 Task: Look for space in Karanpur, India from 6th September, 2023 to 10th September, 2023 for 1 adult in price range Rs.9000 to Rs.17000. Place can be private room with 1  bedroom having 1 bed and 1 bathroom. Property type can be house, flat, guest house, hotel. Booking option can be shelf check-in. Required host language is English.
Action: Mouse moved to (535, 76)
Screenshot: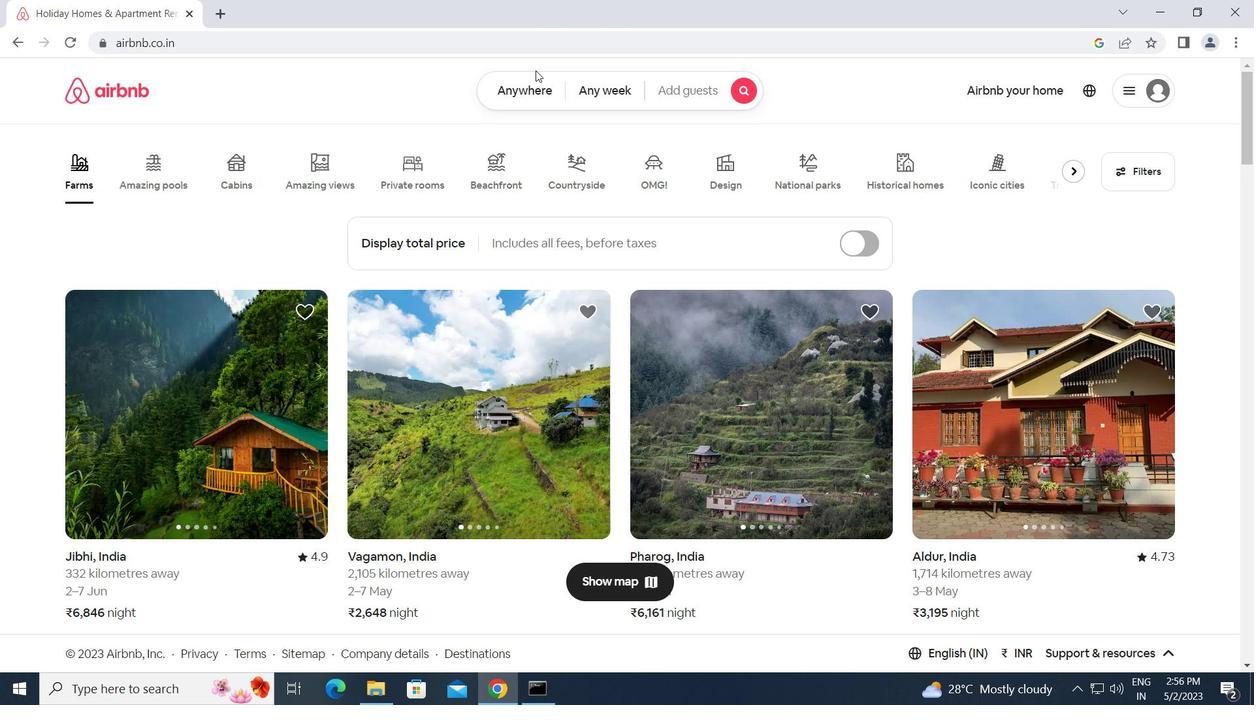 
Action: Mouse pressed left at (535, 76)
Screenshot: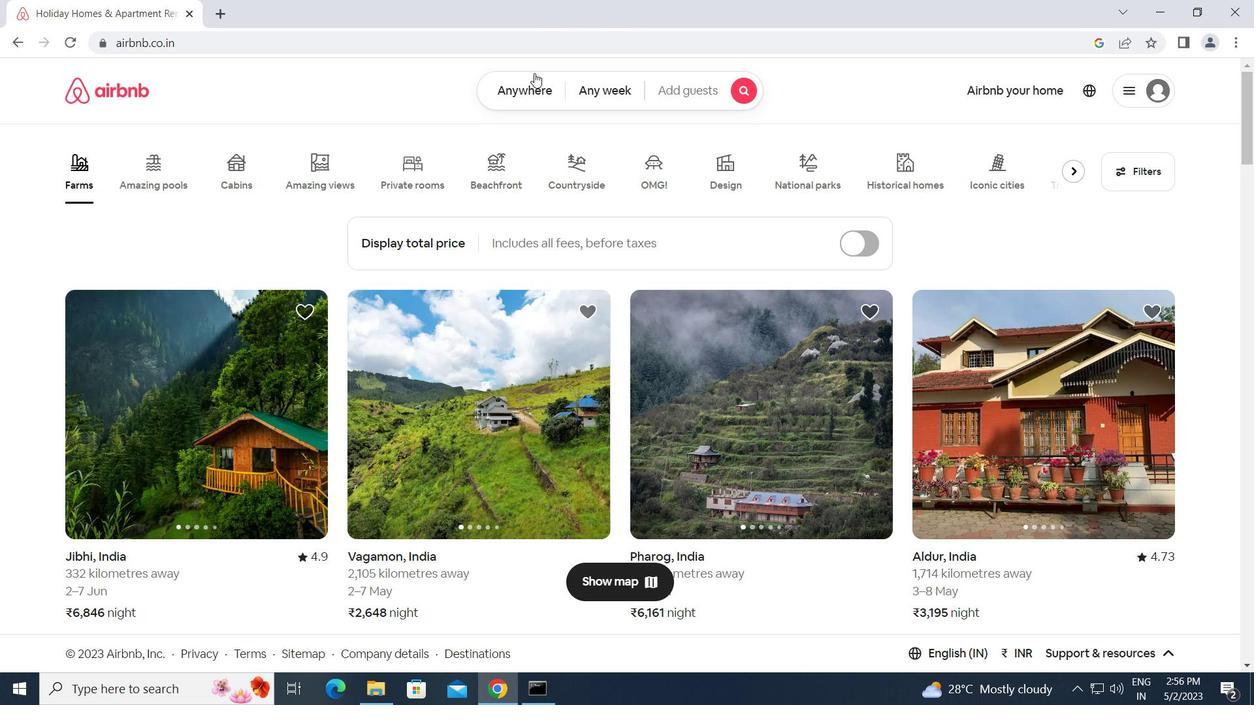 
Action: Mouse moved to (476, 140)
Screenshot: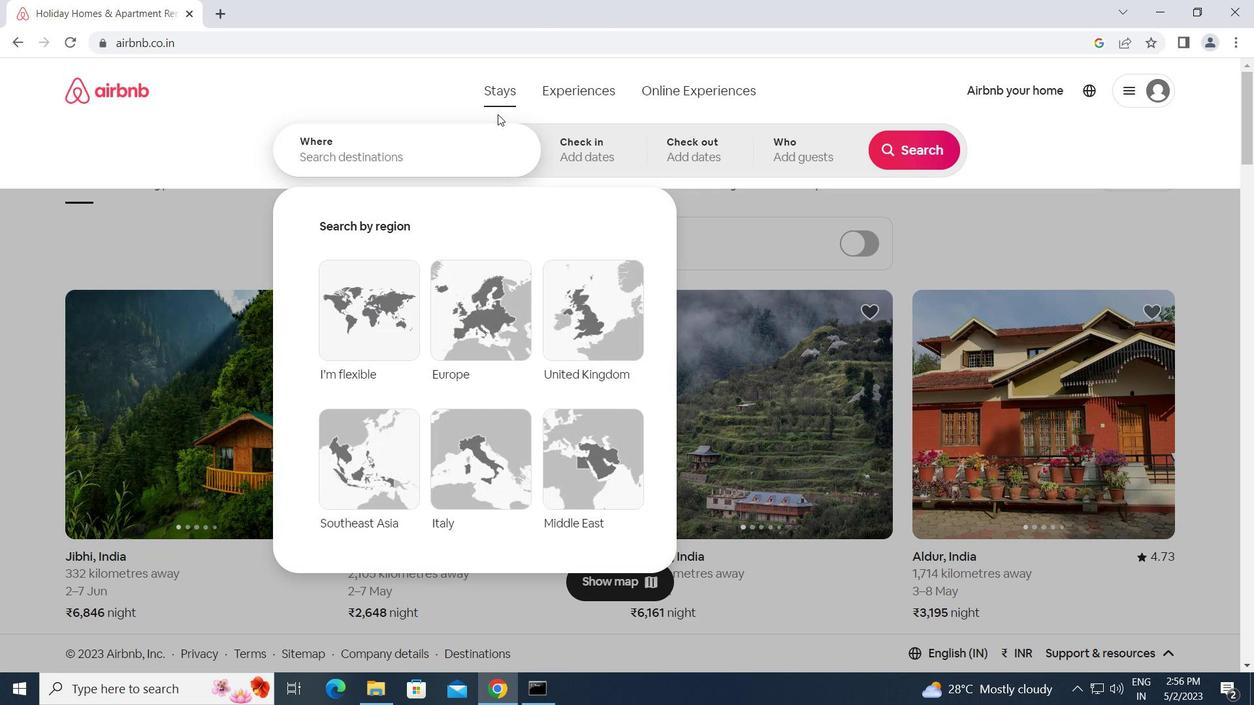 
Action: Mouse pressed left at (476, 140)
Screenshot: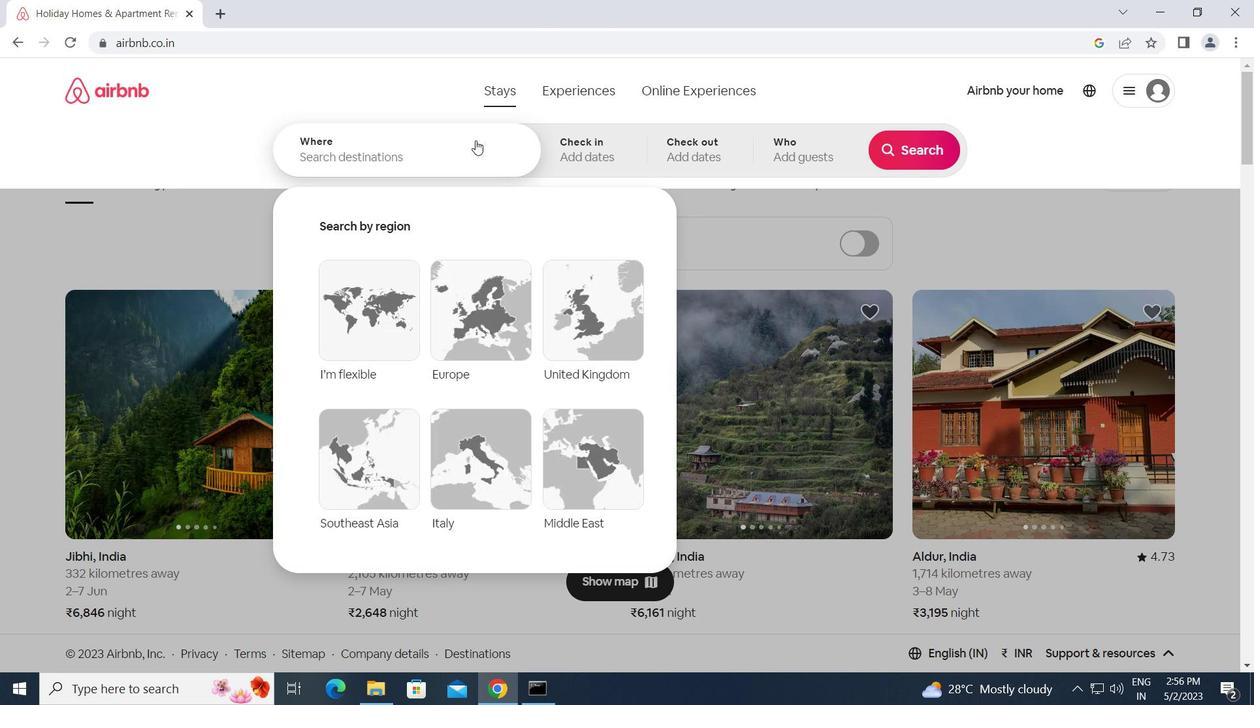 
Action: Key pressed k<Key.caps_lock>aranpur,<Key.space><Key.caps_lock>i<Key.caps_lock>ndia<Key.enter>
Screenshot: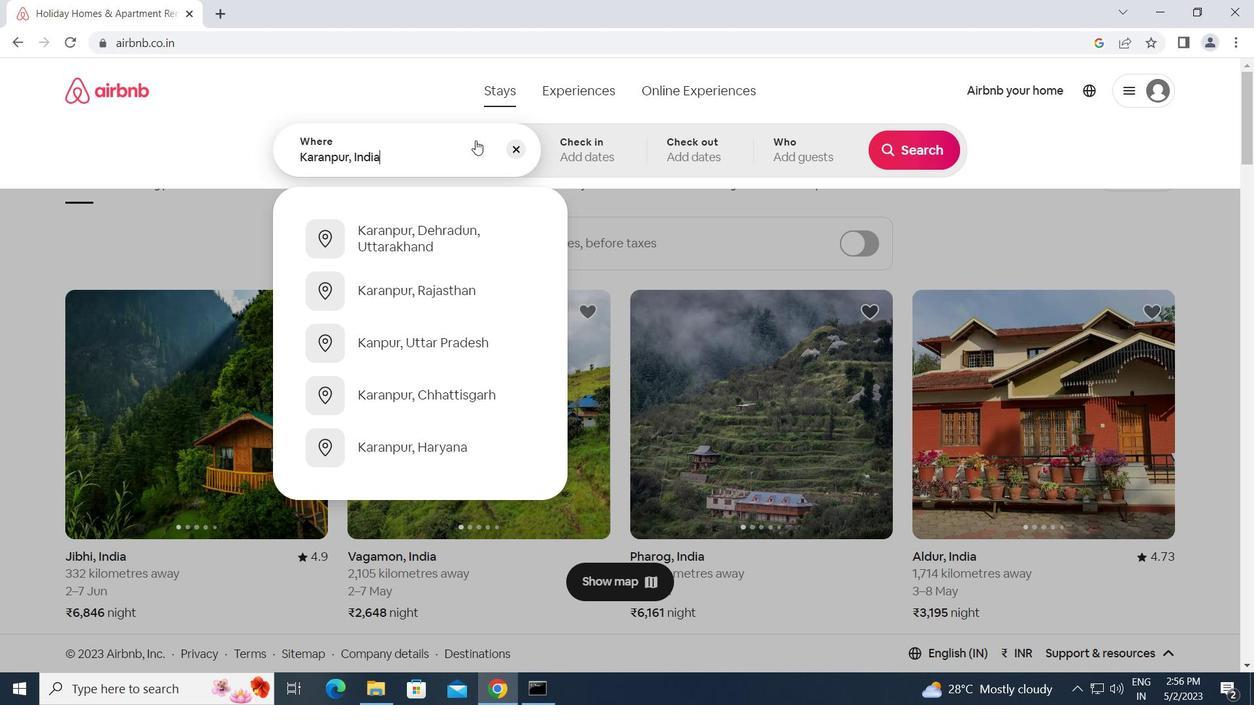 
Action: Mouse moved to (906, 280)
Screenshot: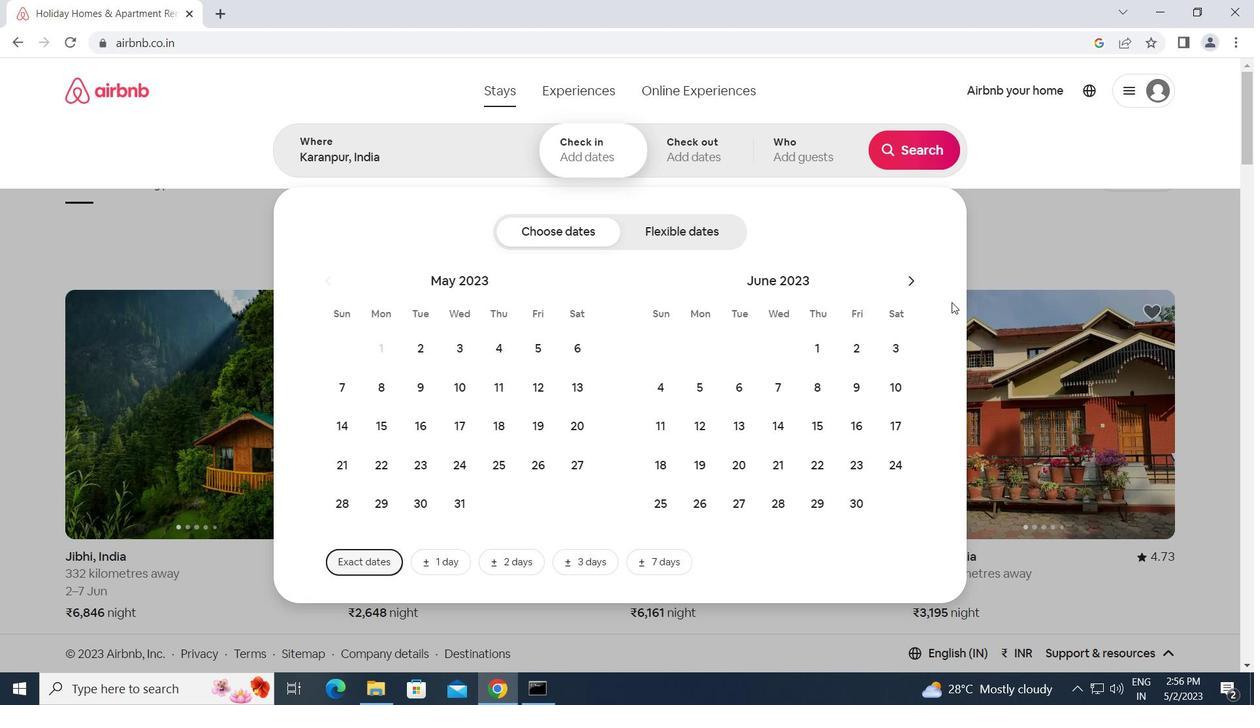 
Action: Mouse pressed left at (906, 280)
Screenshot: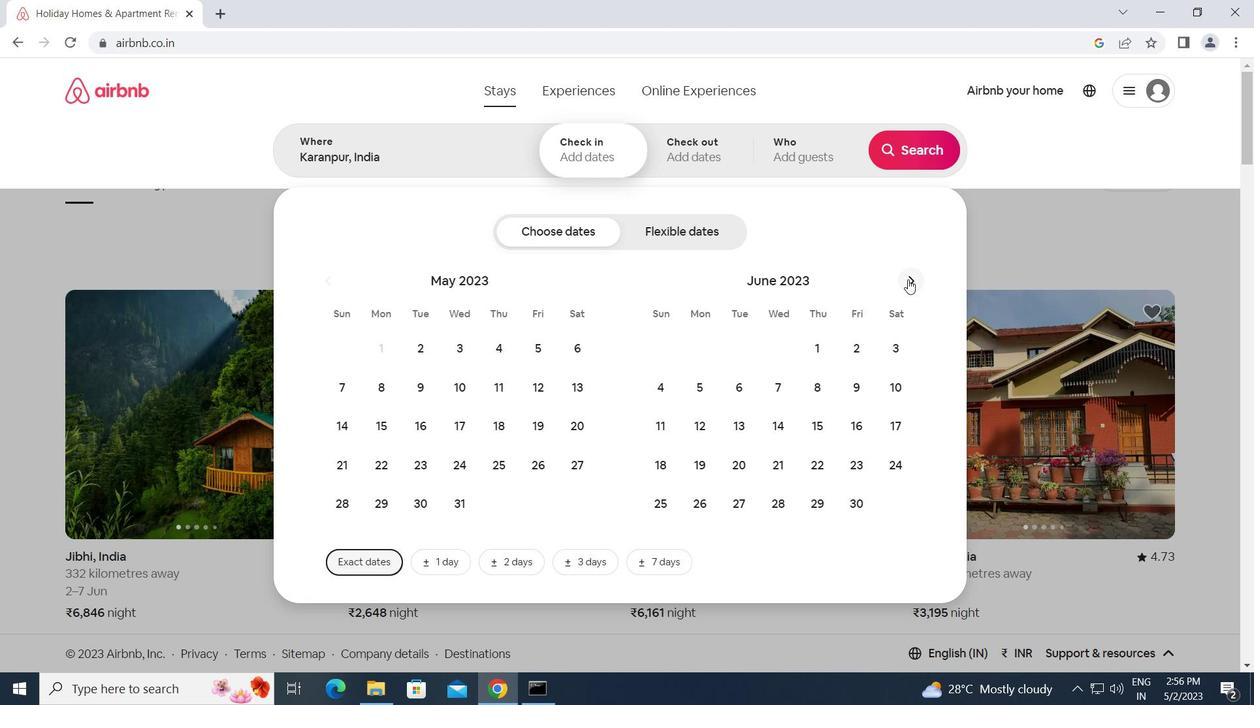 
Action: Mouse moved to (906, 279)
Screenshot: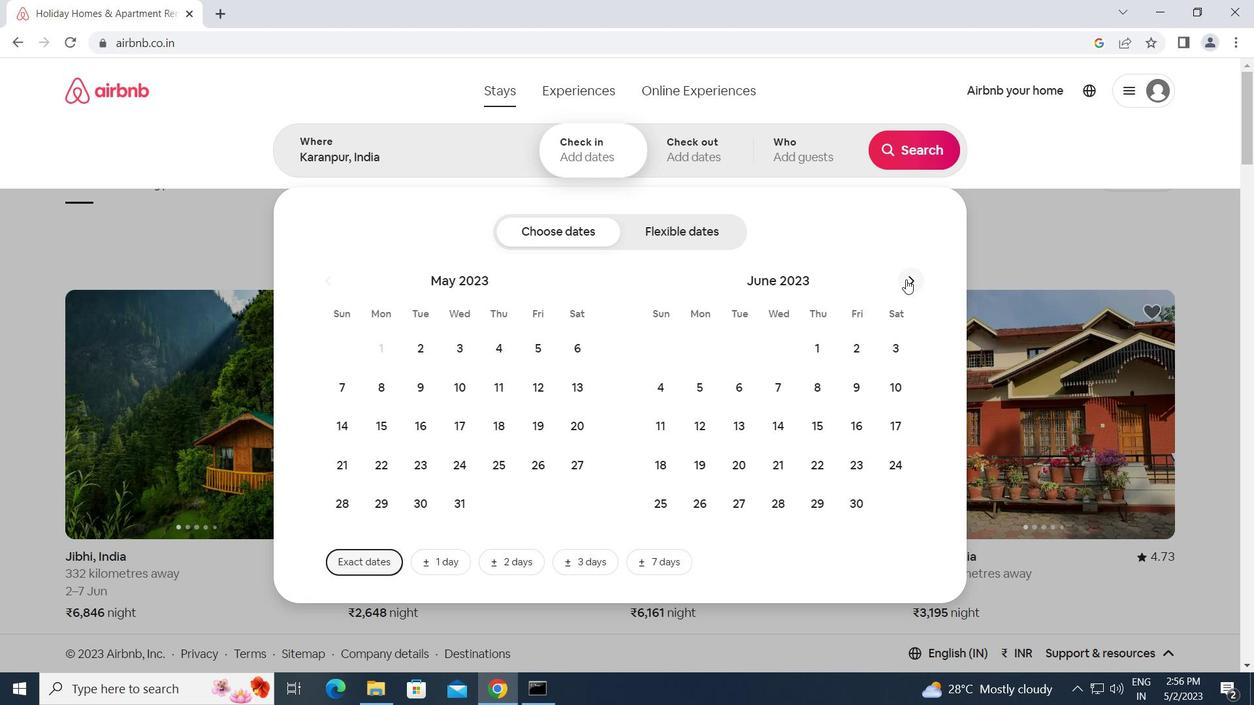 
Action: Mouse pressed left at (906, 279)
Screenshot: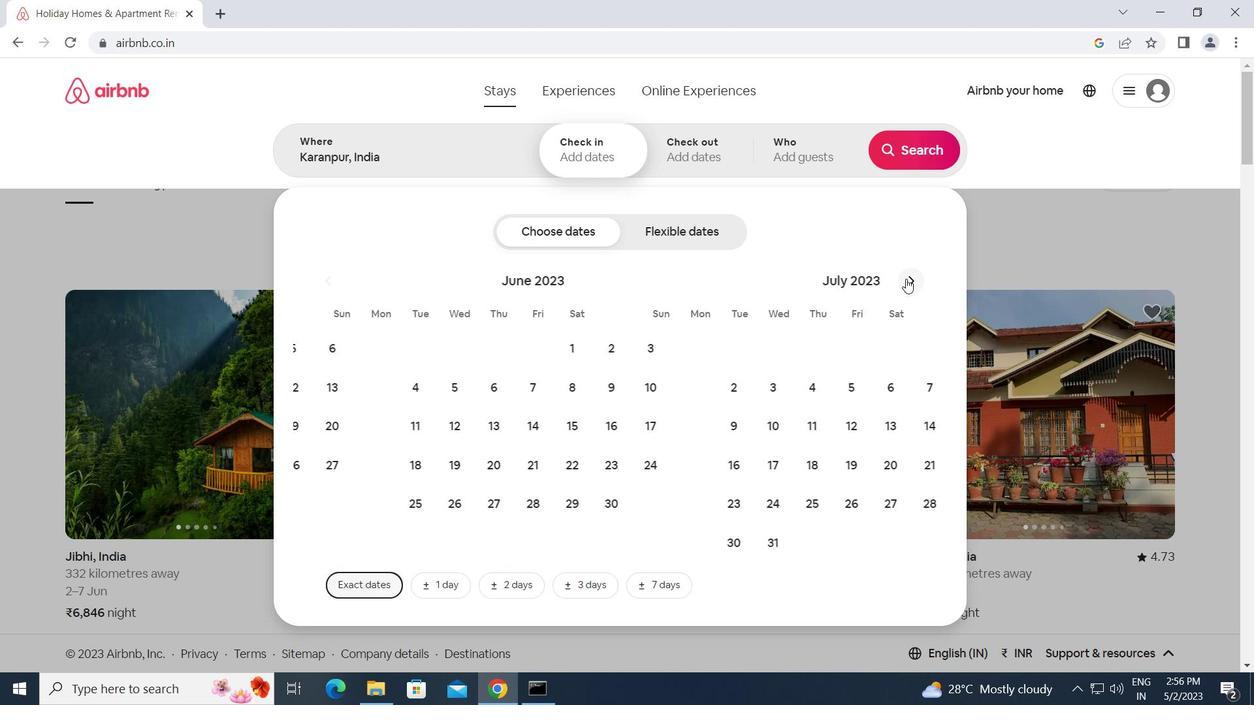 
Action: Mouse pressed left at (906, 279)
Screenshot: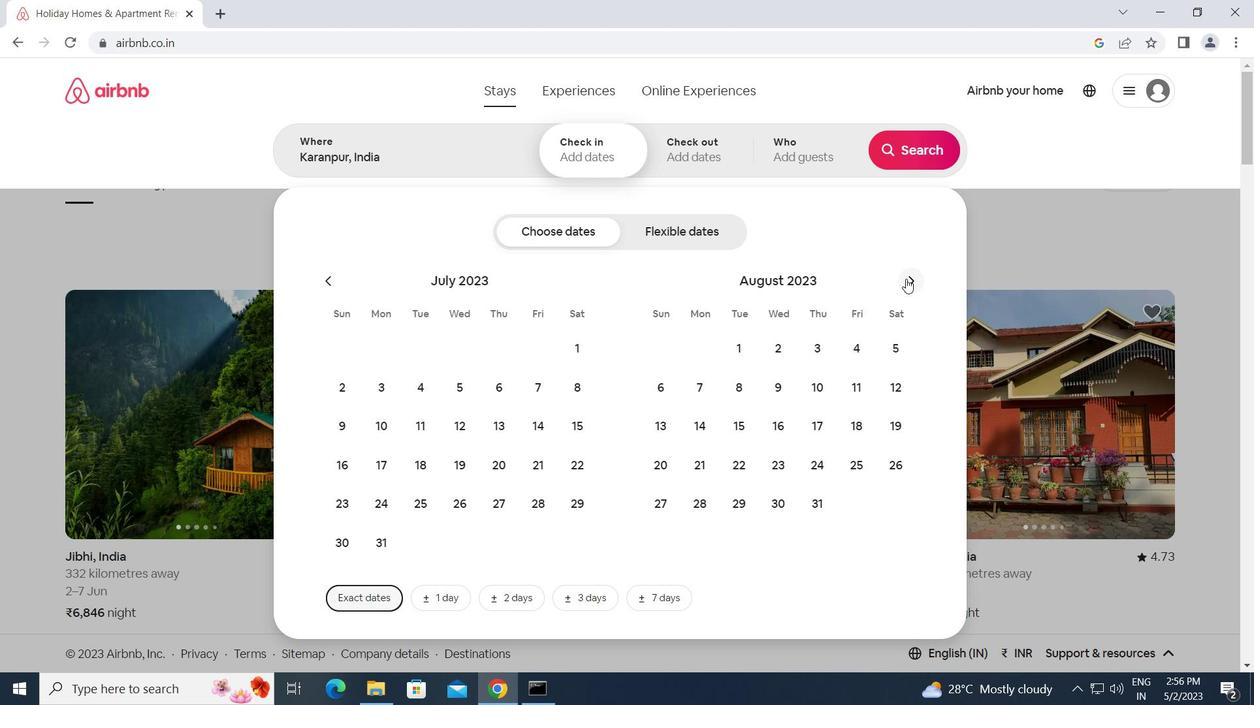
Action: Mouse moved to (770, 377)
Screenshot: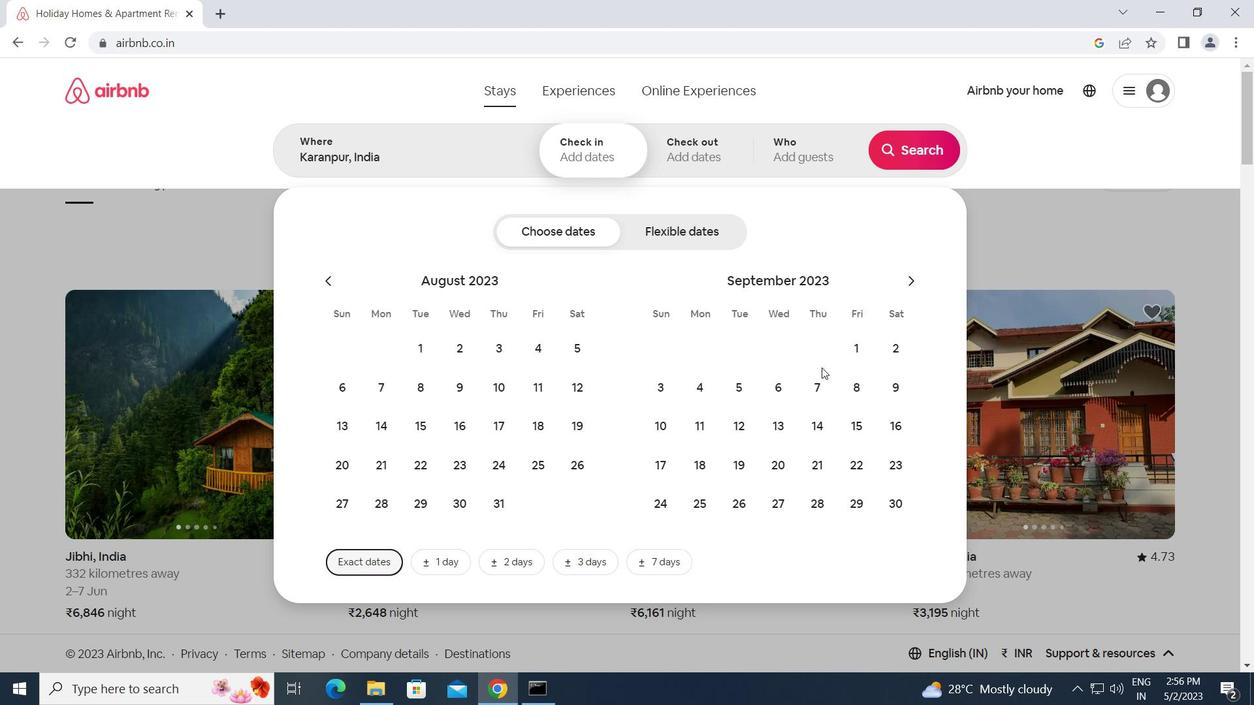 
Action: Mouse pressed left at (770, 377)
Screenshot: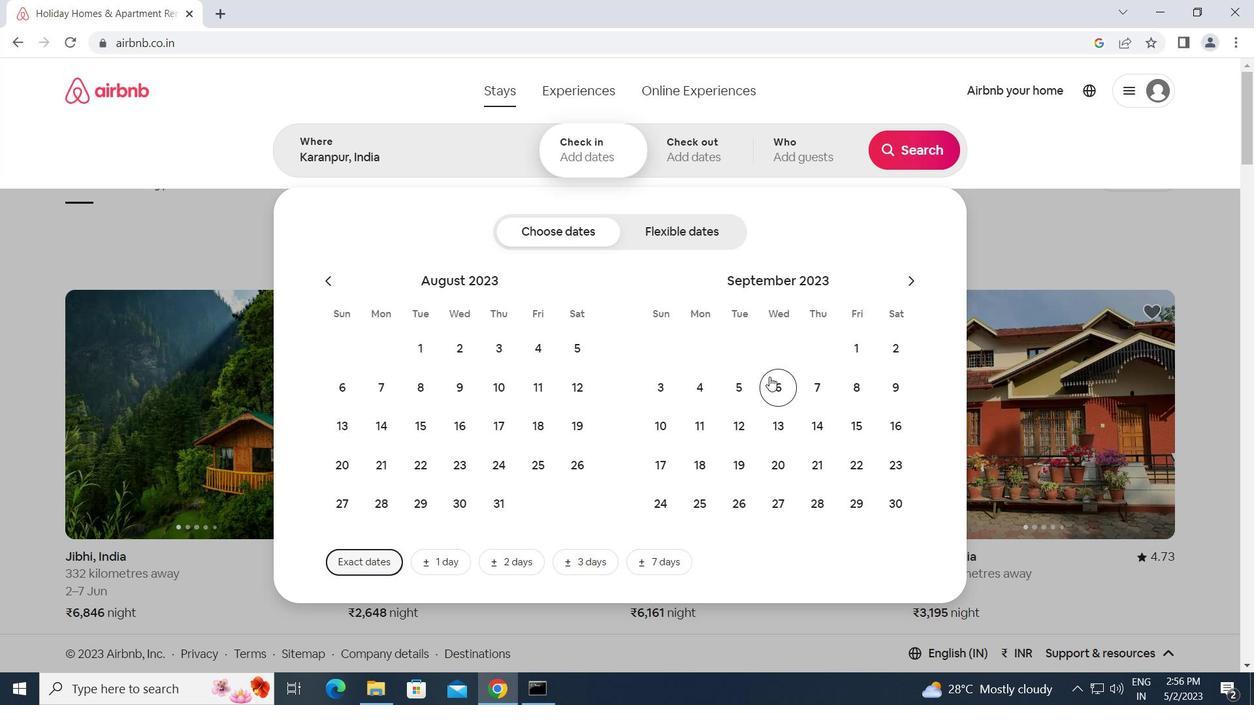 
Action: Mouse moved to (664, 426)
Screenshot: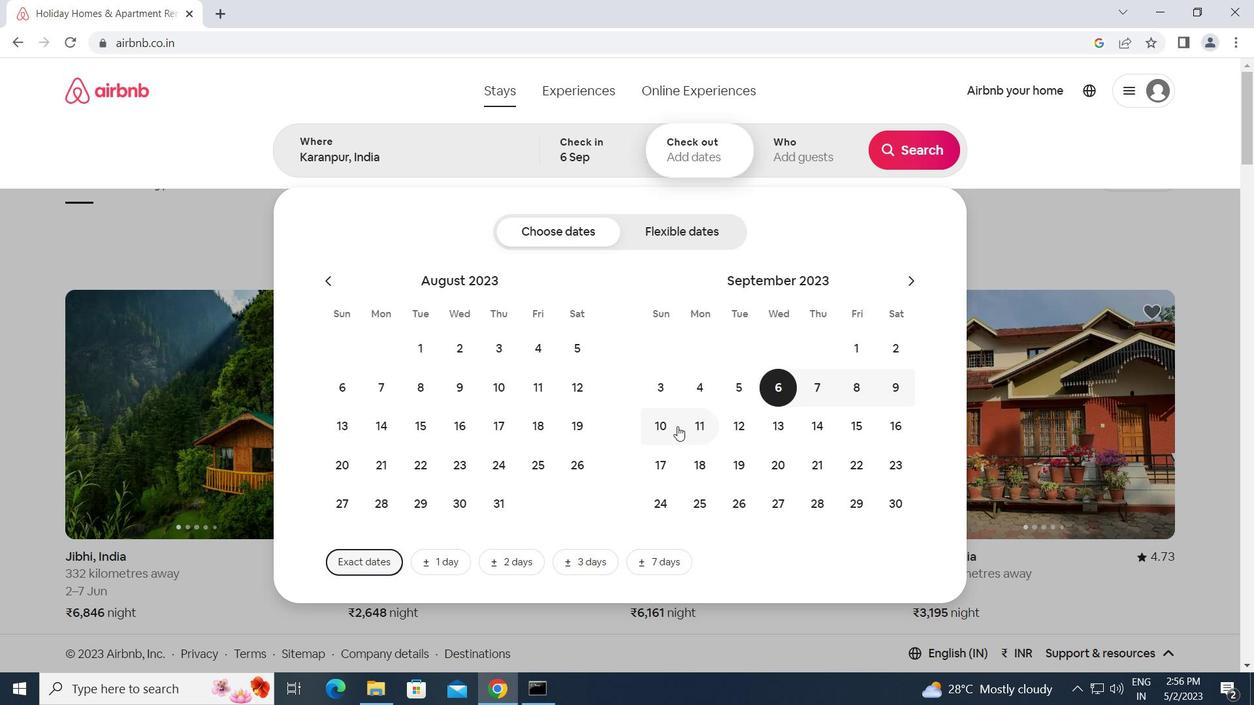 
Action: Mouse pressed left at (664, 426)
Screenshot: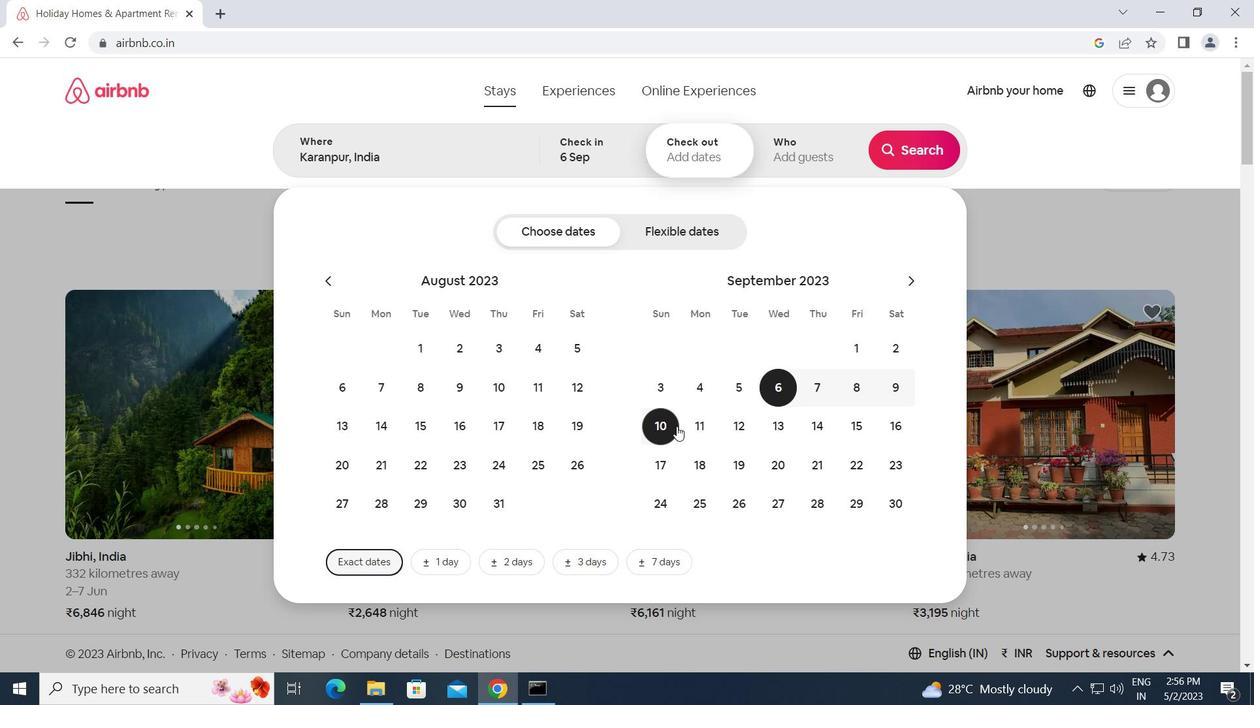 
Action: Mouse moved to (805, 143)
Screenshot: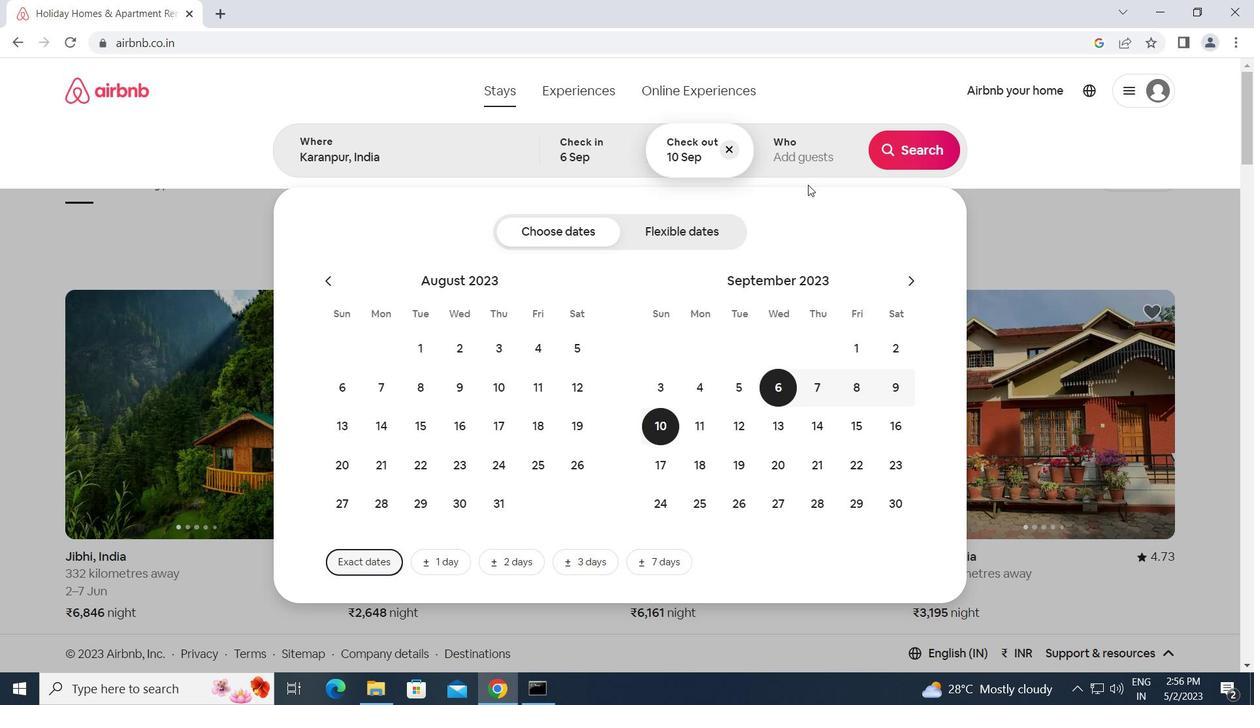 
Action: Mouse pressed left at (805, 143)
Screenshot: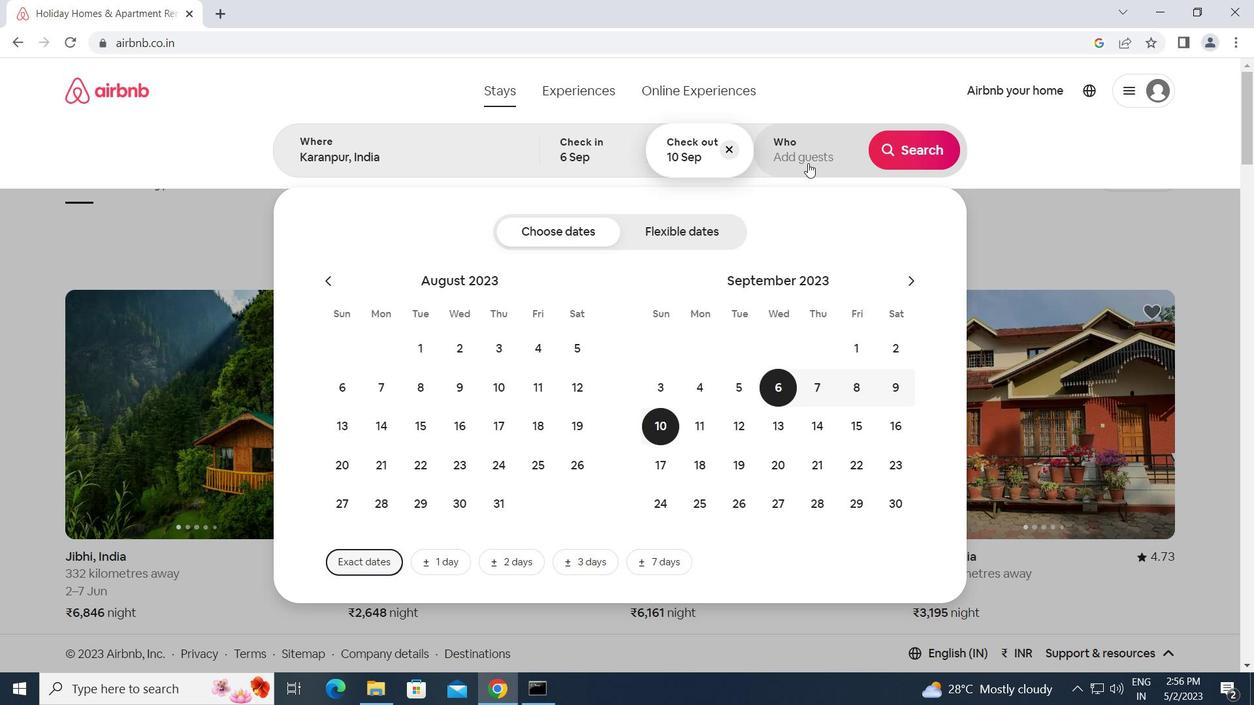 
Action: Mouse moved to (928, 237)
Screenshot: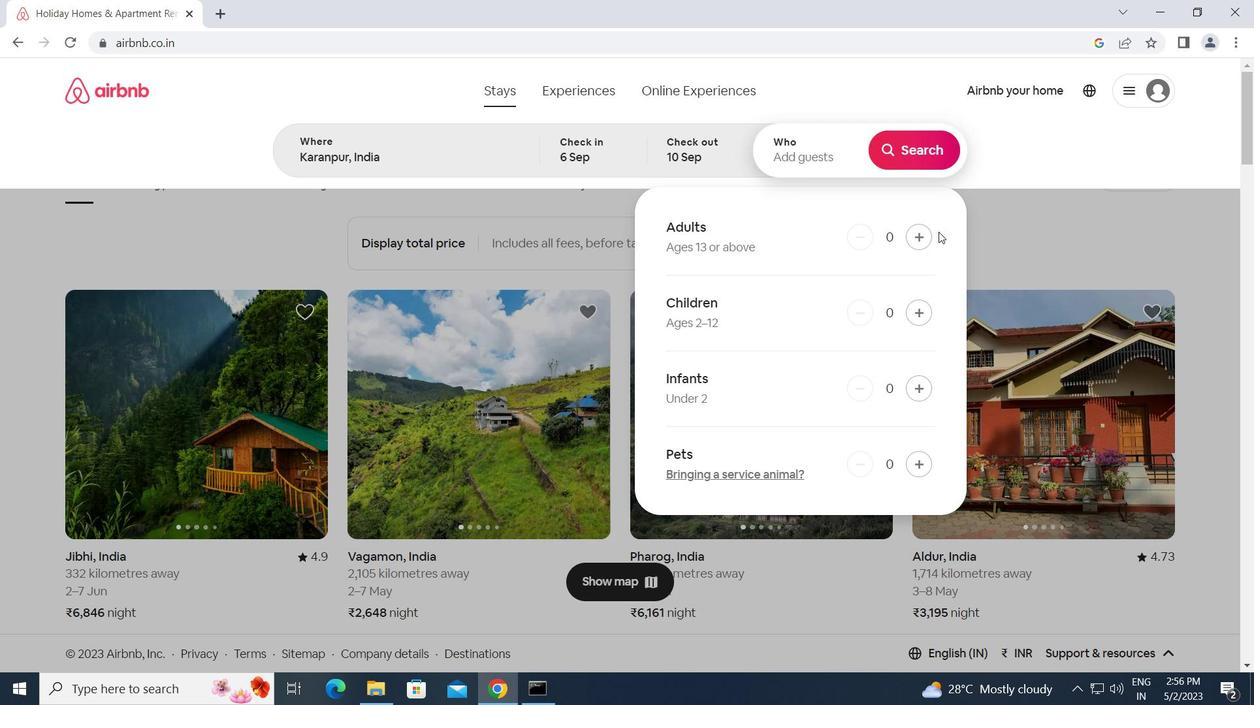 
Action: Mouse pressed left at (928, 237)
Screenshot: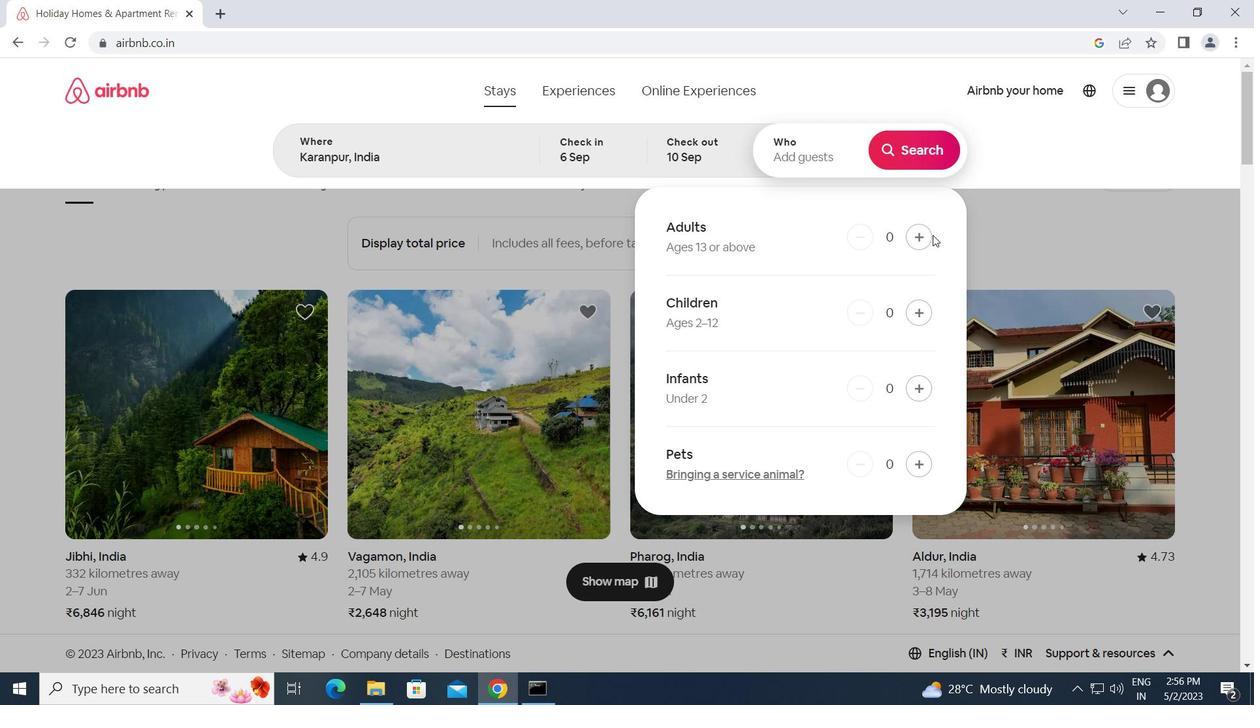 
Action: Mouse moved to (944, 130)
Screenshot: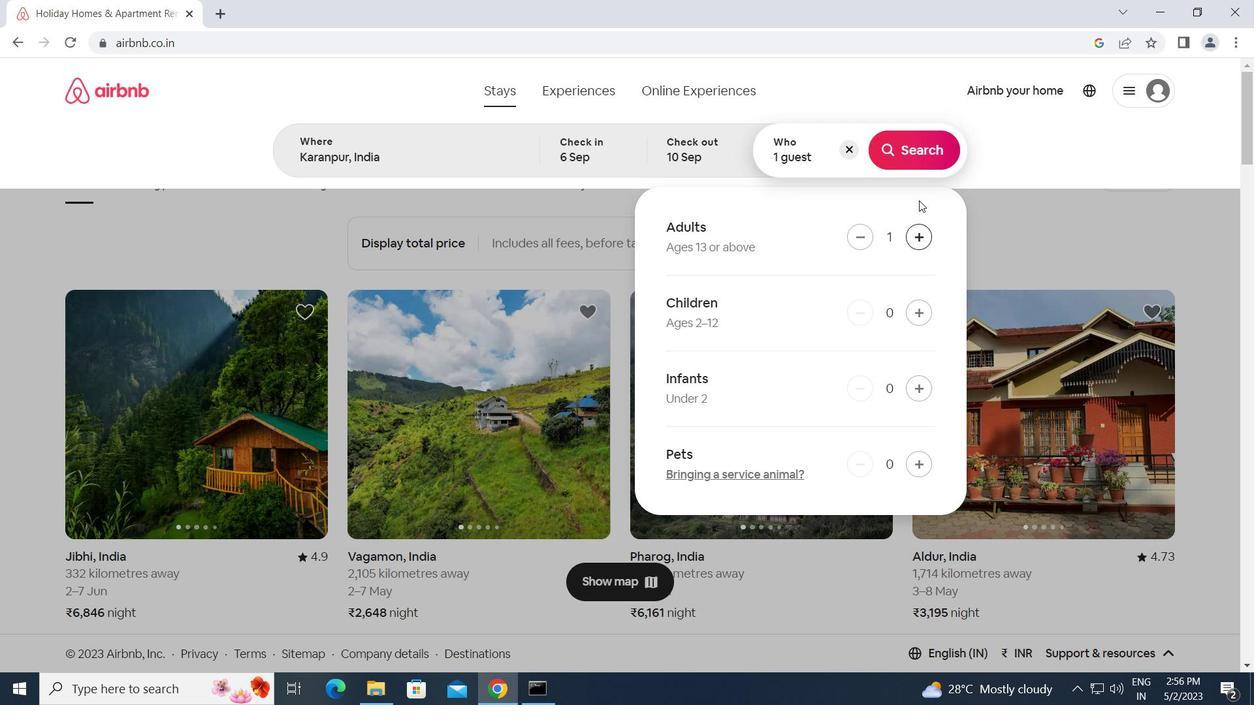 
Action: Mouse pressed left at (944, 130)
Screenshot: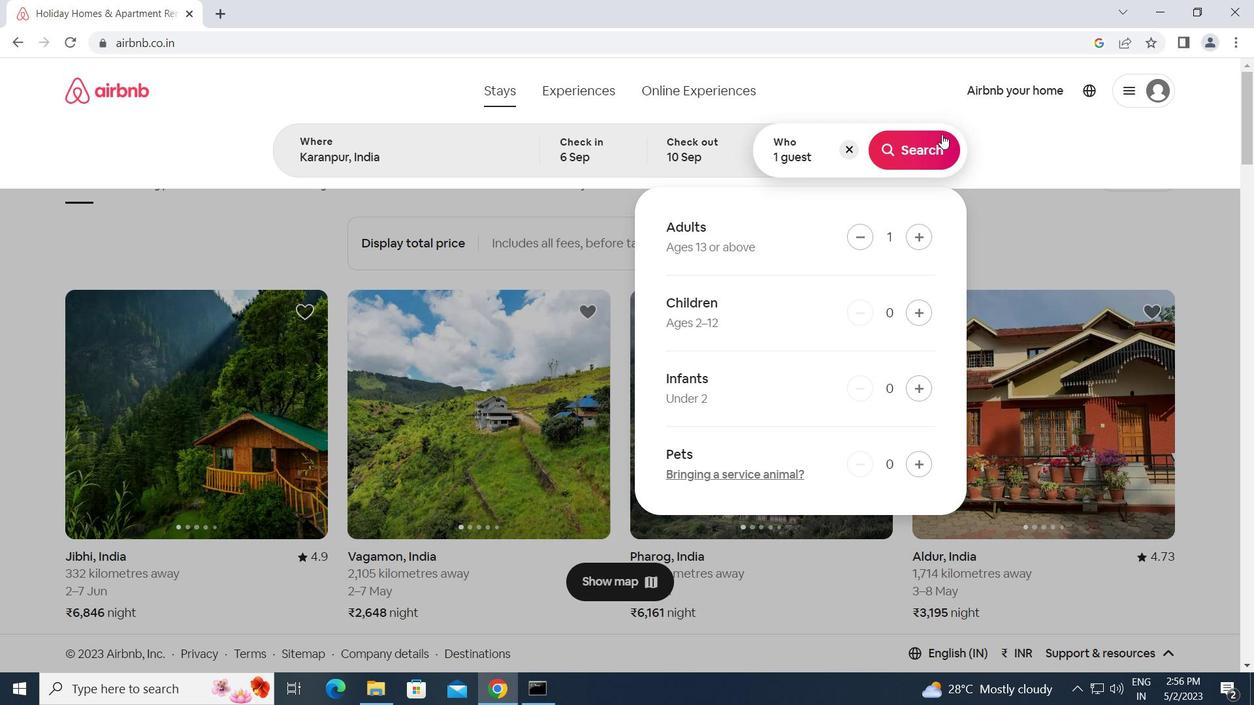 
Action: Mouse moved to (900, 153)
Screenshot: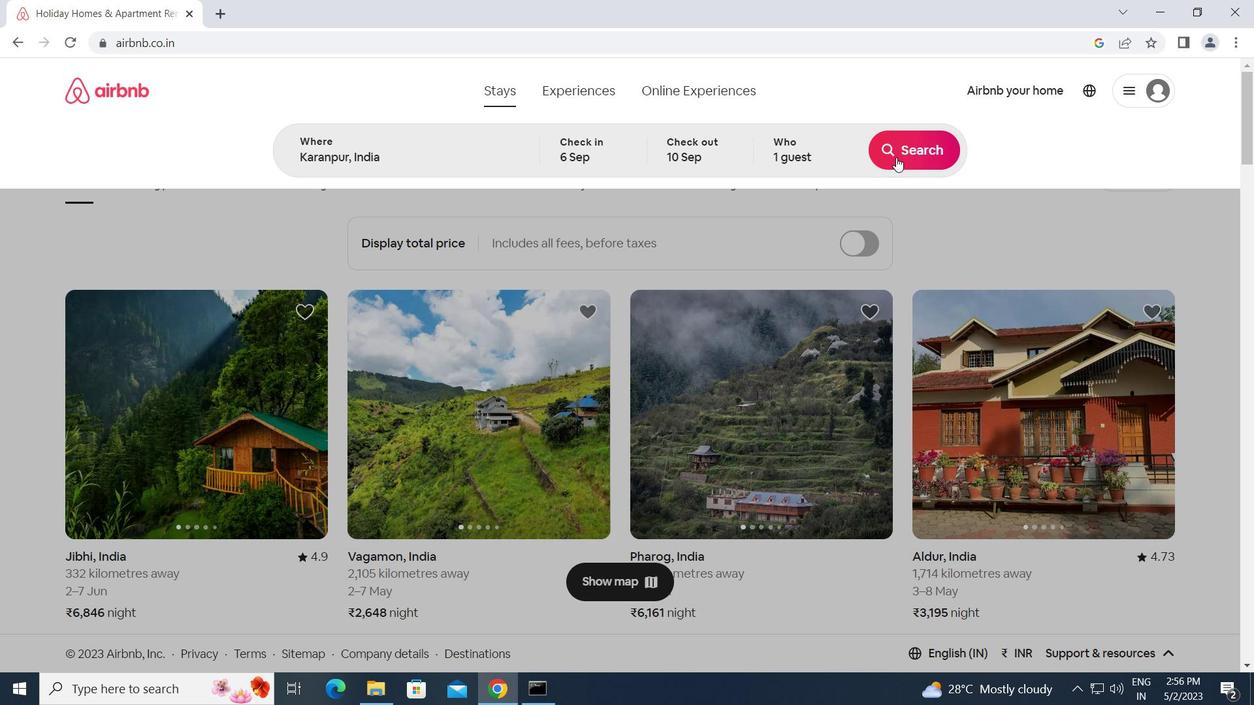 
Action: Mouse pressed left at (900, 153)
Screenshot: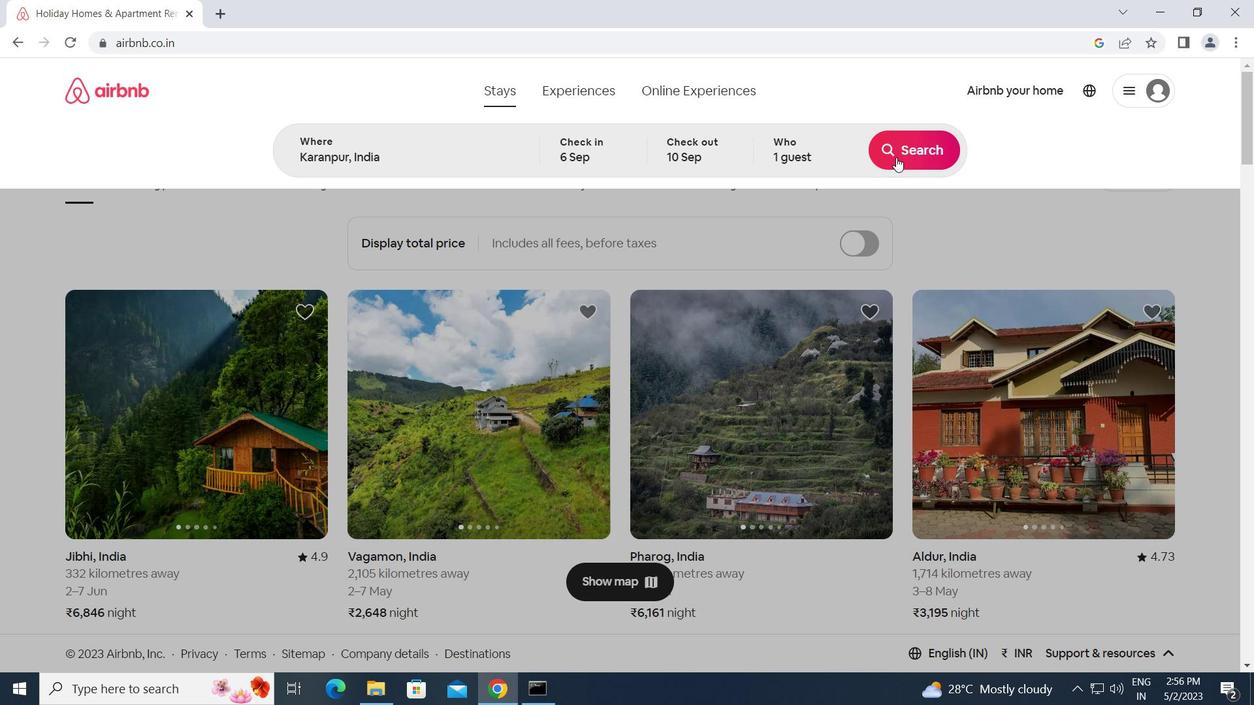 
Action: Mouse moved to (1175, 160)
Screenshot: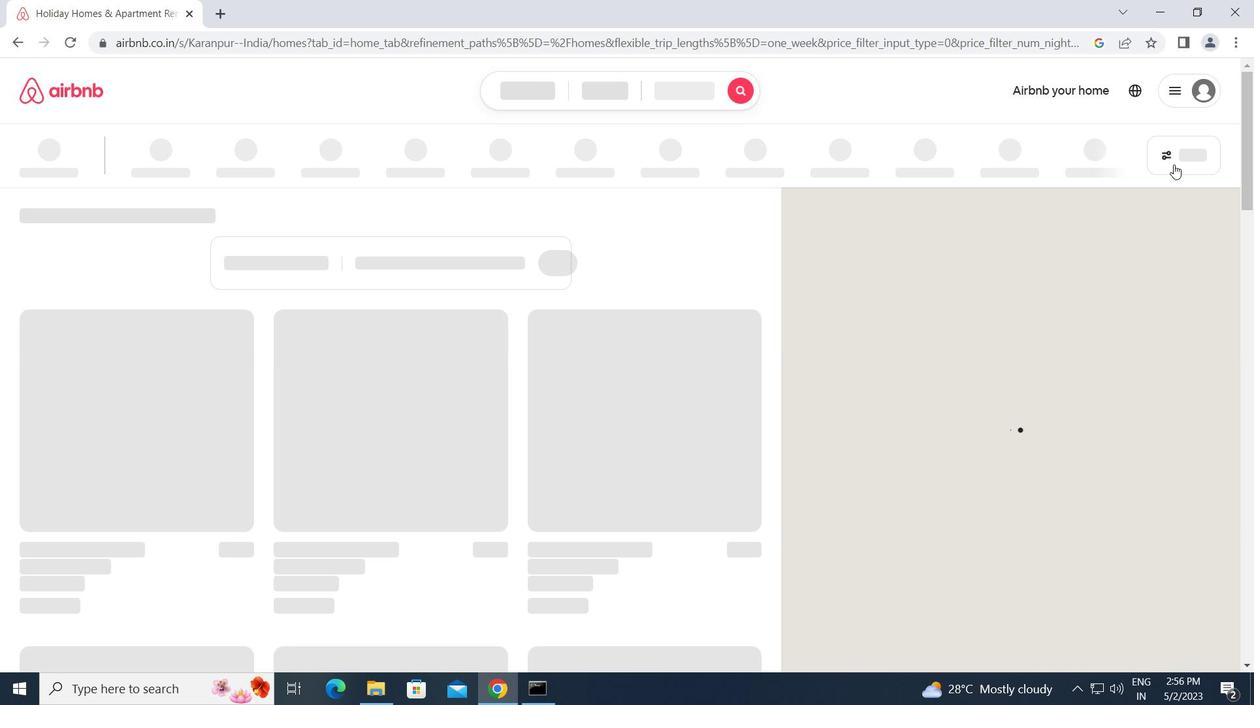 
Action: Mouse pressed left at (1175, 160)
Screenshot: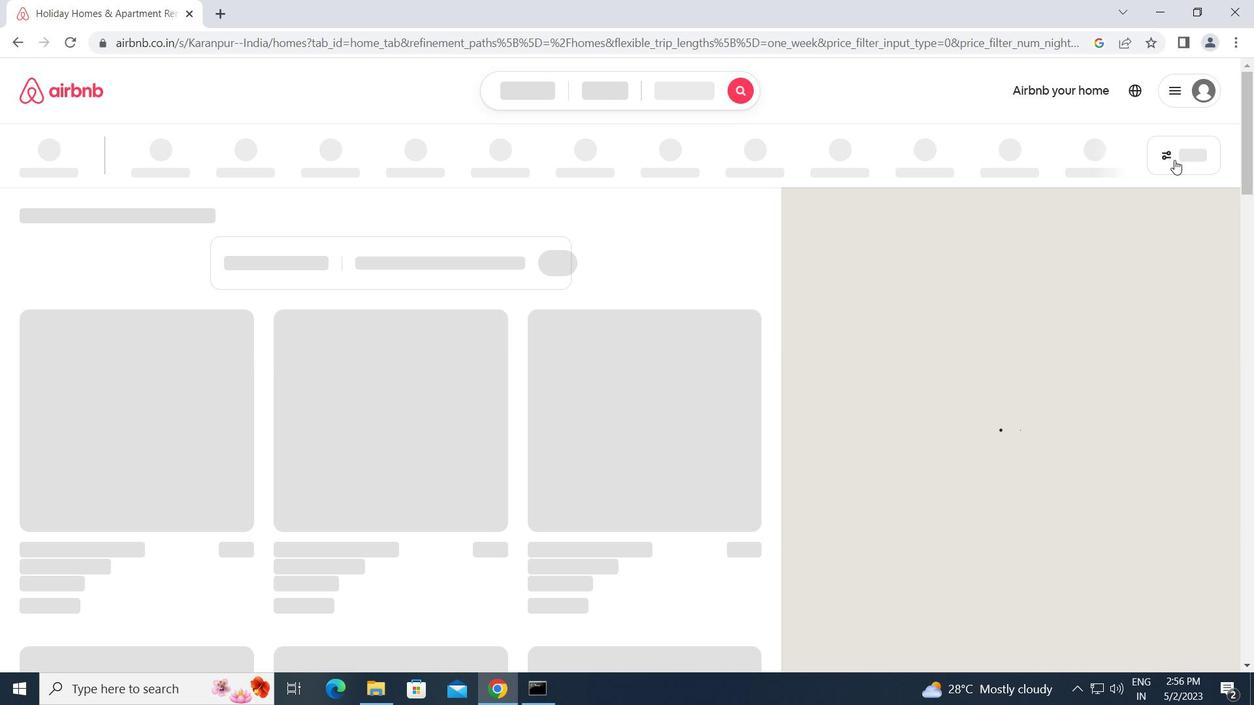 
Action: Mouse moved to (411, 365)
Screenshot: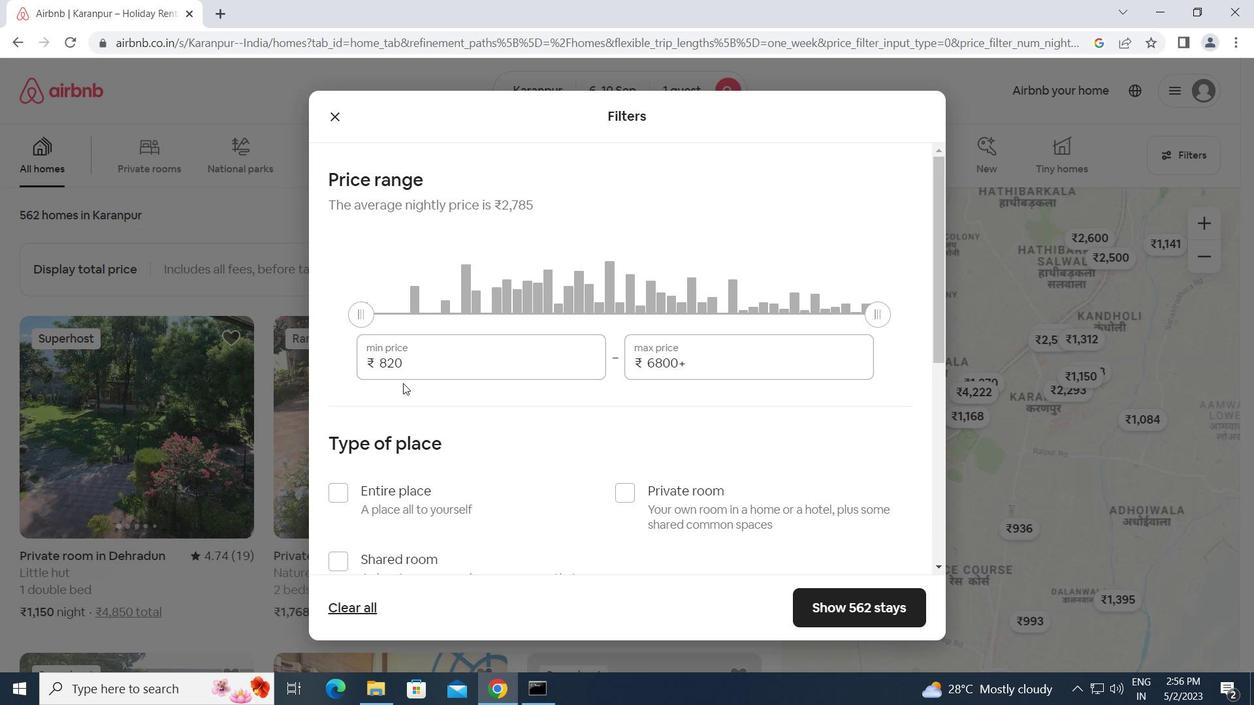 
Action: Mouse pressed left at (411, 365)
Screenshot: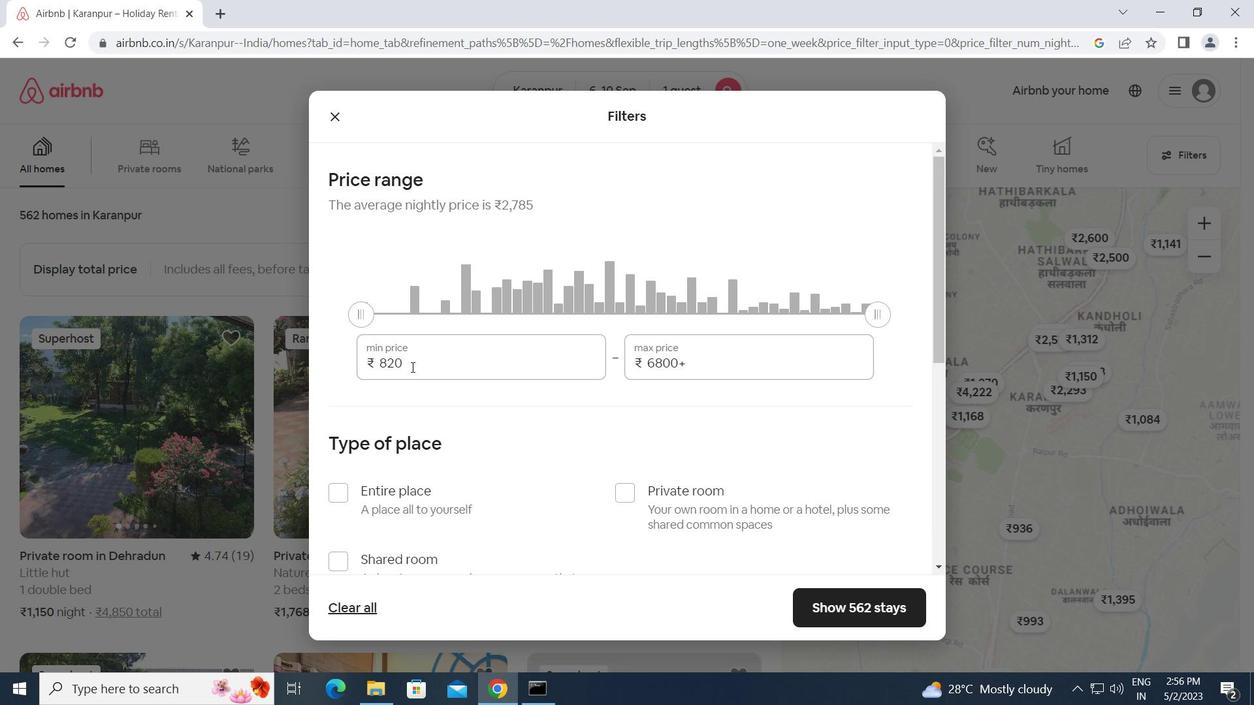 
Action: Mouse moved to (350, 362)
Screenshot: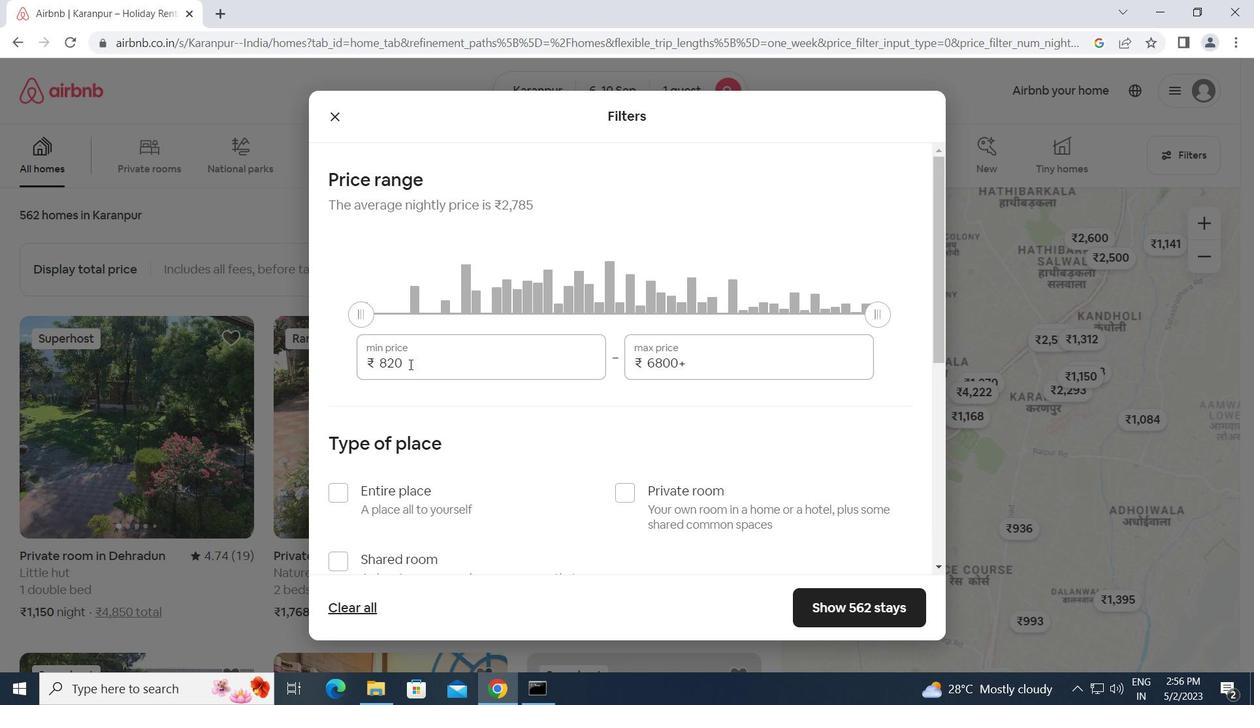 
Action: Key pressed 9000<Key.tab><Key.backspace><Key.backspace><Key.backspace><Key.backspace><Key.backspace><Key.backspace><Key.backspace><Key.backspace><Key.backspace><Key.backspace><Key.backspace><Key.backspace><Key.backspace>17000
Screenshot: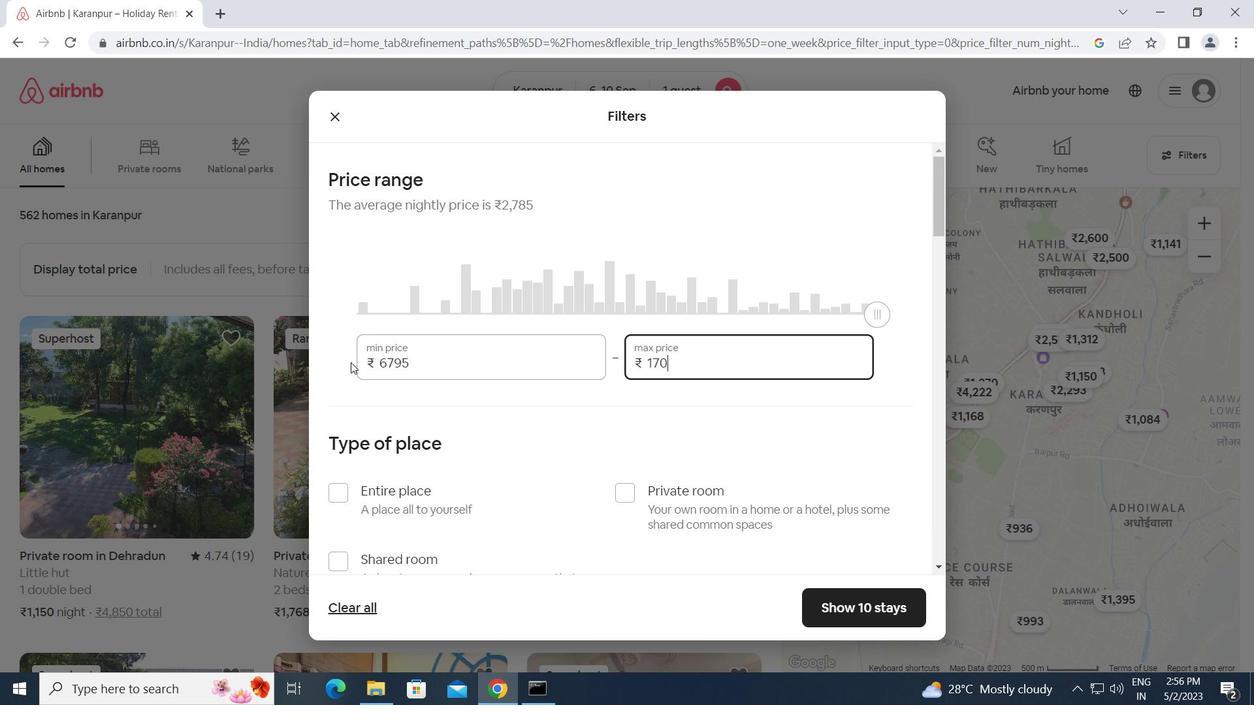 
Action: Mouse scrolled (350, 362) with delta (0, 0)
Screenshot: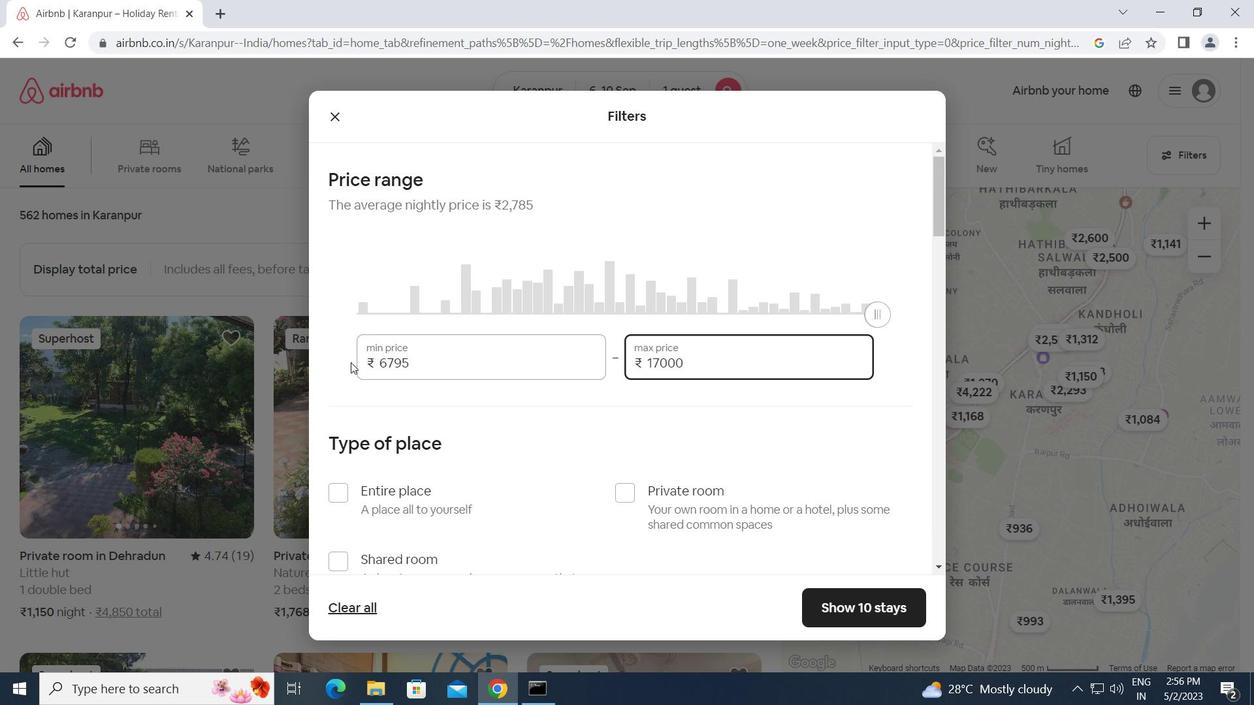 
Action: Mouse scrolled (350, 362) with delta (0, 0)
Screenshot: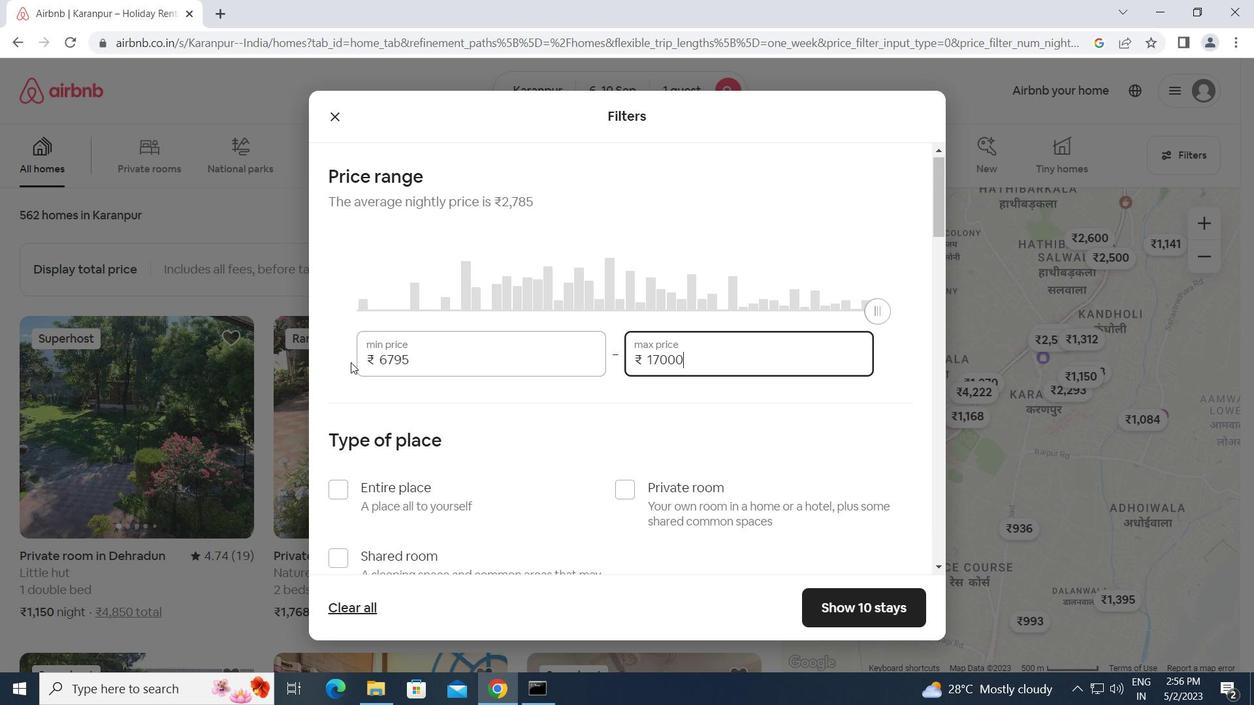 
Action: Mouse moved to (624, 322)
Screenshot: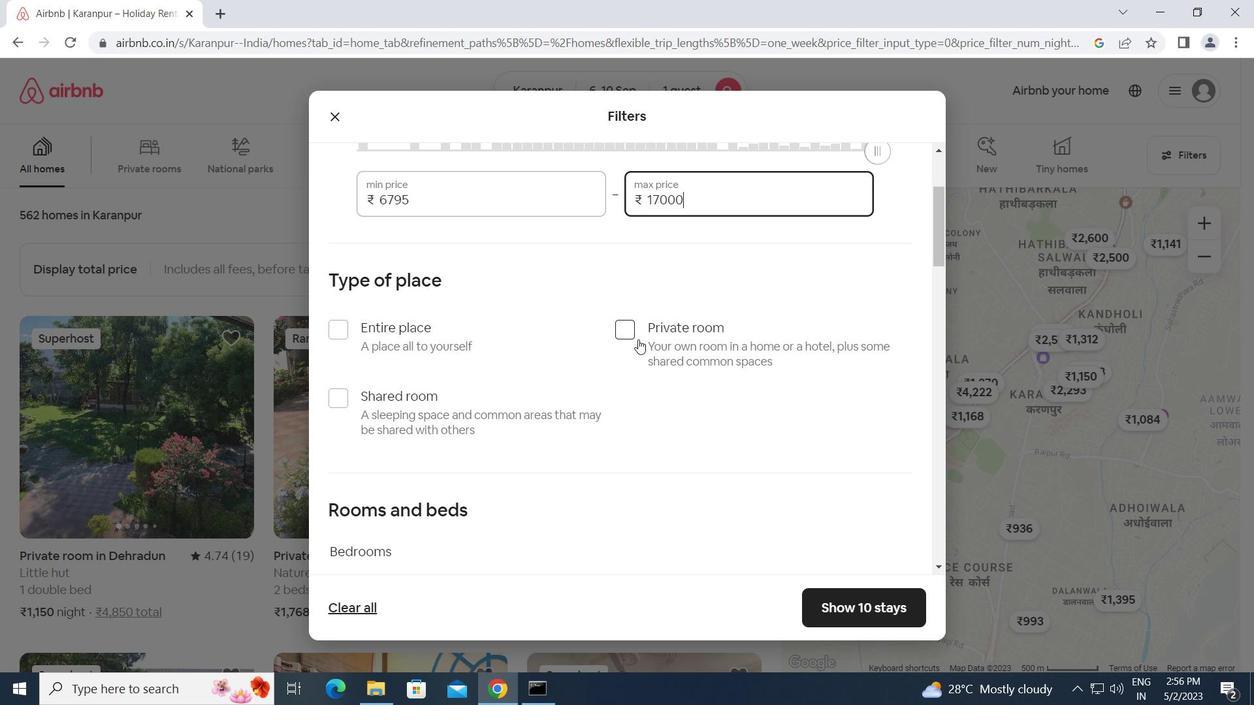 
Action: Mouse pressed left at (624, 322)
Screenshot: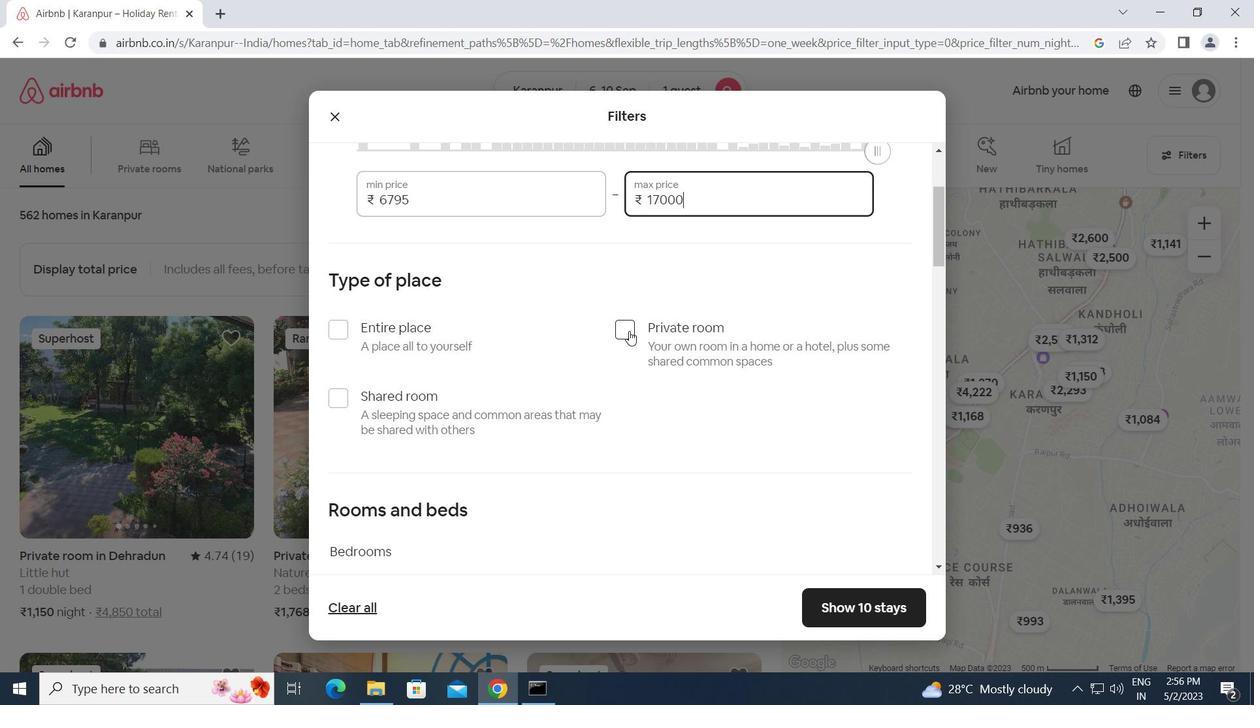 
Action: Mouse moved to (593, 371)
Screenshot: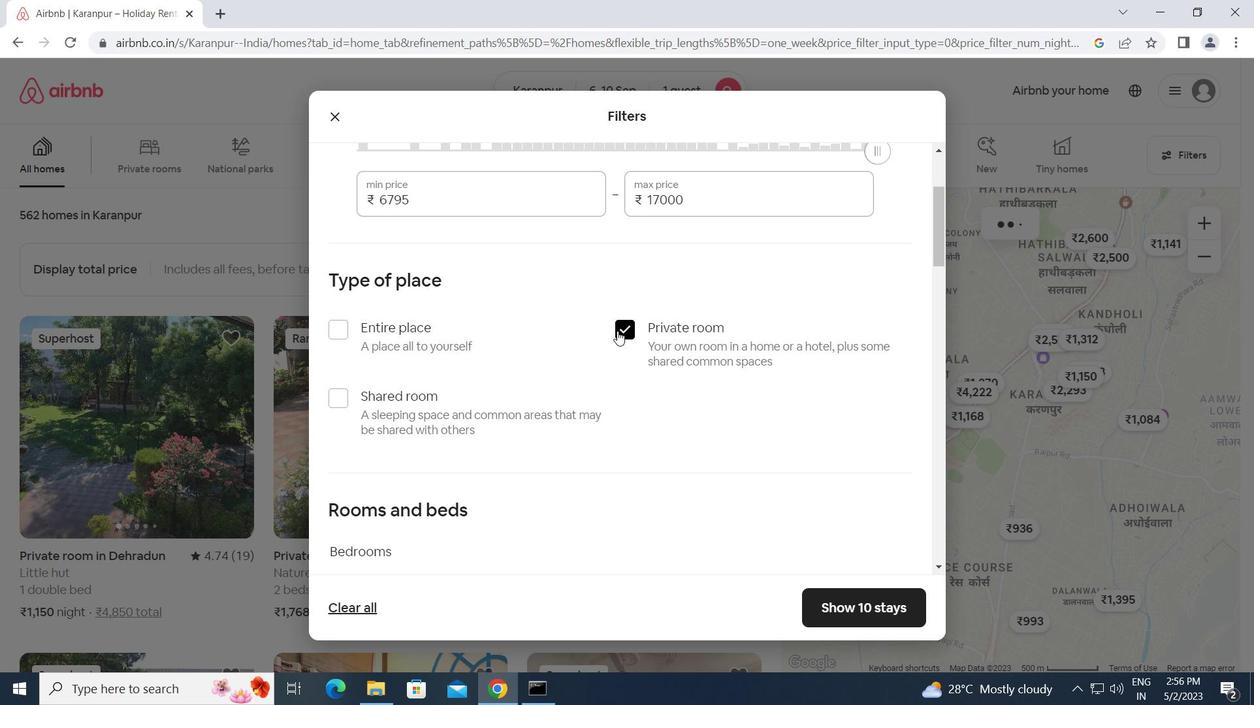 
Action: Mouse scrolled (593, 371) with delta (0, 0)
Screenshot: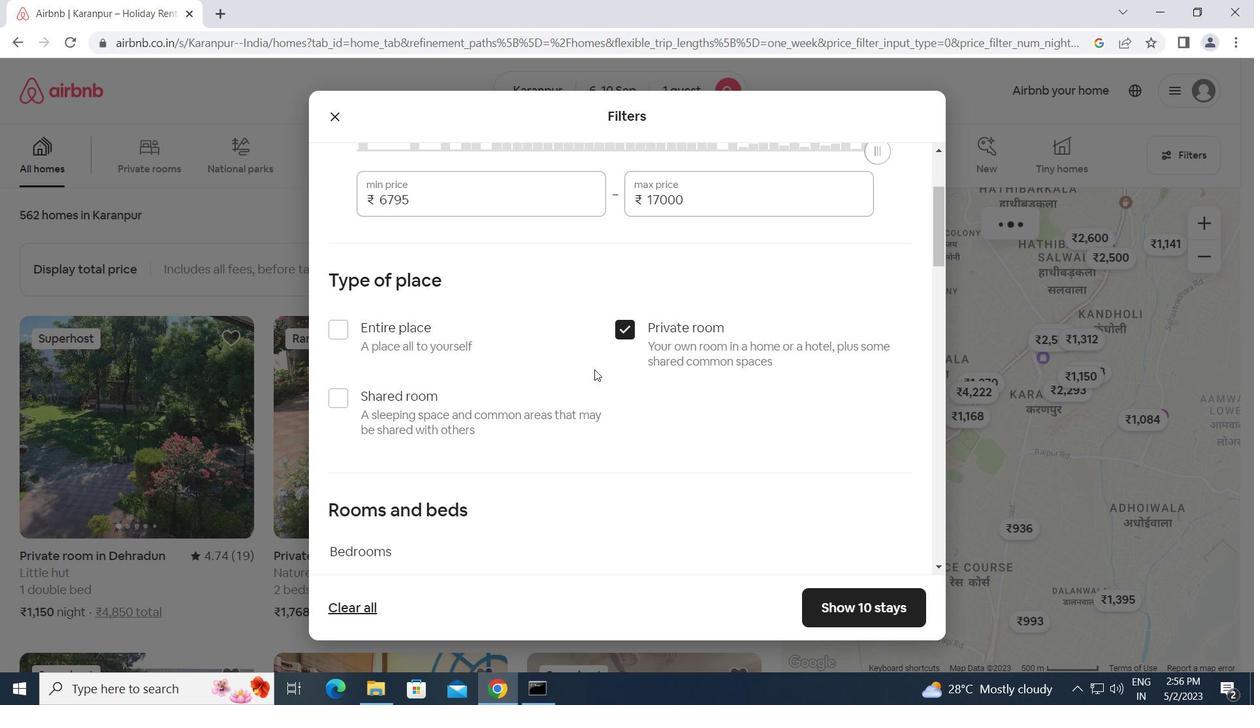 
Action: Mouse scrolled (593, 371) with delta (0, 0)
Screenshot: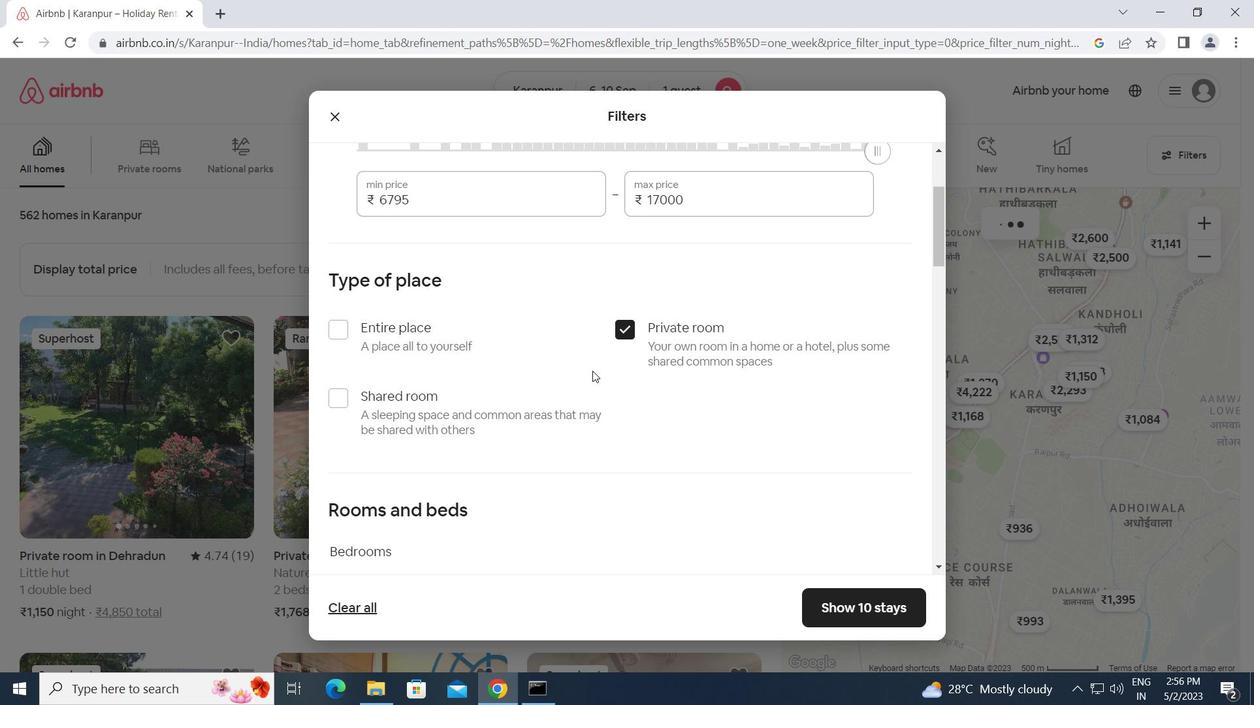 
Action: Mouse scrolled (593, 371) with delta (0, 0)
Screenshot: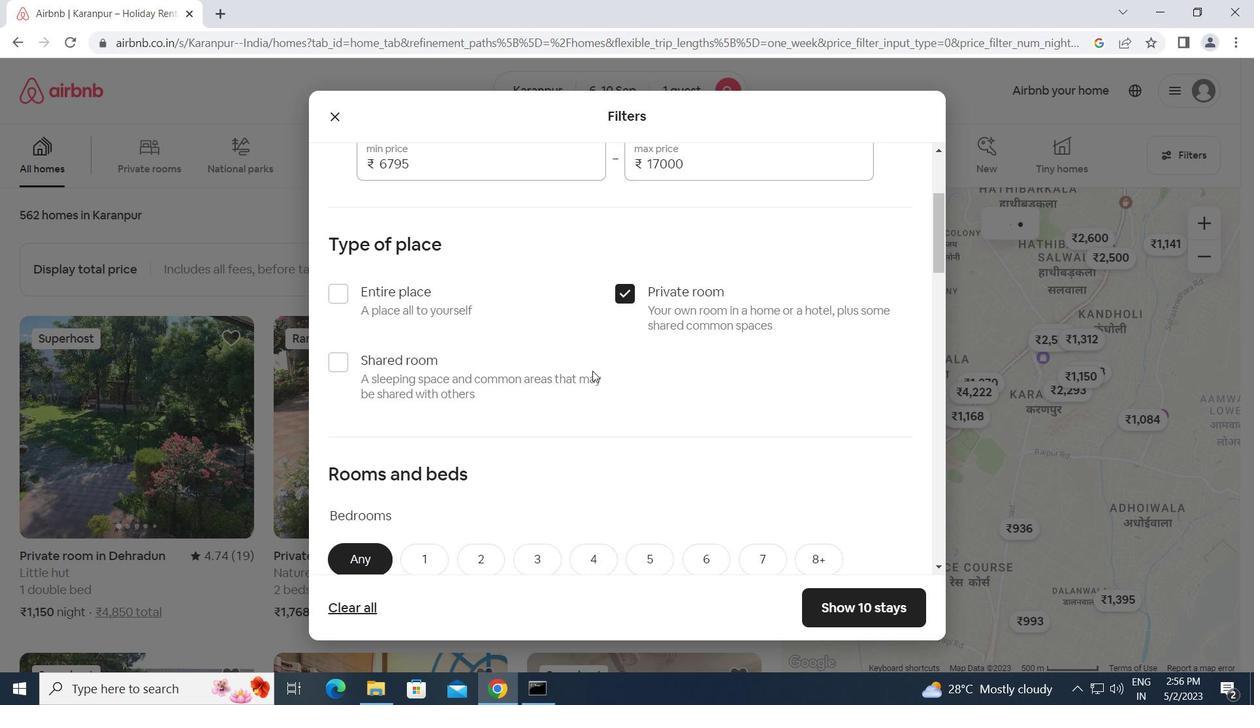 
Action: Mouse scrolled (593, 371) with delta (0, 0)
Screenshot: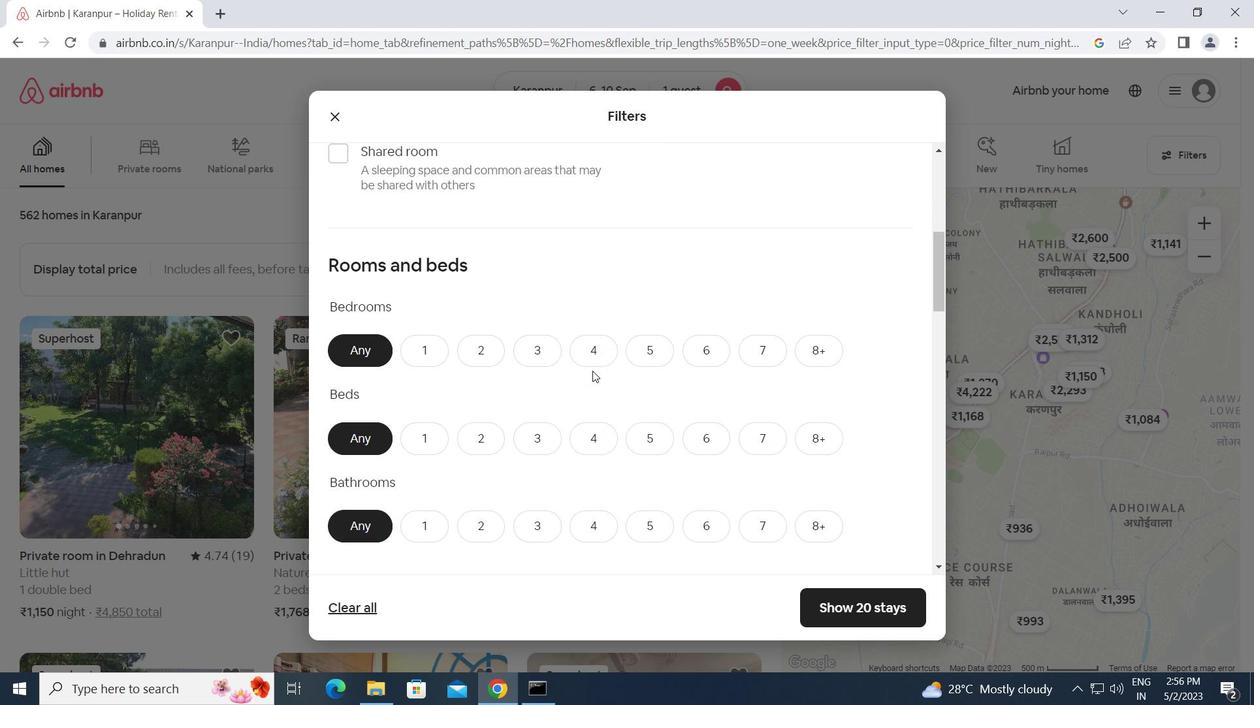 
Action: Mouse moved to (420, 272)
Screenshot: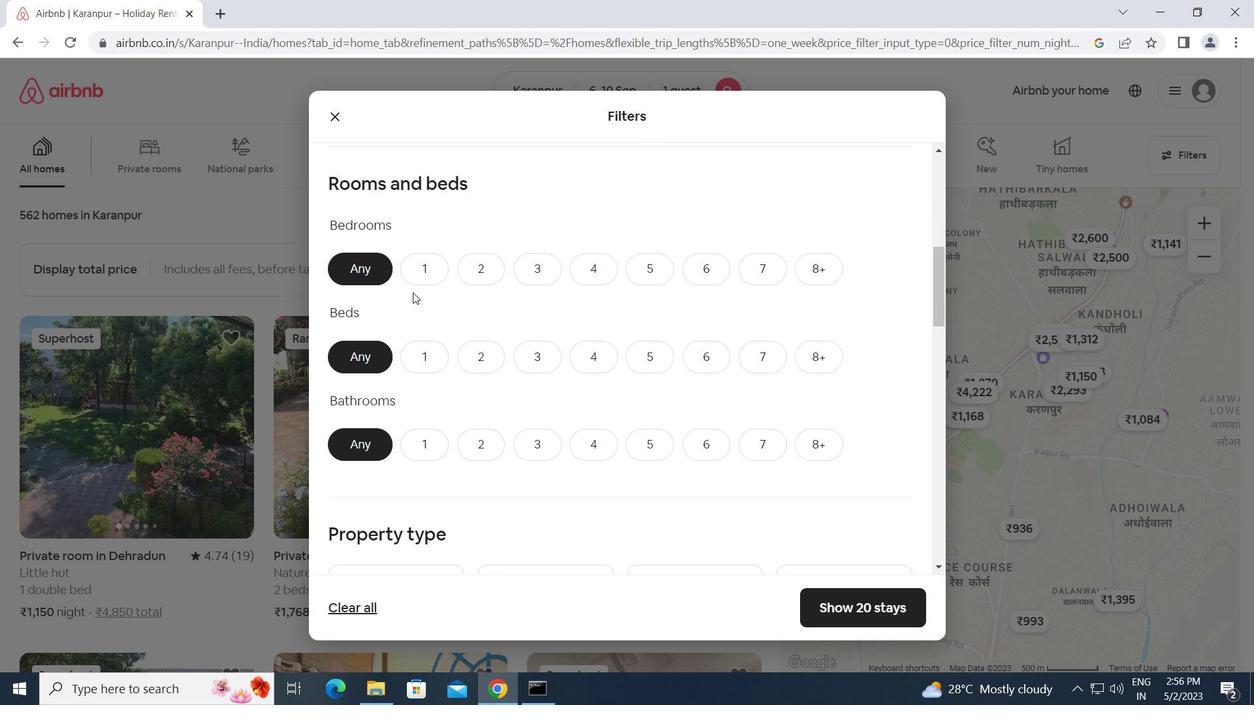 
Action: Mouse pressed left at (420, 272)
Screenshot: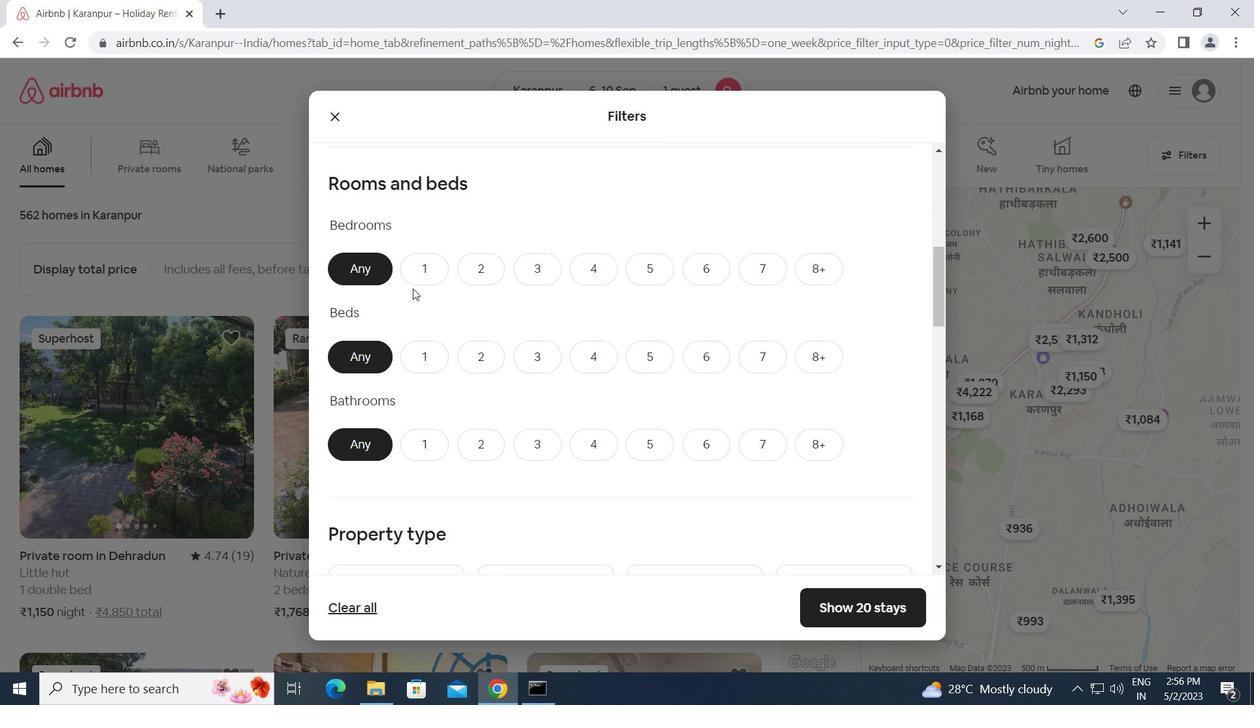 
Action: Mouse moved to (417, 362)
Screenshot: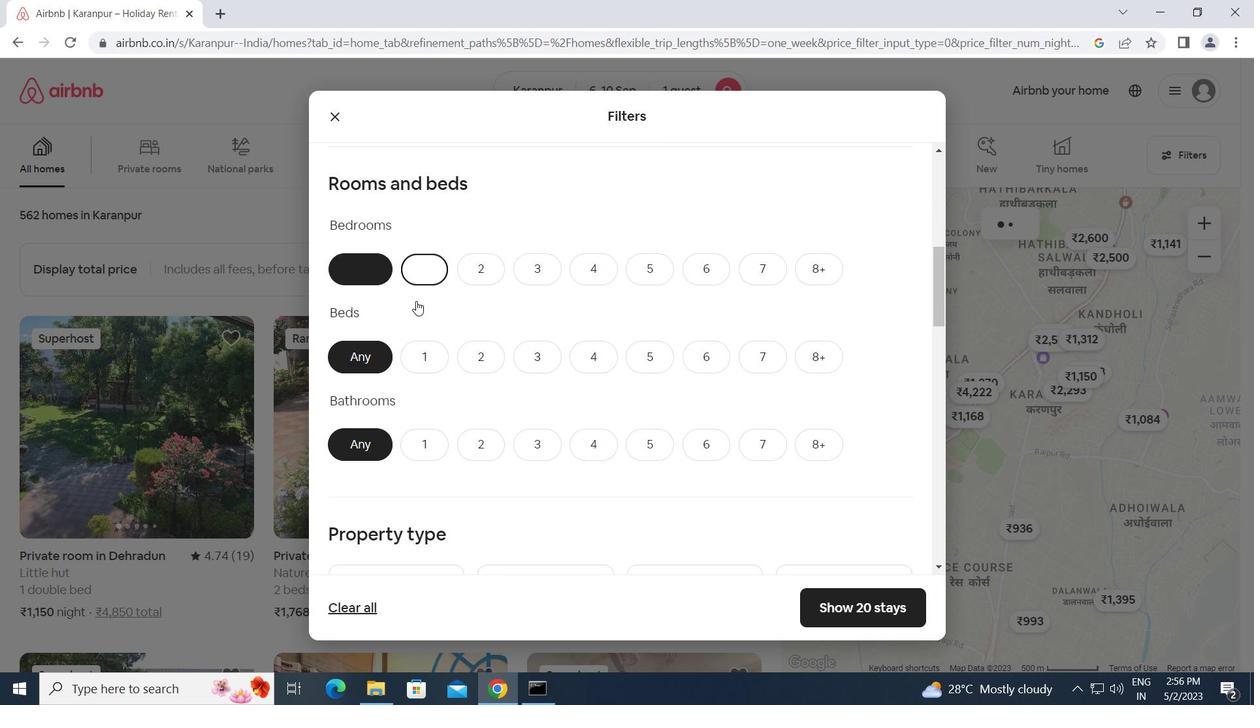 
Action: Mouse pressed left at (417, 362)
Screenshot: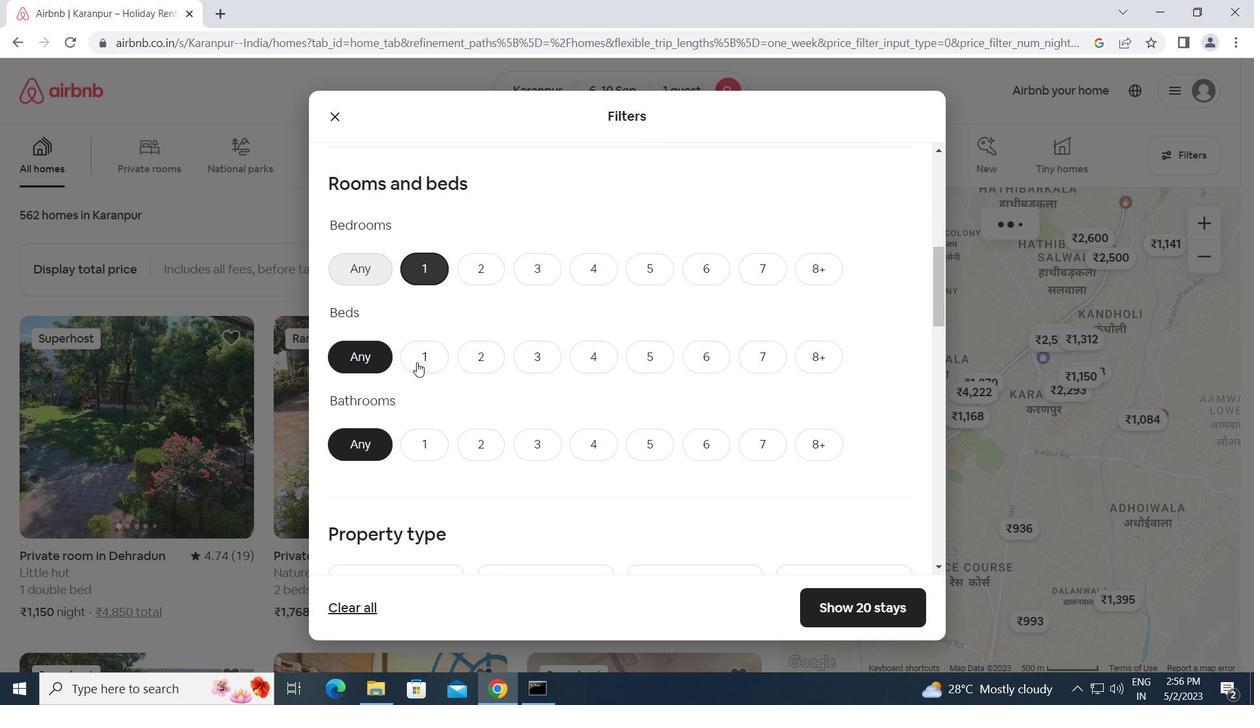 
Action: Mouse moved to (419, 445)
Screenshot: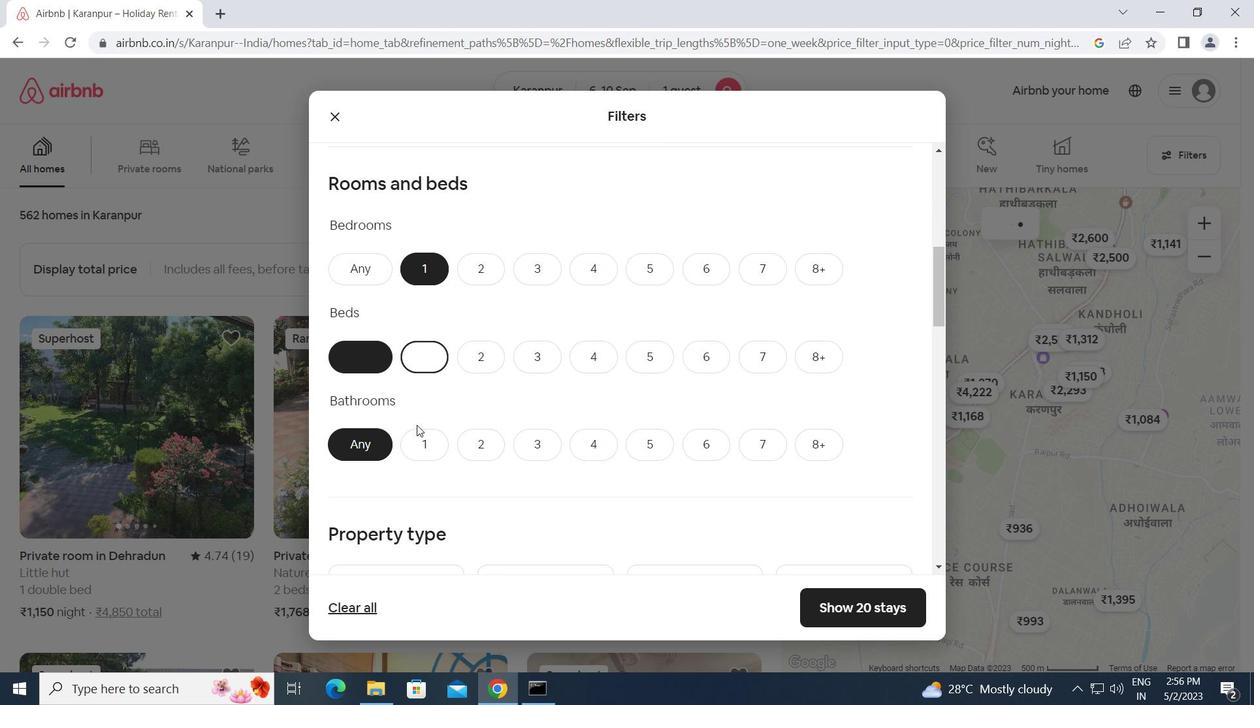 
Action: Mouse pressed left at (419, 445)
Screenshot: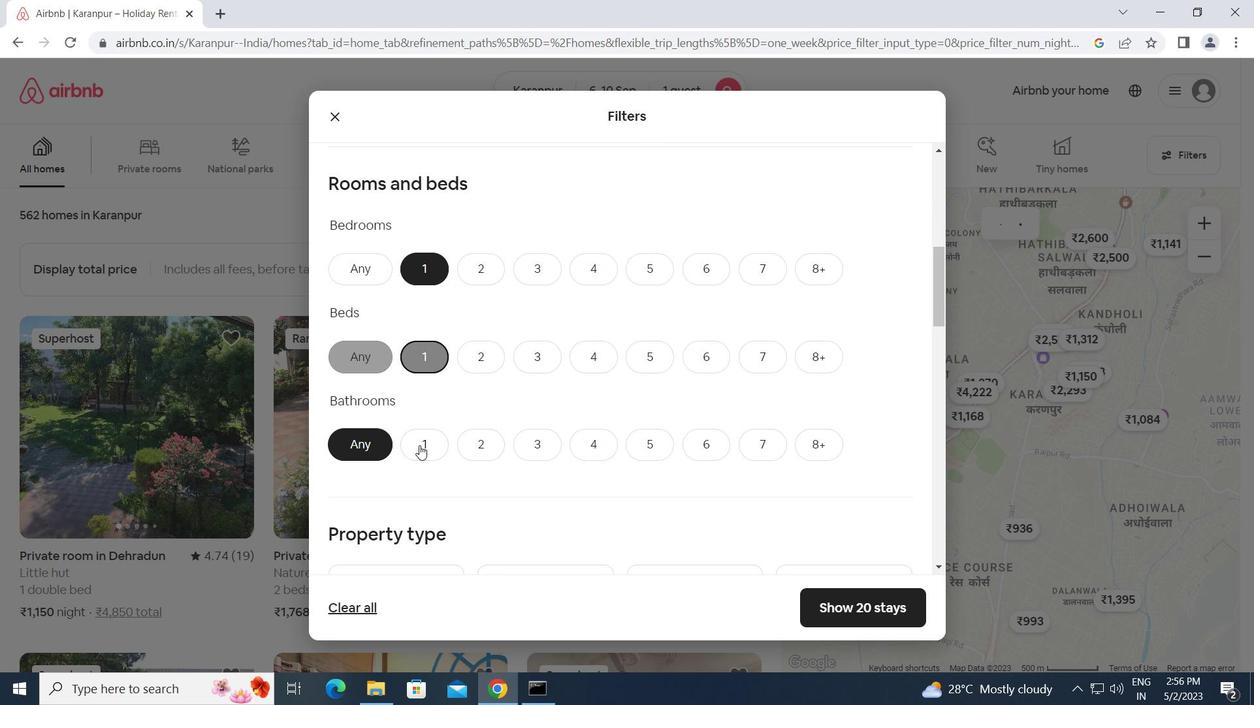 
Action: Mouse moved to (474, 447)
Screenshot: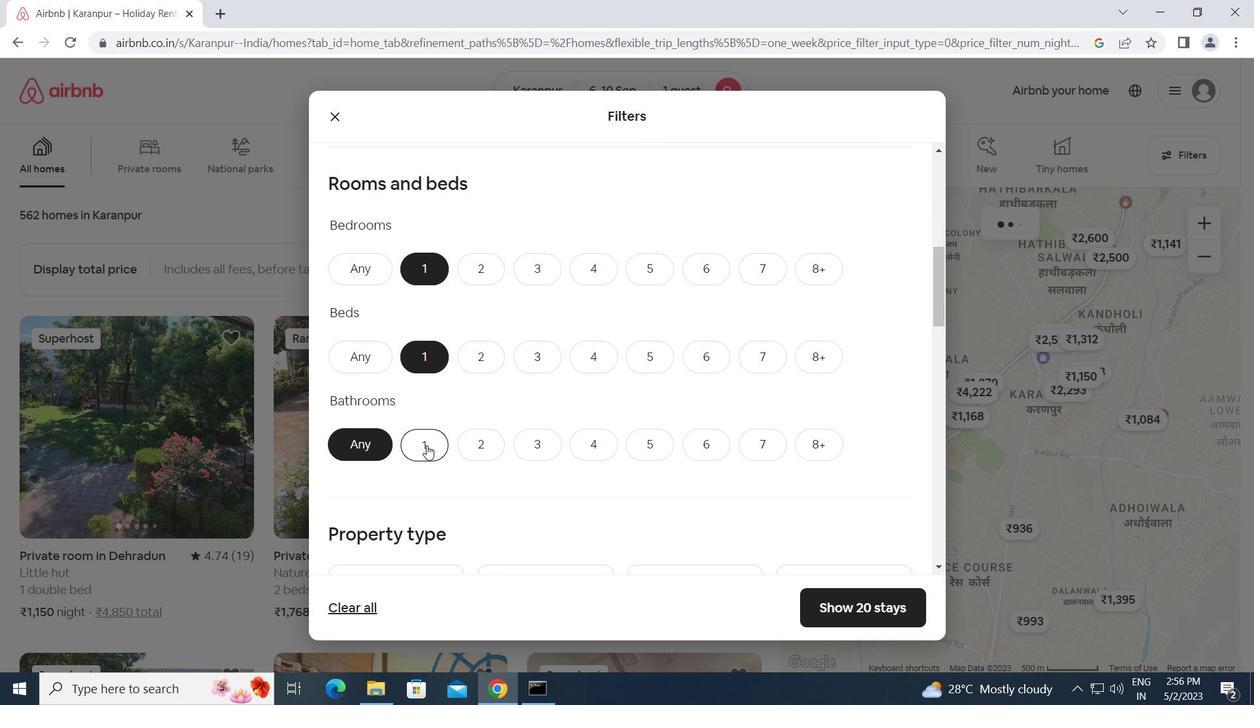 
Action: Mouse scrolled (474, 446) with delta (0, 0)
Screenshot: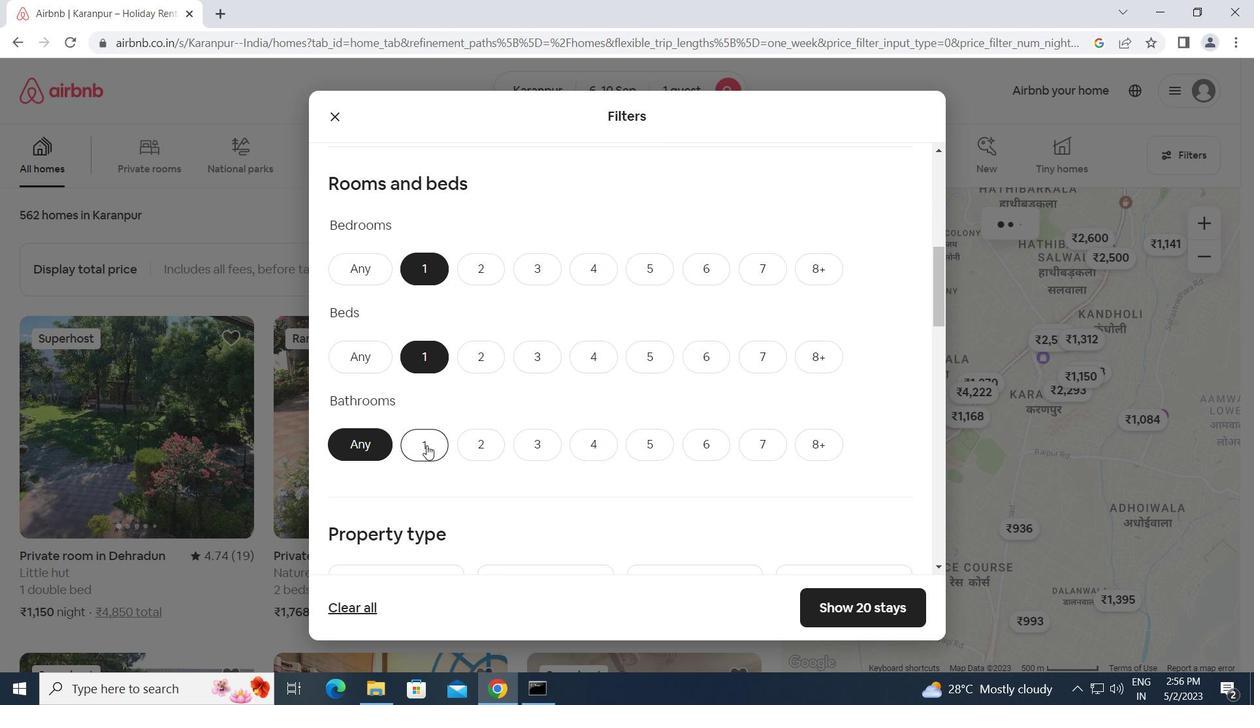 
Action: Mouse scrolled (474, 446) with delta (0, 0)
Screenshot: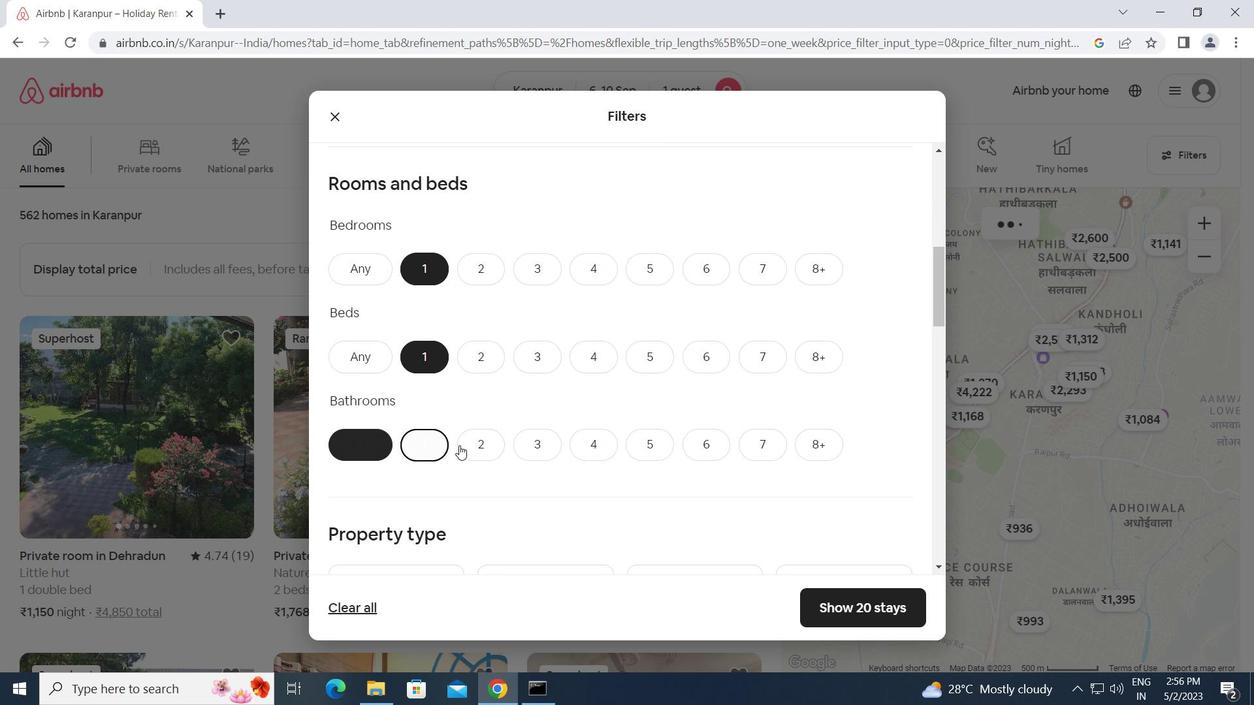 
Action: Mouse scrolled (474, 446) with delta (0, 0)
Screenshot: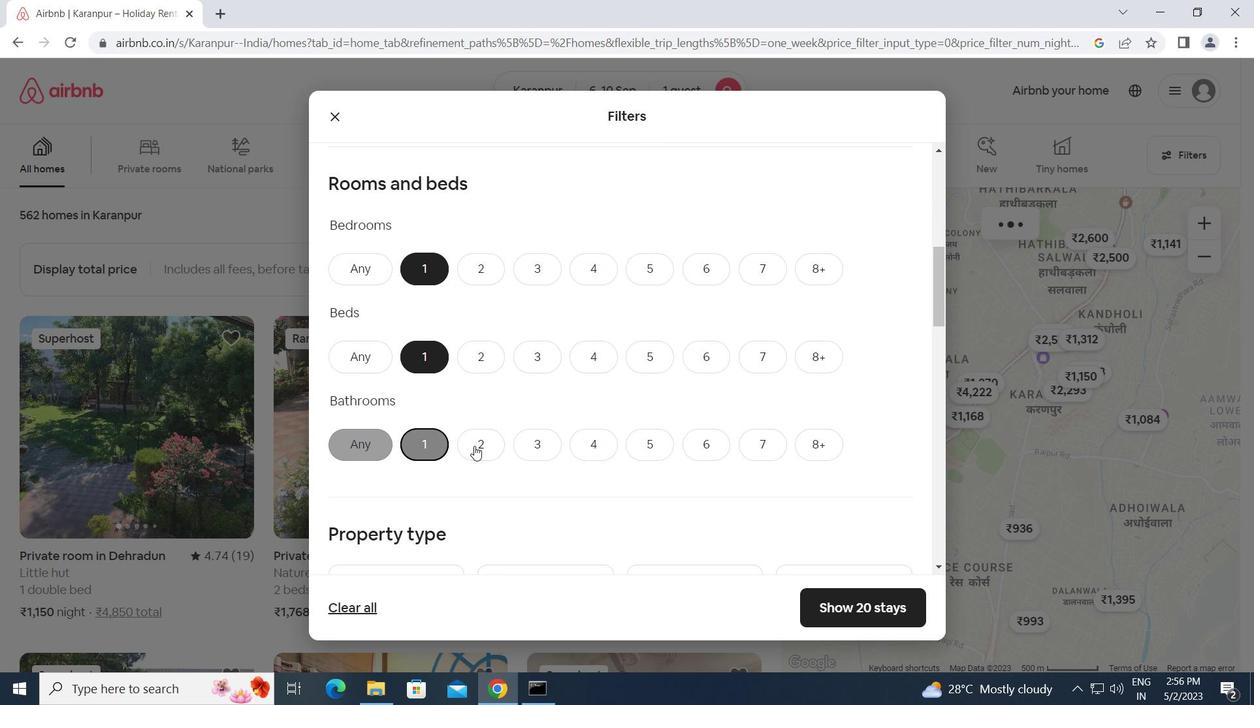 
Action: Mouse moved to (411, 381)
Screenshot: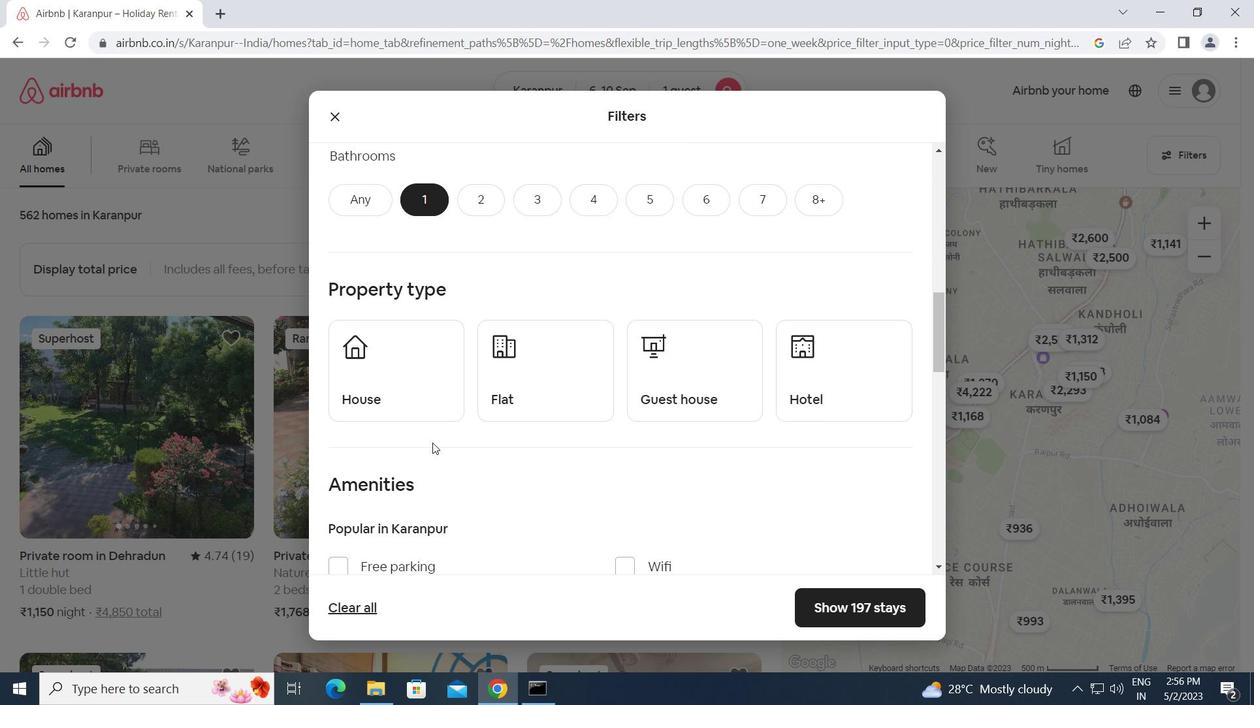 
Action: Mouse pressed left at (411, 381)
Screenshot: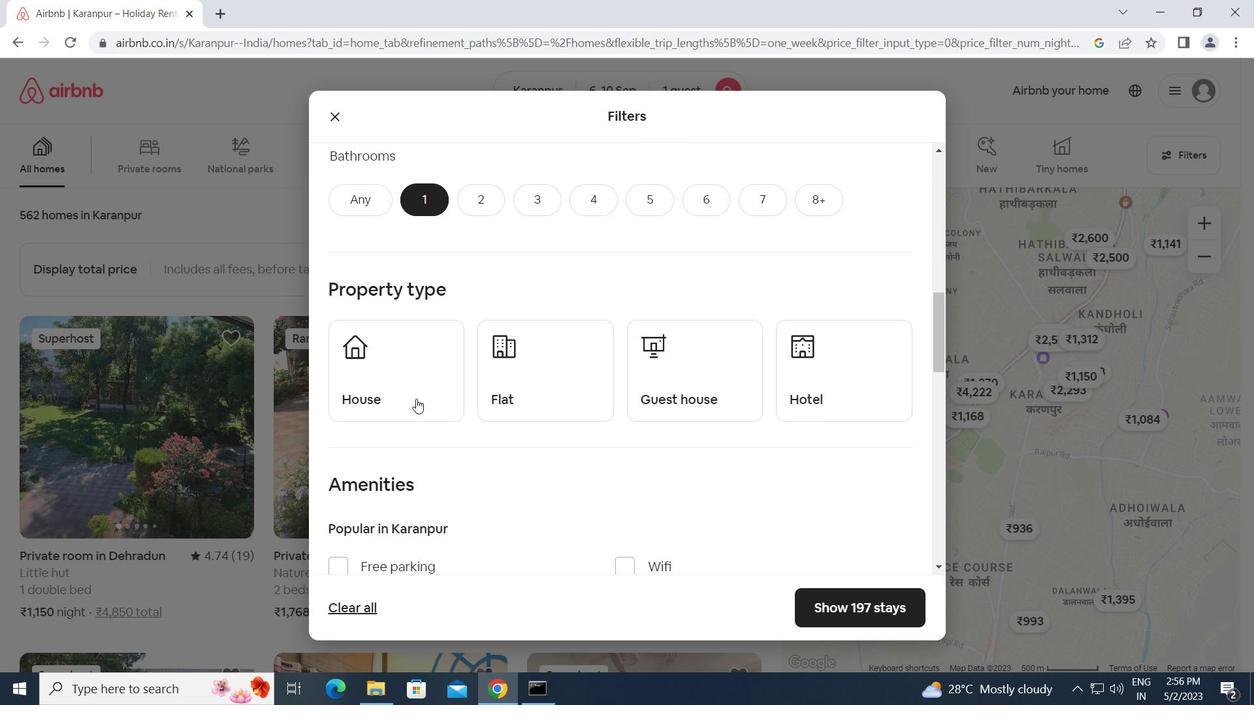 
Action: Mouse moved to (546, 381)
Screenshot: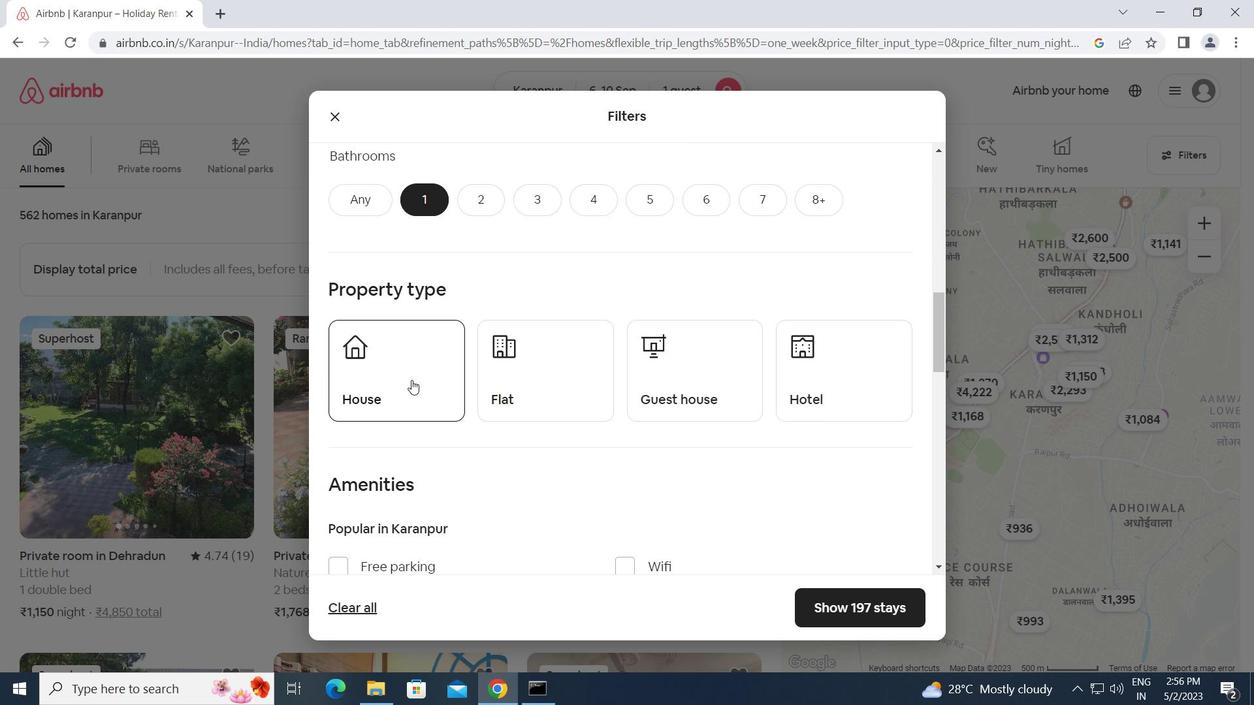 
Action: Mouse pressed left at (546, 381)
Screenshot: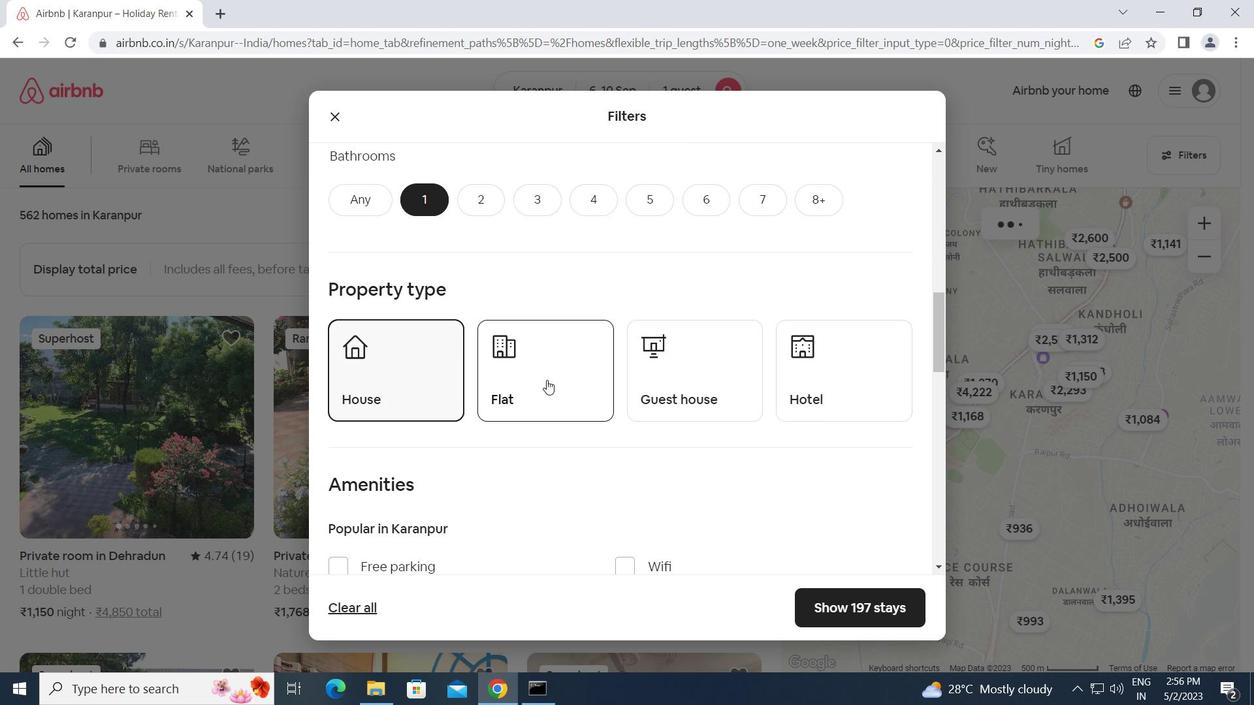 
Action: Mouse moved to (694, 385)
Screenshot: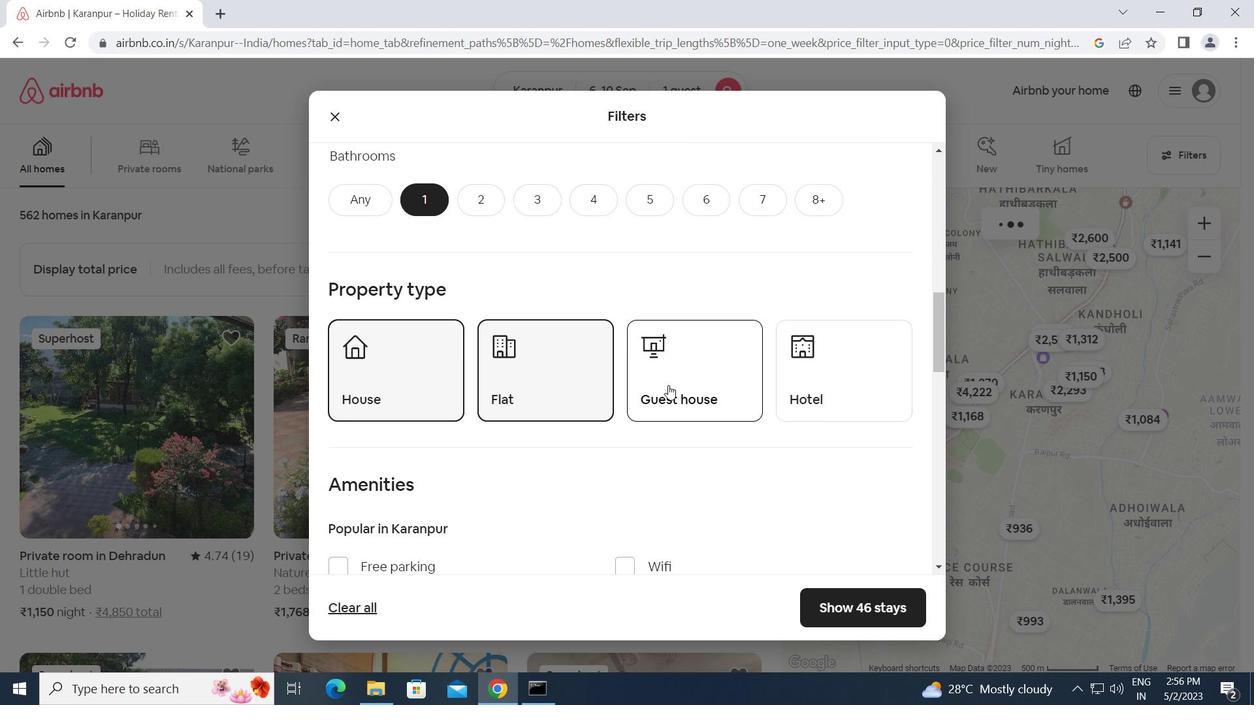 
Action: Mouse pressed left at (694, 385)
Screenshot: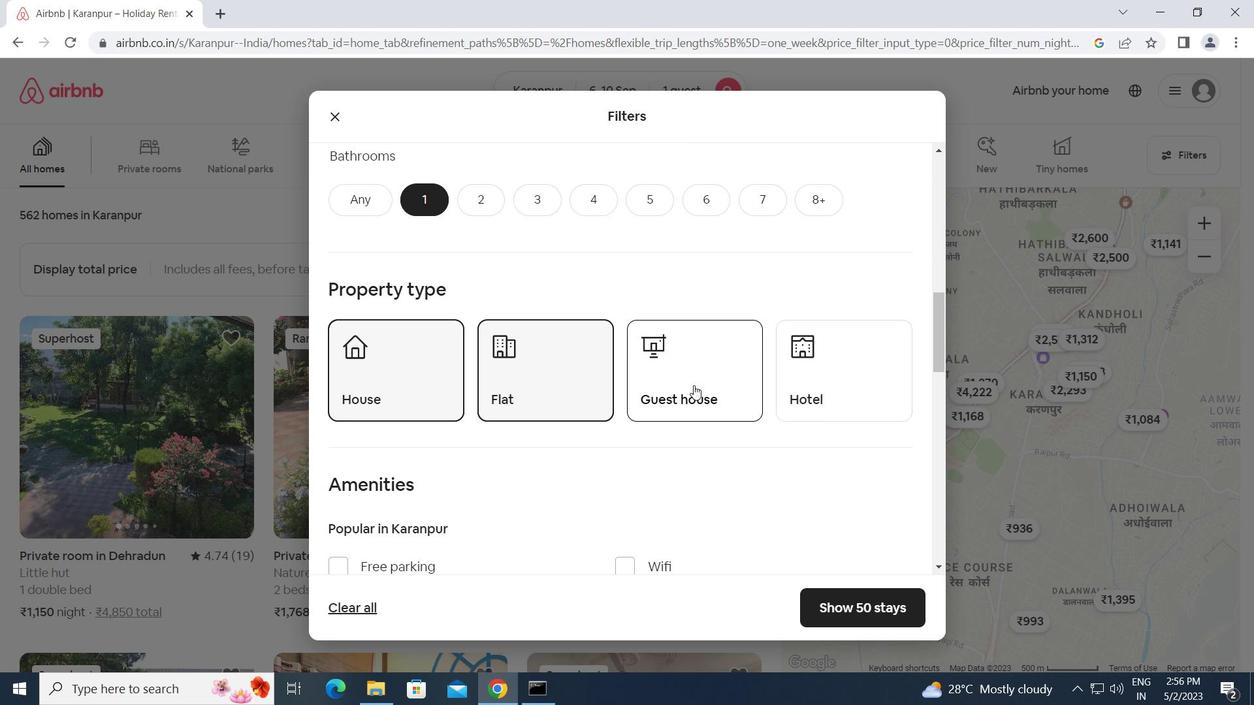 
Action: Mouse moved to (825, 367)
Screenshot: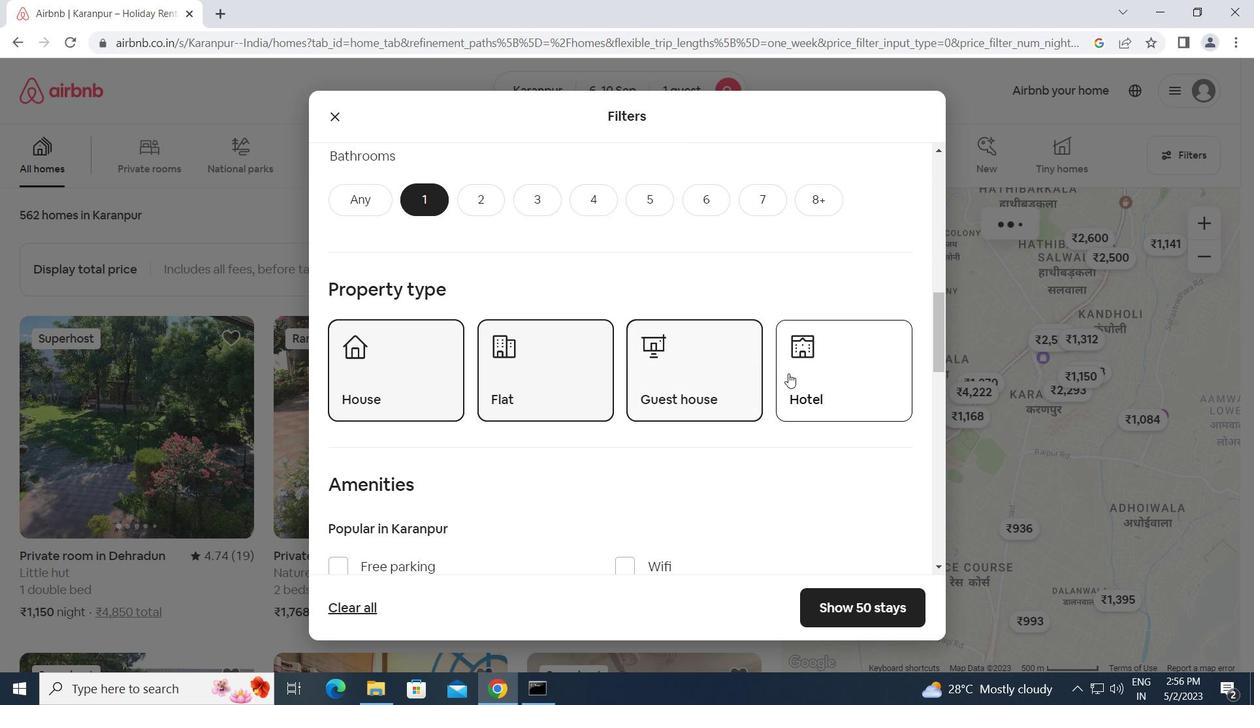 
Action: Mouse pressed left at (825, 367)
Screenshot: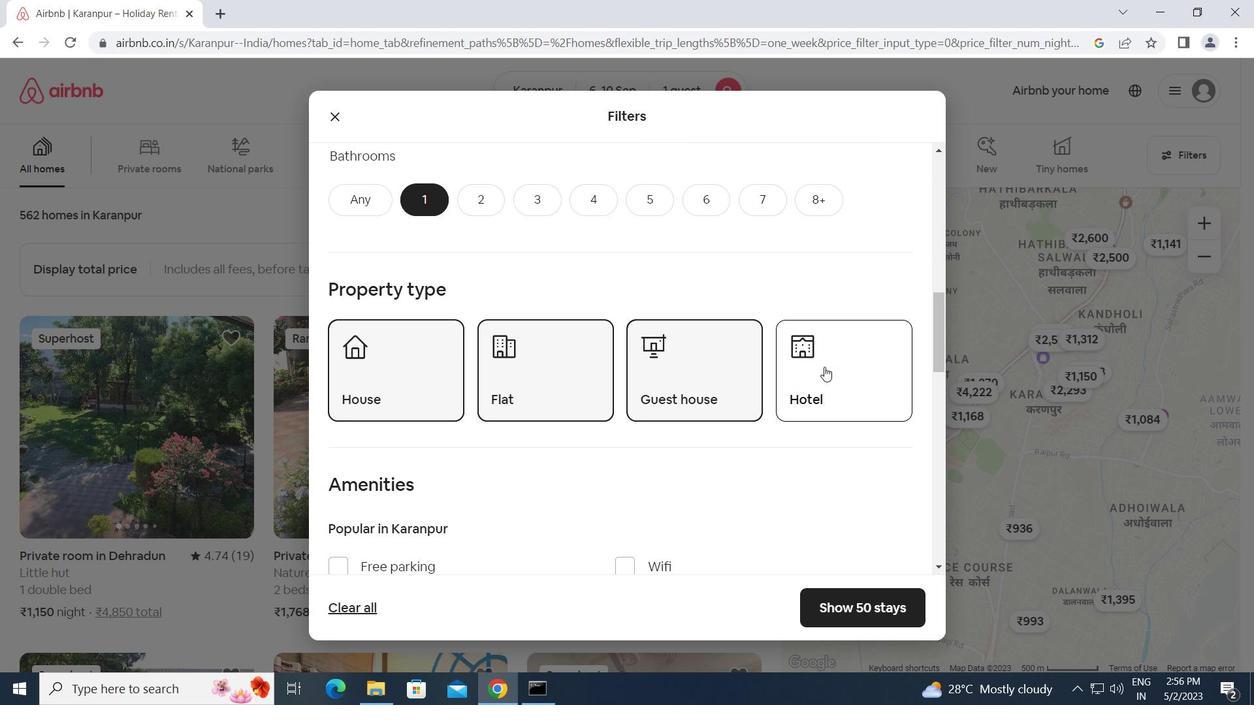 
Action: Mouse moved to (576, 428)
Screenshot: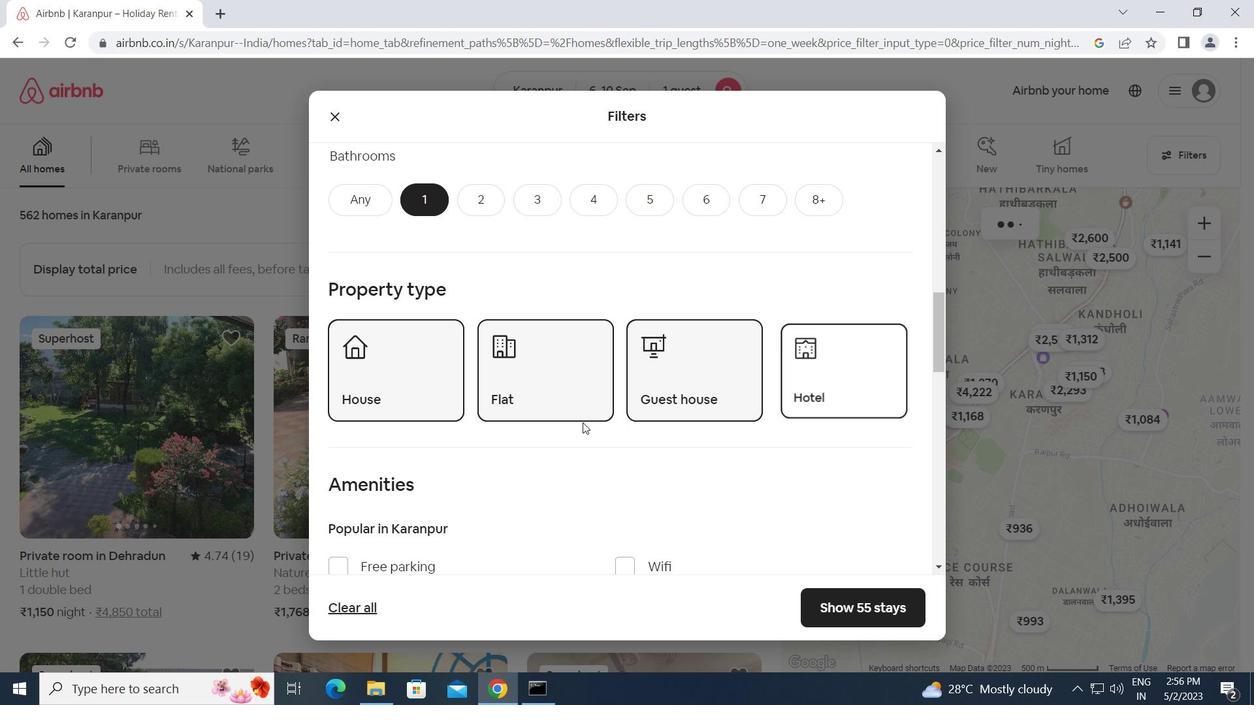
Action: Mouse scrolled (576, 427) with delta (0, 0)
Screenshot: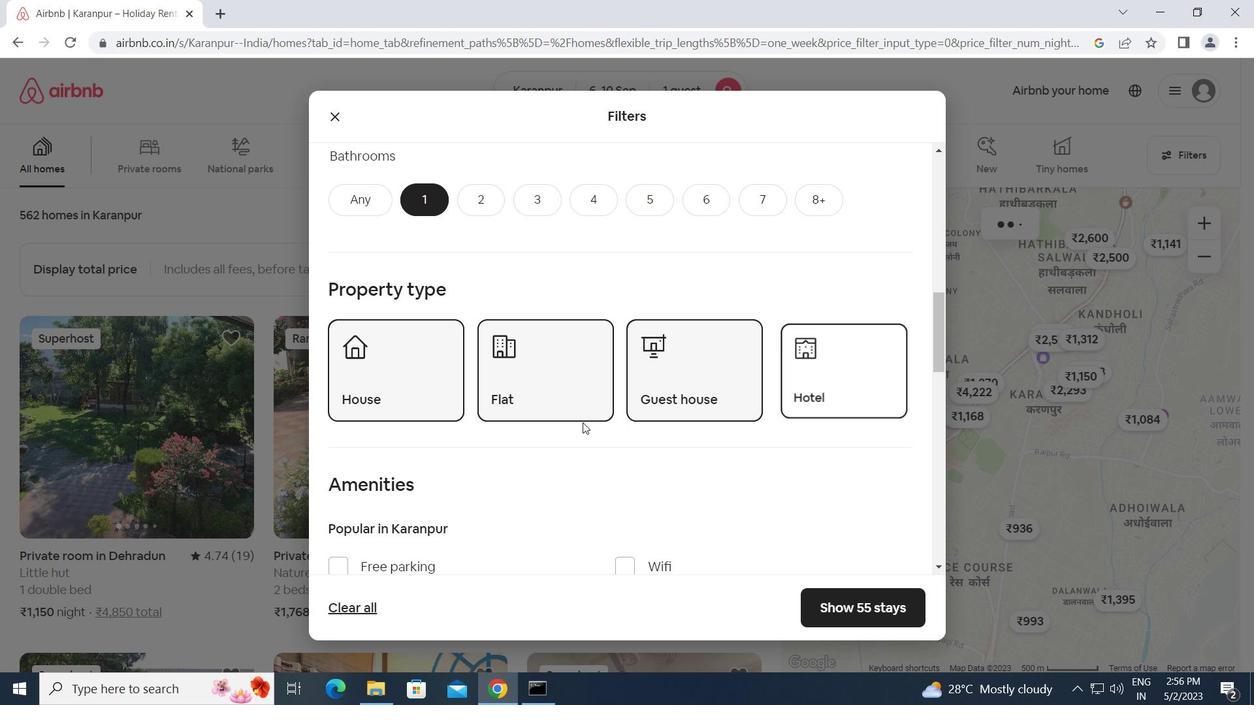 
Action: Mouse scrolled (576, 427) with delta (0, 0)
Screenshot: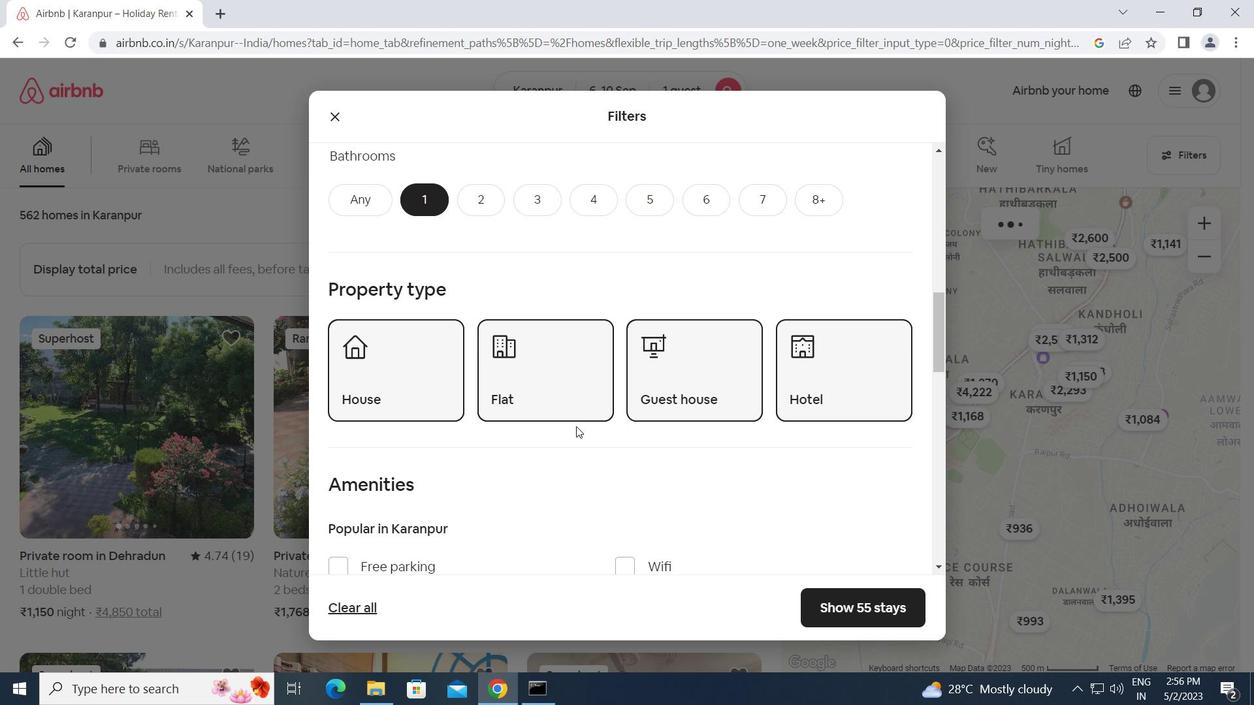 
Action: Mouse scrolled (576, 427) with delta (0, 0)
Screenshot: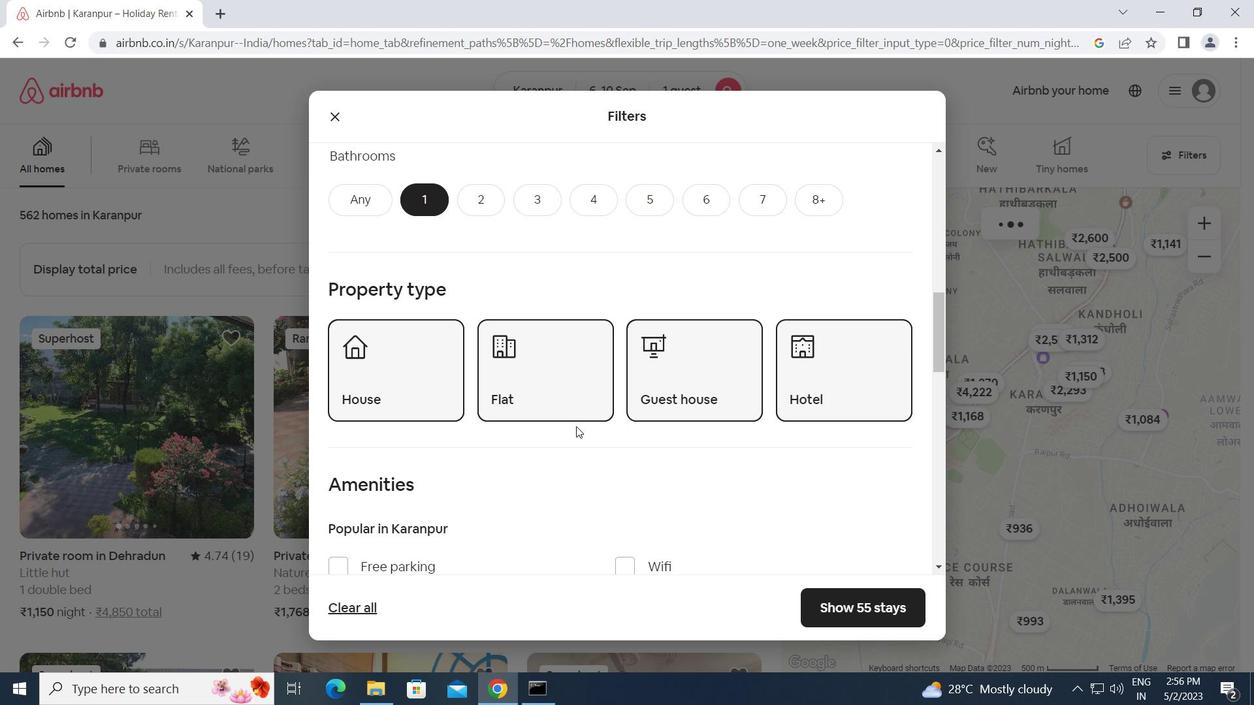
Action: Mouse scrolled (576, 427) with delta (0, 0)
Screenshot: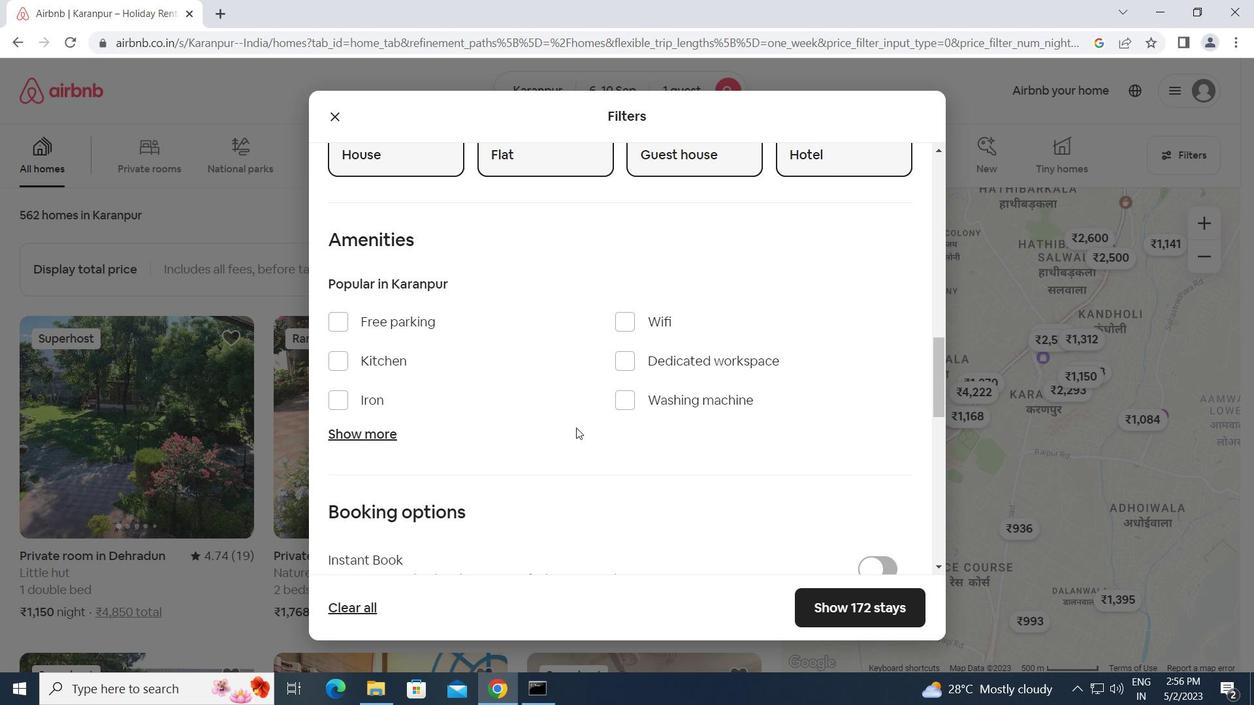 
Action: Mouse scrolled (576, 427) with delta (0, 0)
Screenshot: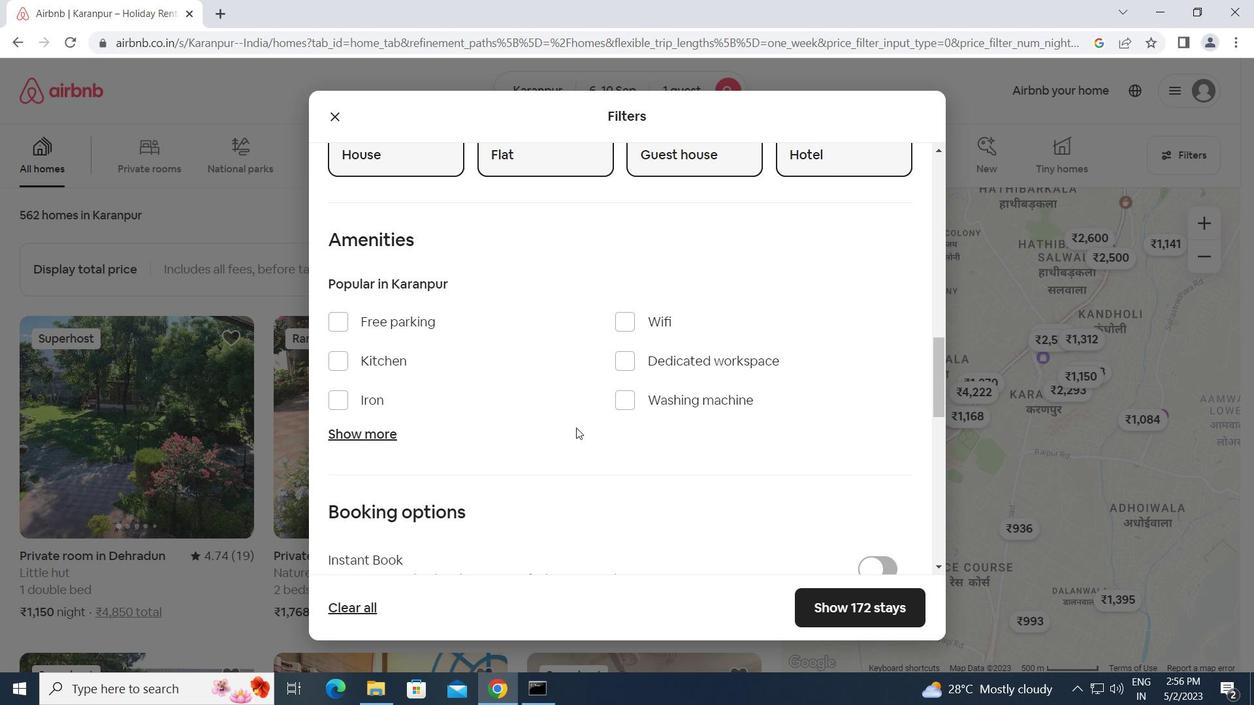 
Action: Mouse moved to (858, 462)
Screenshot: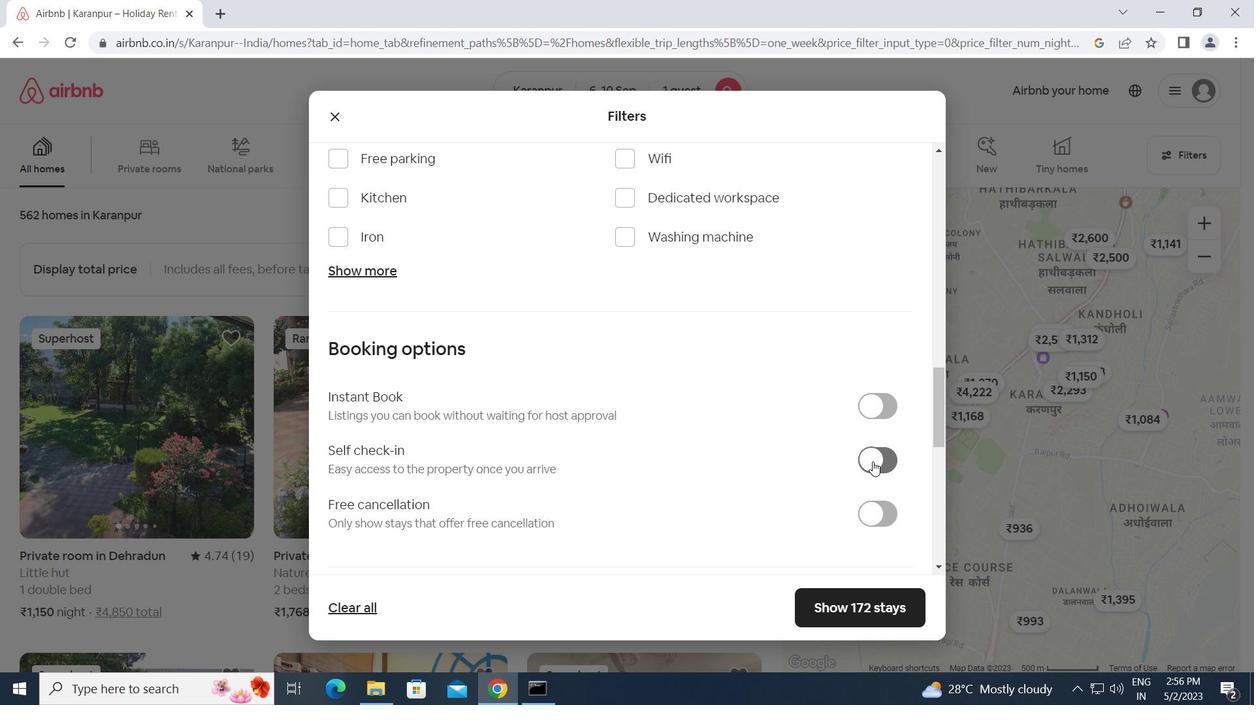 
Action: Mouse pressed left at (858, 462)
Screenshot: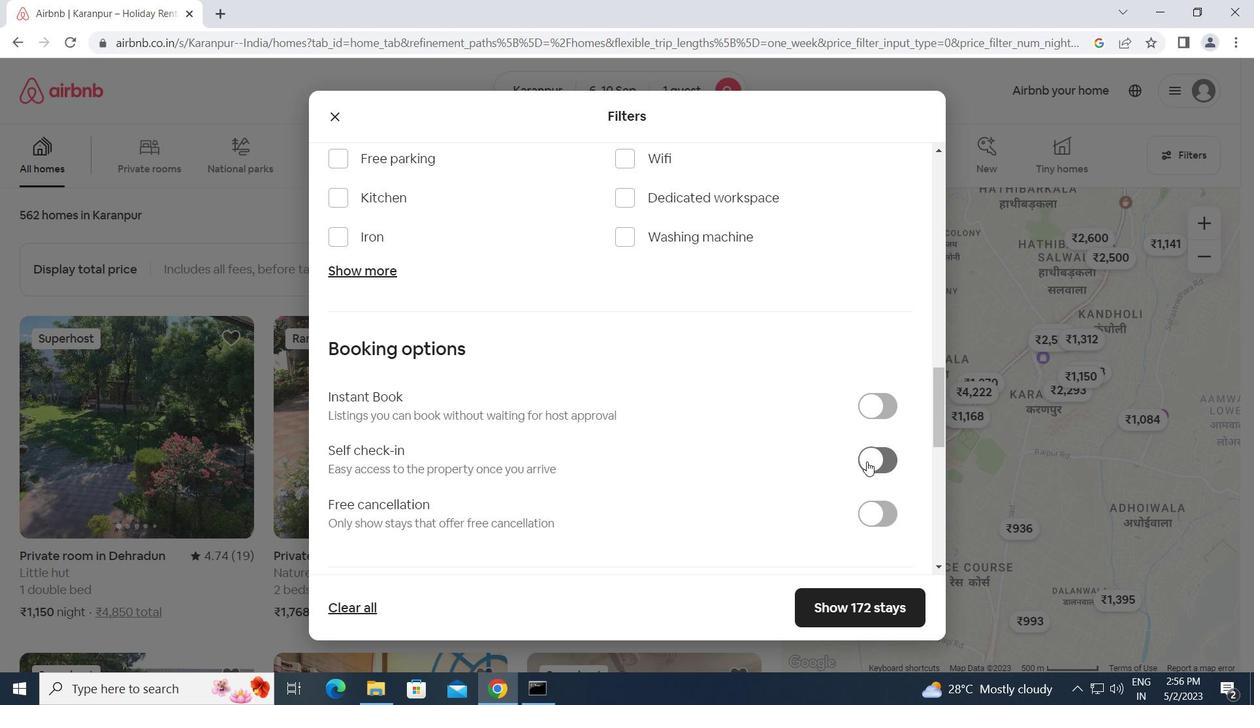 
Action: Mouse moved to (773, 479)
Screenshot: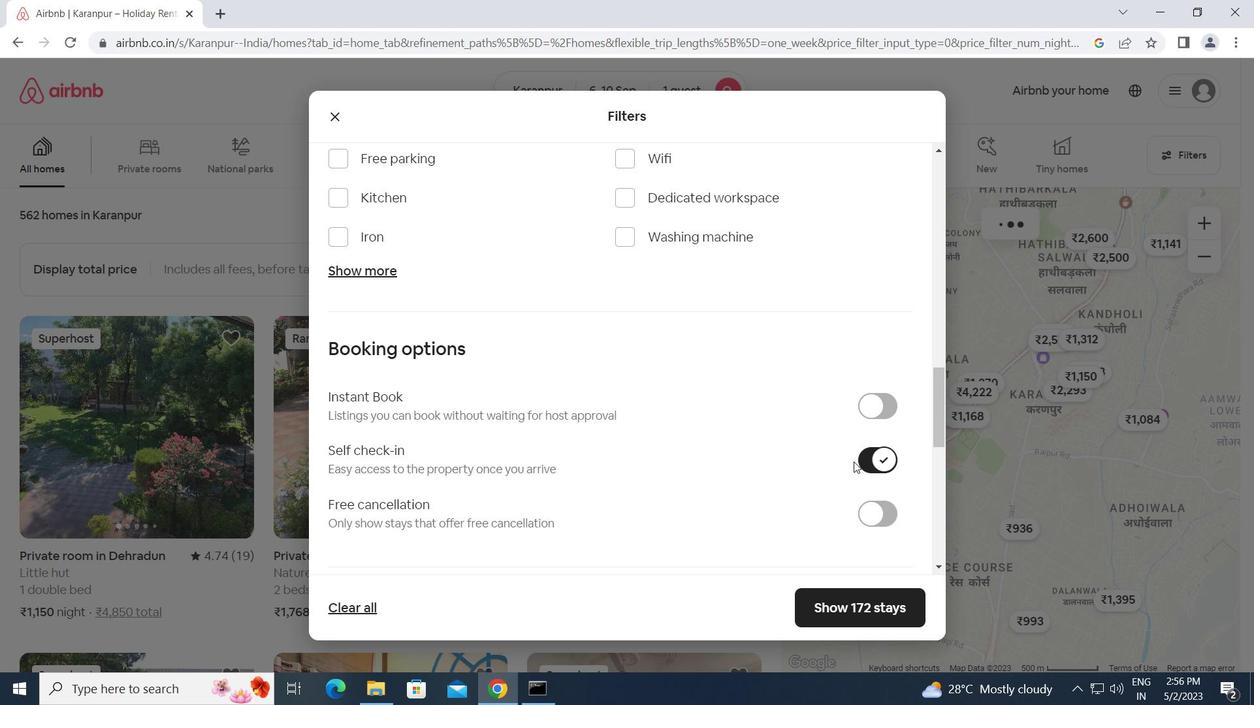 
Action: Mouse scrolled (773, 478) with delta (0, 0)
Screenshot: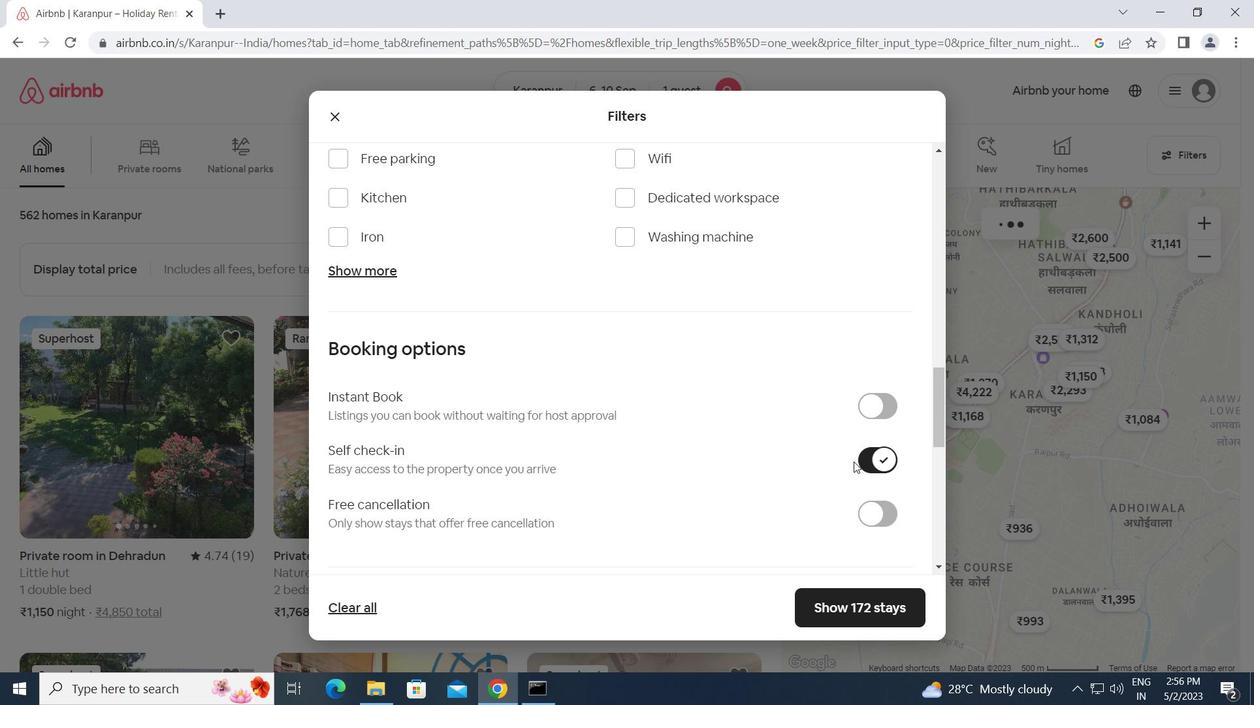 
Action: Mouse moved to (768, 481)
Screenshot: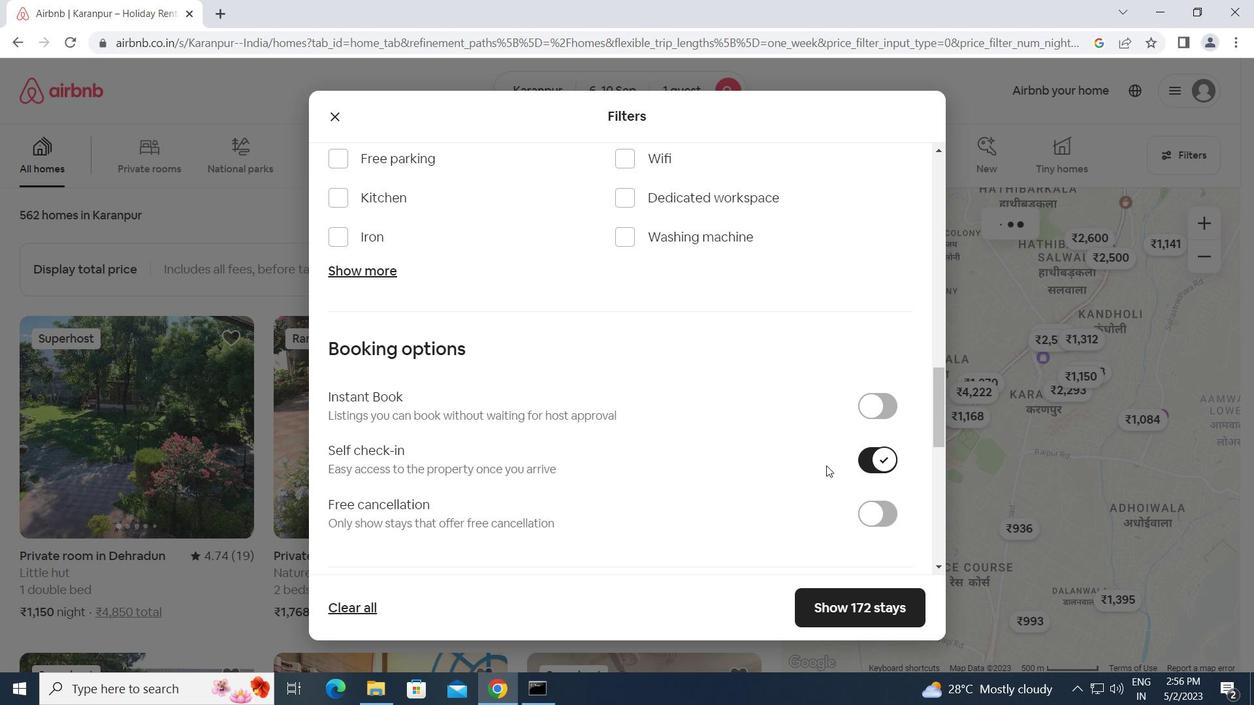 
Action: Mouse scrolled (768, 480) with delta (0, 0)
Screenshot: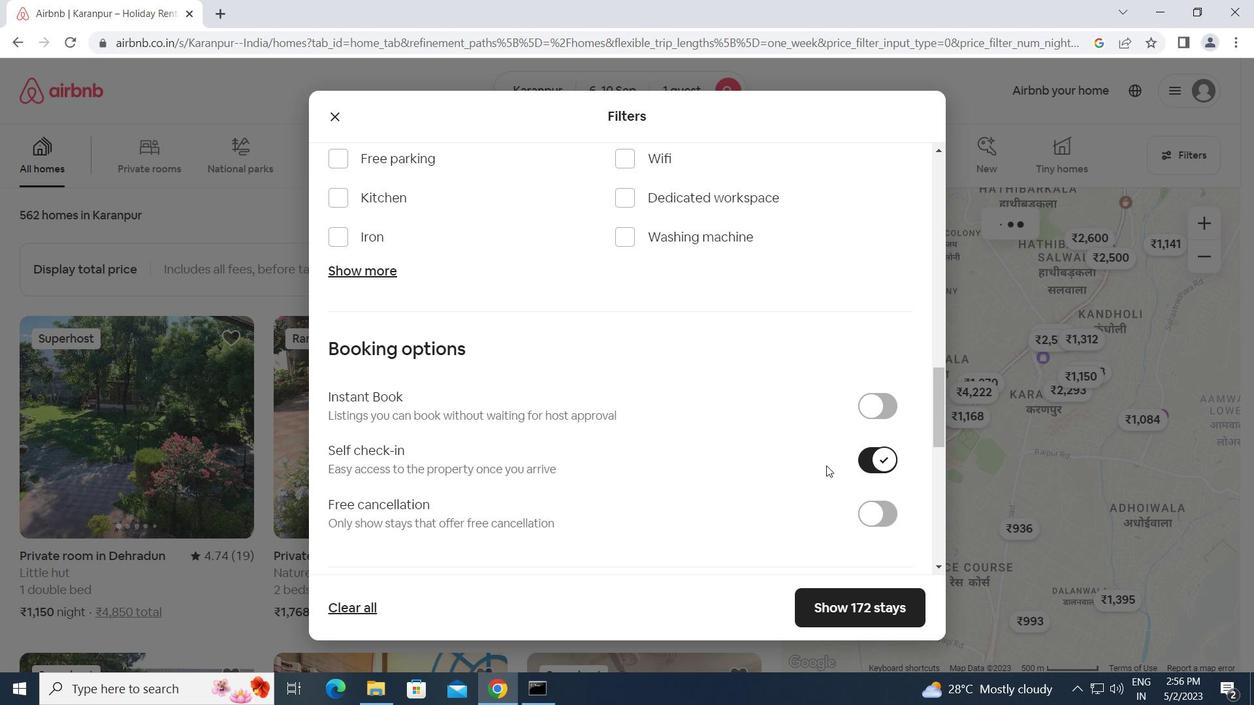 
Action: Mouse moved to (765, 481)
Screenshot: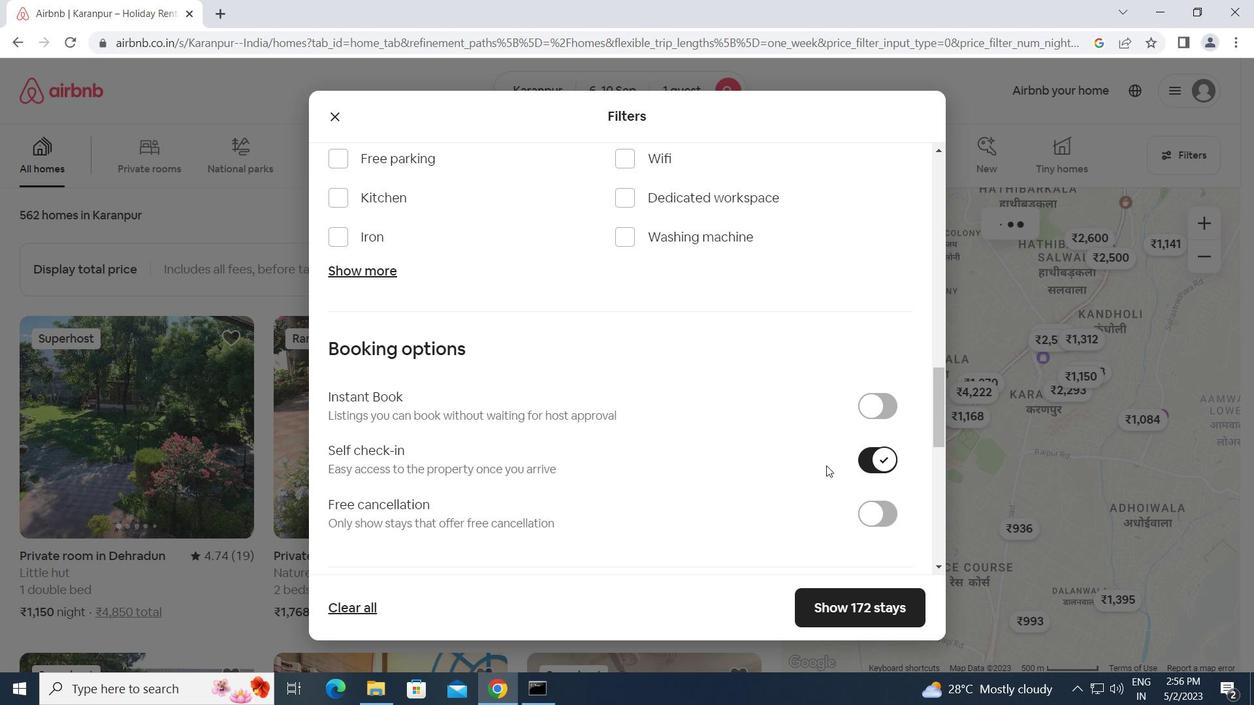
Action: Mouse scrolled (765, 480) with delta (0, 0)
Screenshot: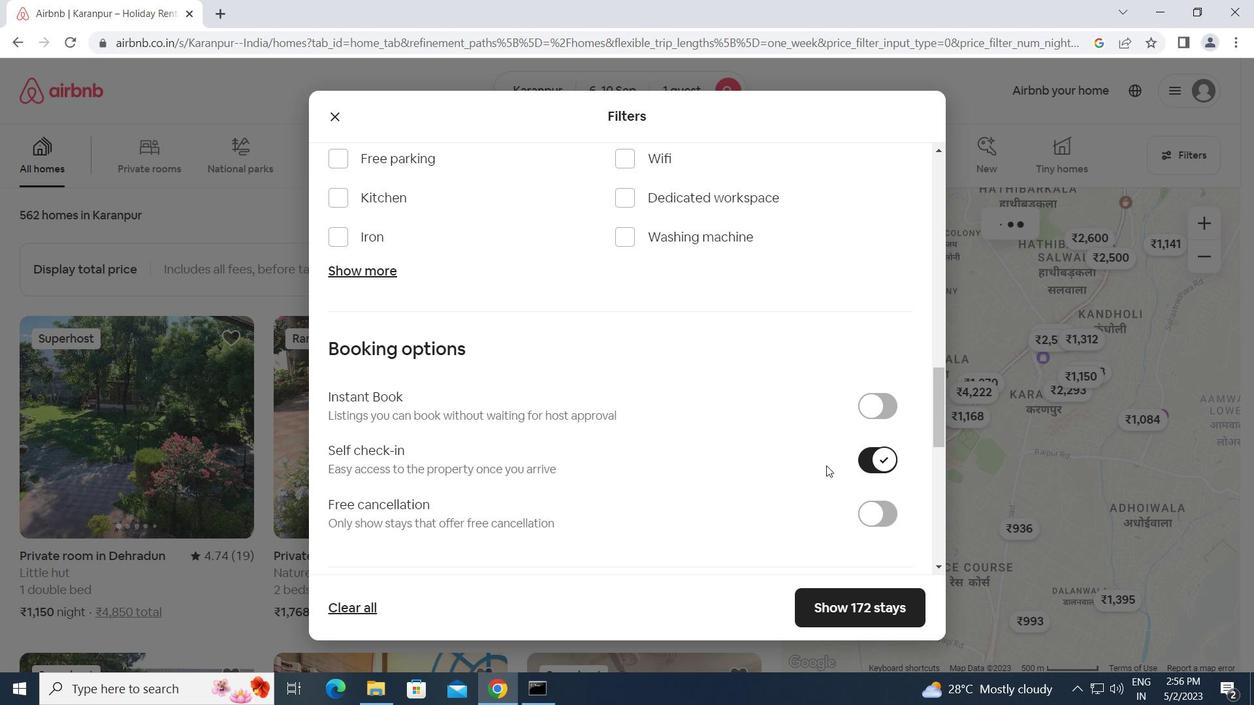 
Action: Mouse moved to (589, 430)
Screenshot: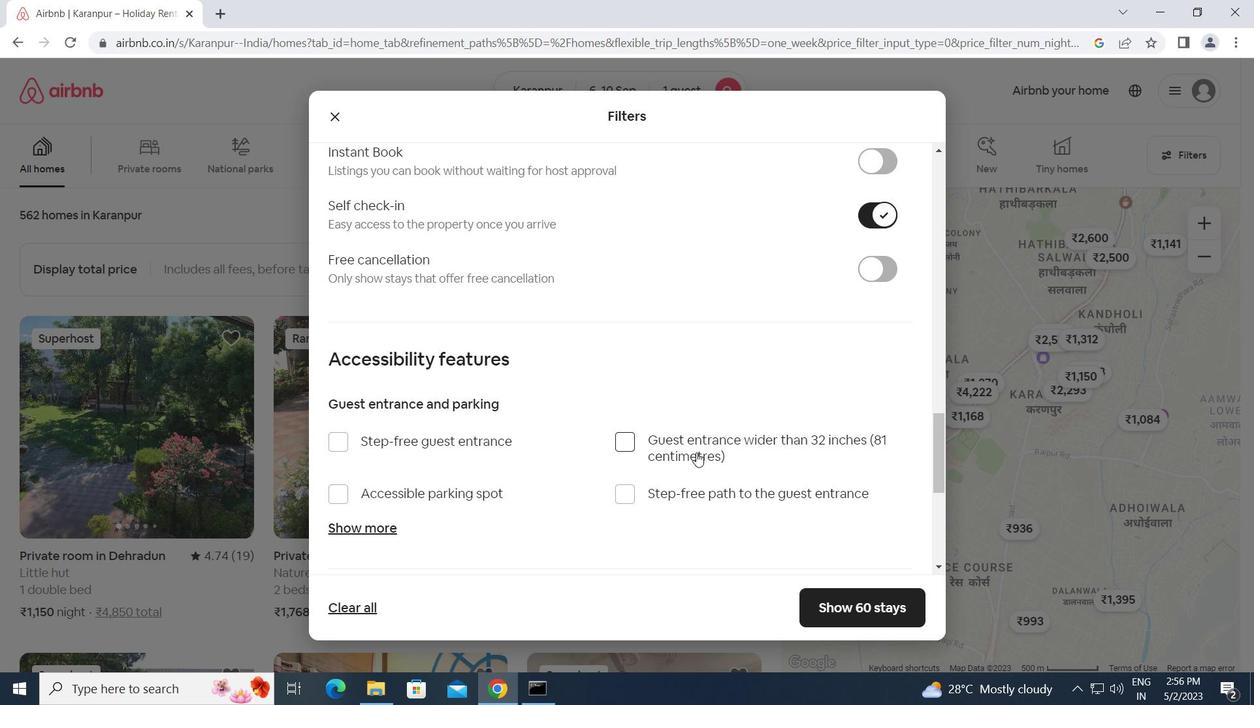 
Action: Mouse scrolled (589, 430) with delta (0, 0)
Screenshot: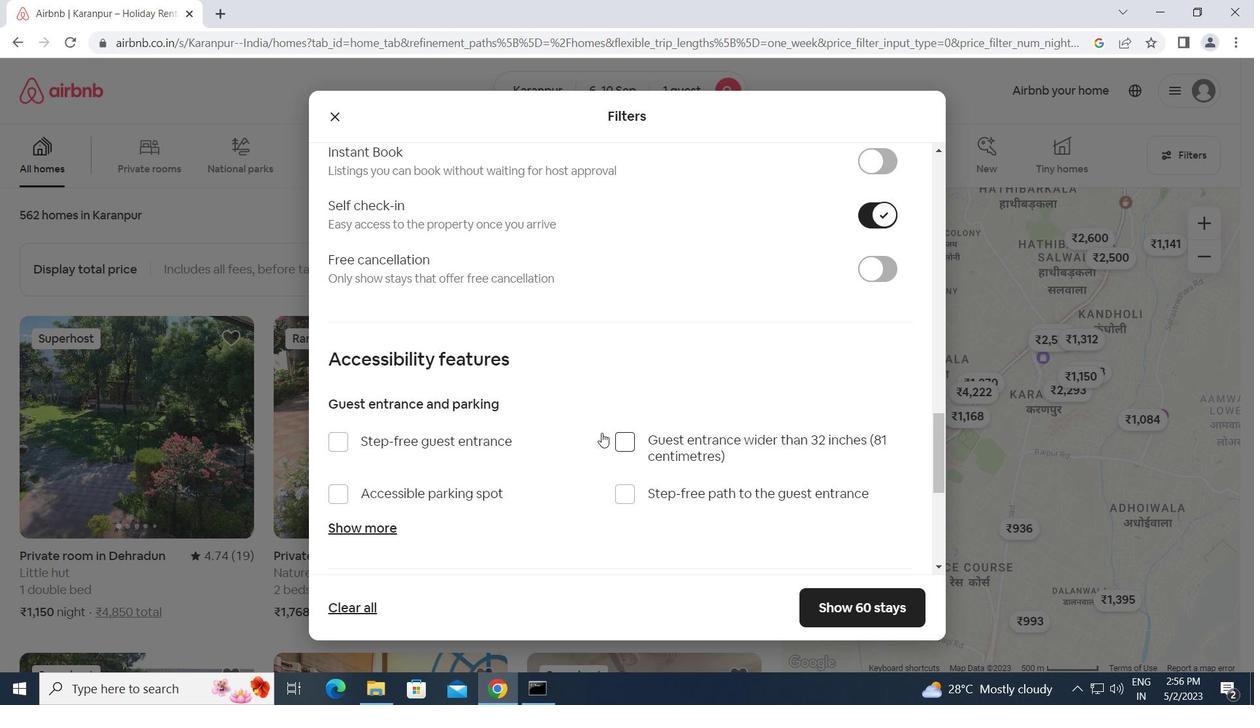 
Action: Mouse moved to (588, 431)
Screenshot: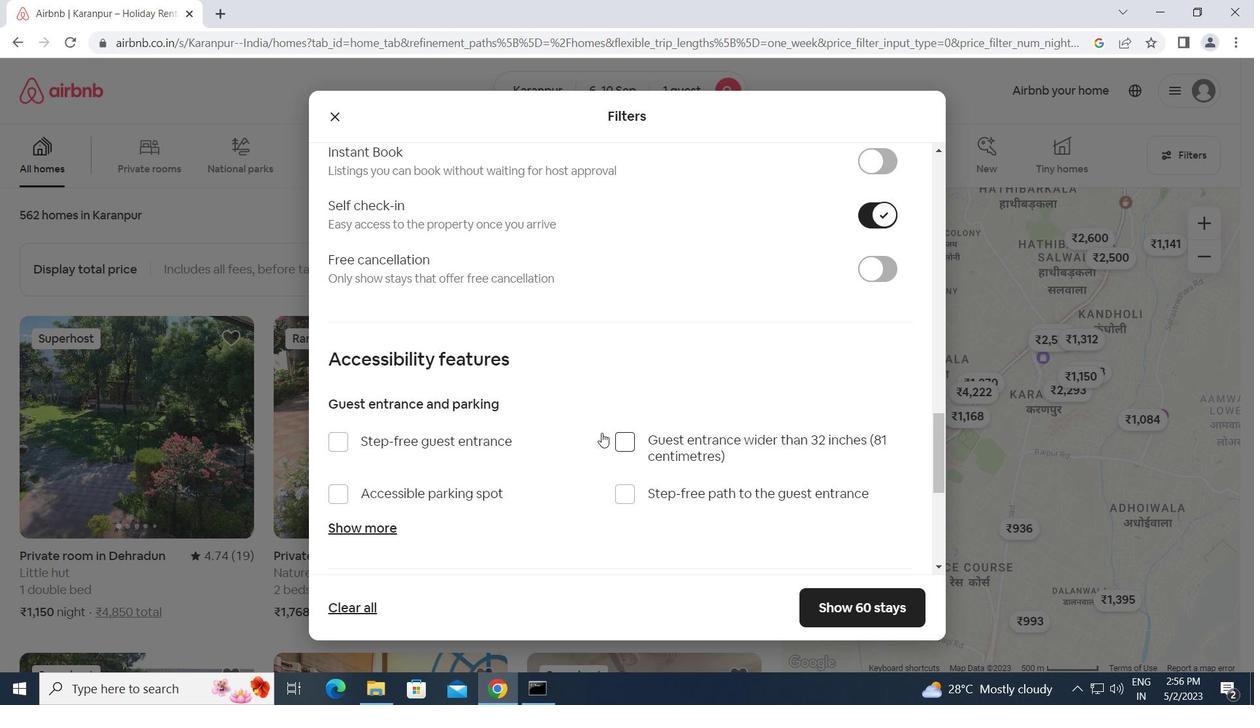 
Action: Mouse scrolled (588, 430) with delta (0, 0)
Screenshot: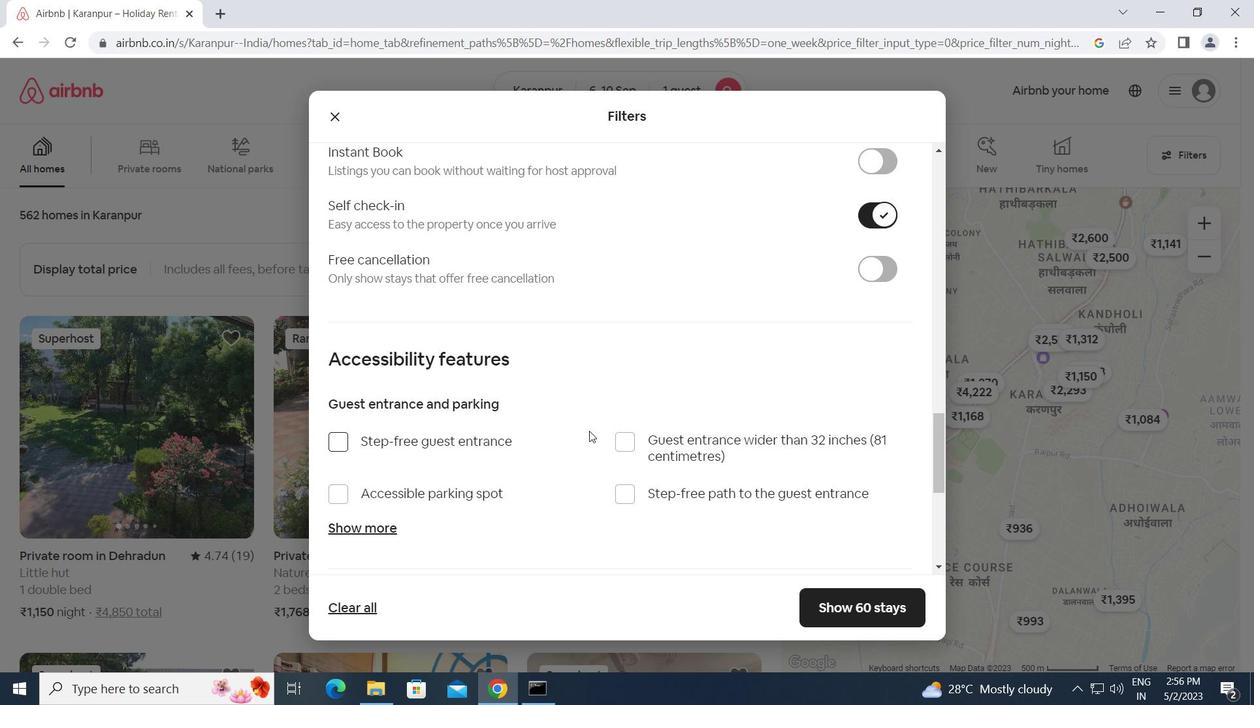 
Action: Mouse moved to (587, 431)
Screenshot: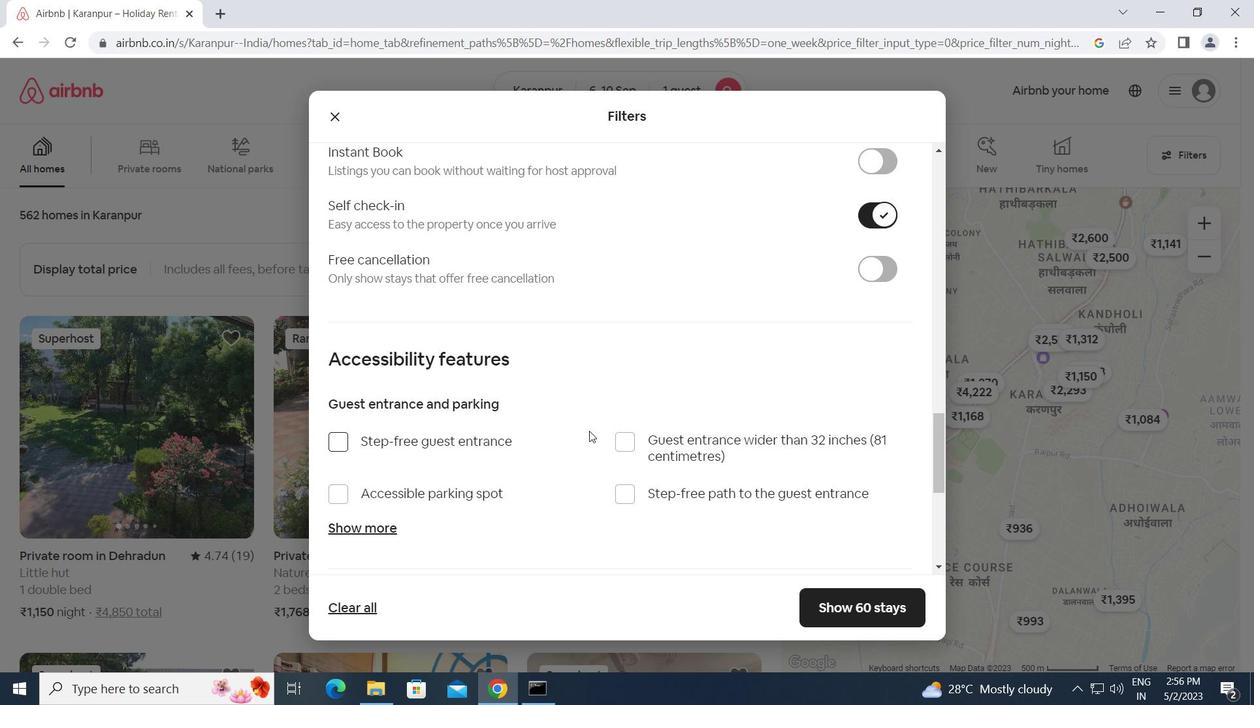 
Action: Mouse scrolled (587, 431) with delta (0, 0)
Screenshot: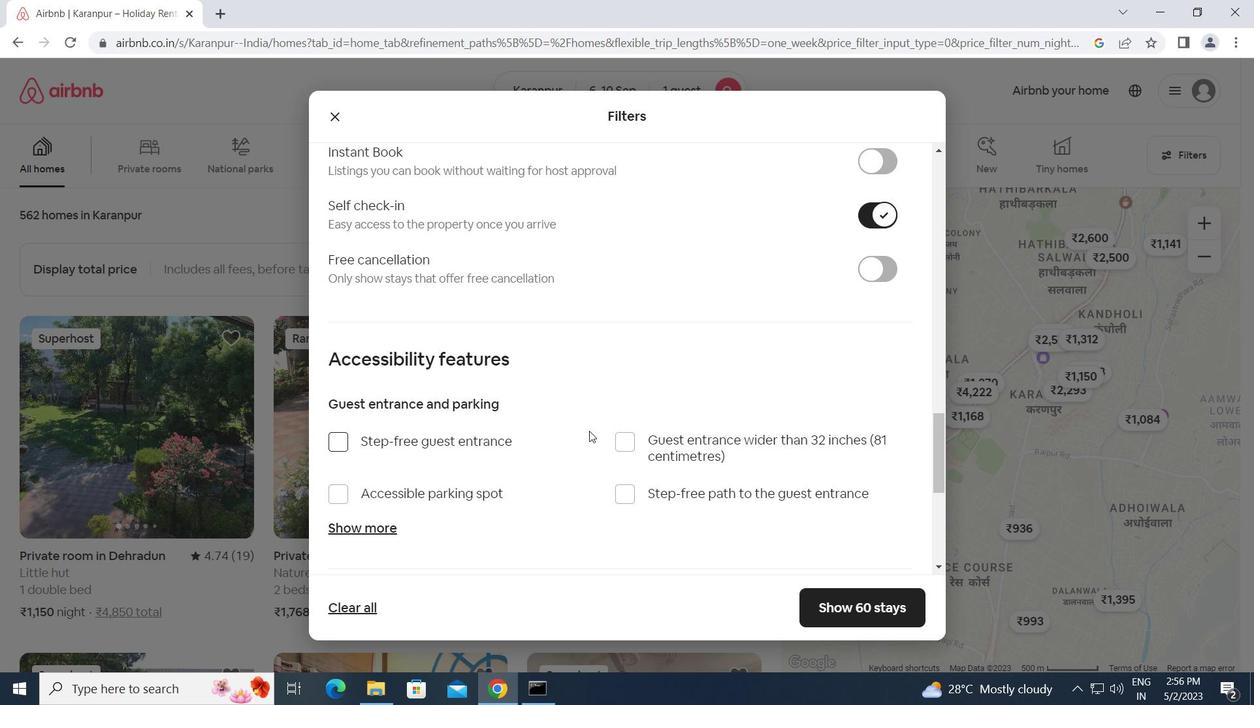 
Action: Mouse moved to (584, 433)
Screenshot: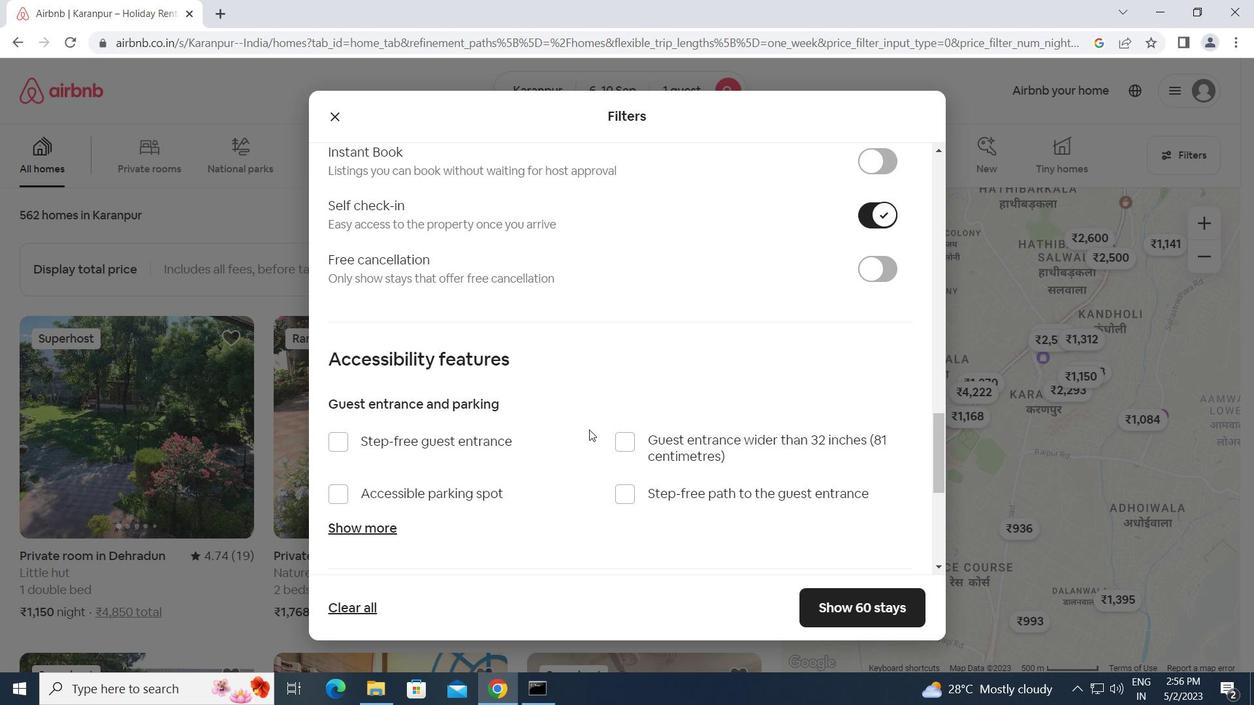
Action: Mouse scrolled (584, 433) with delta (0, 0)
Screenshot: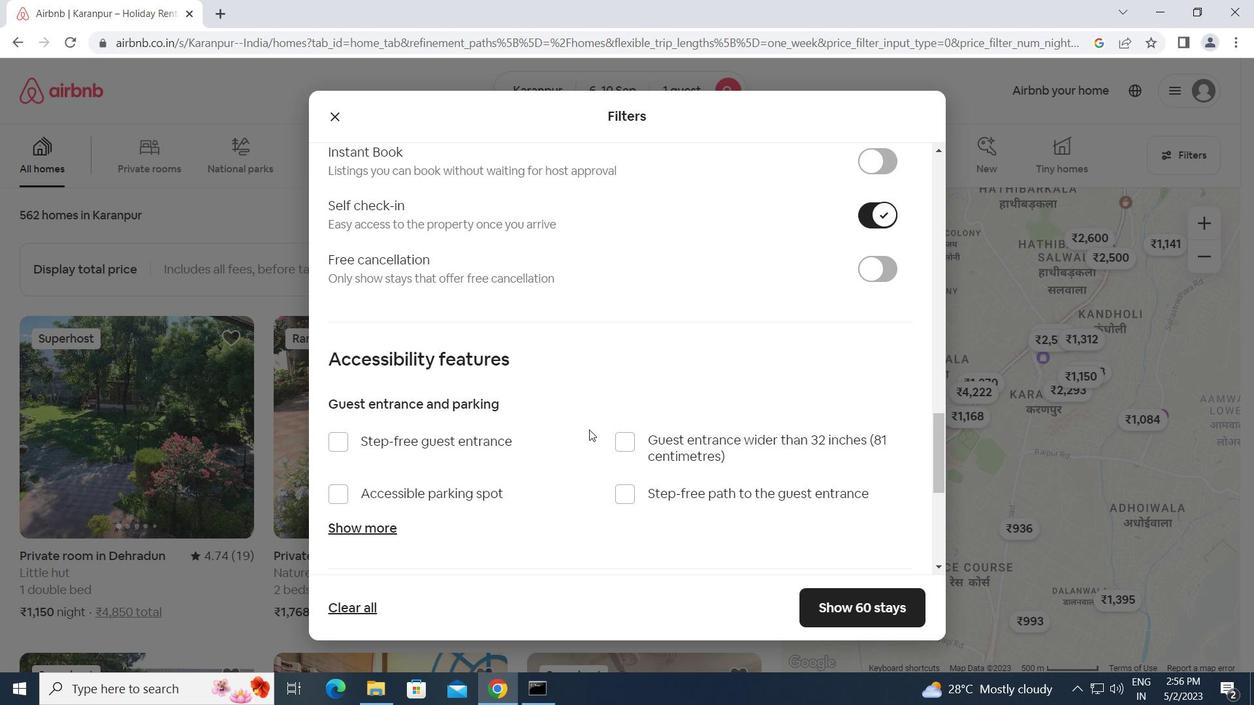 
Action: Mouse moved to (348, 496)
Screenshot: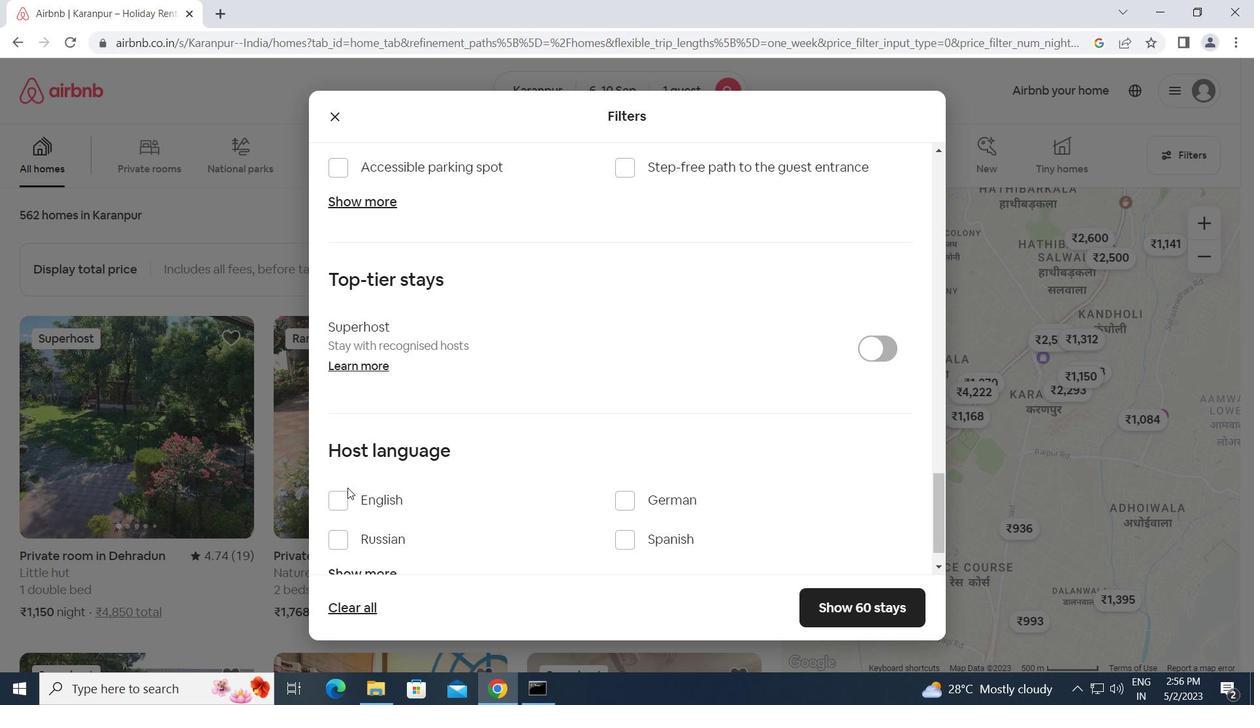 
Action: Mouse pressed left at (348, 496)
Screenshot: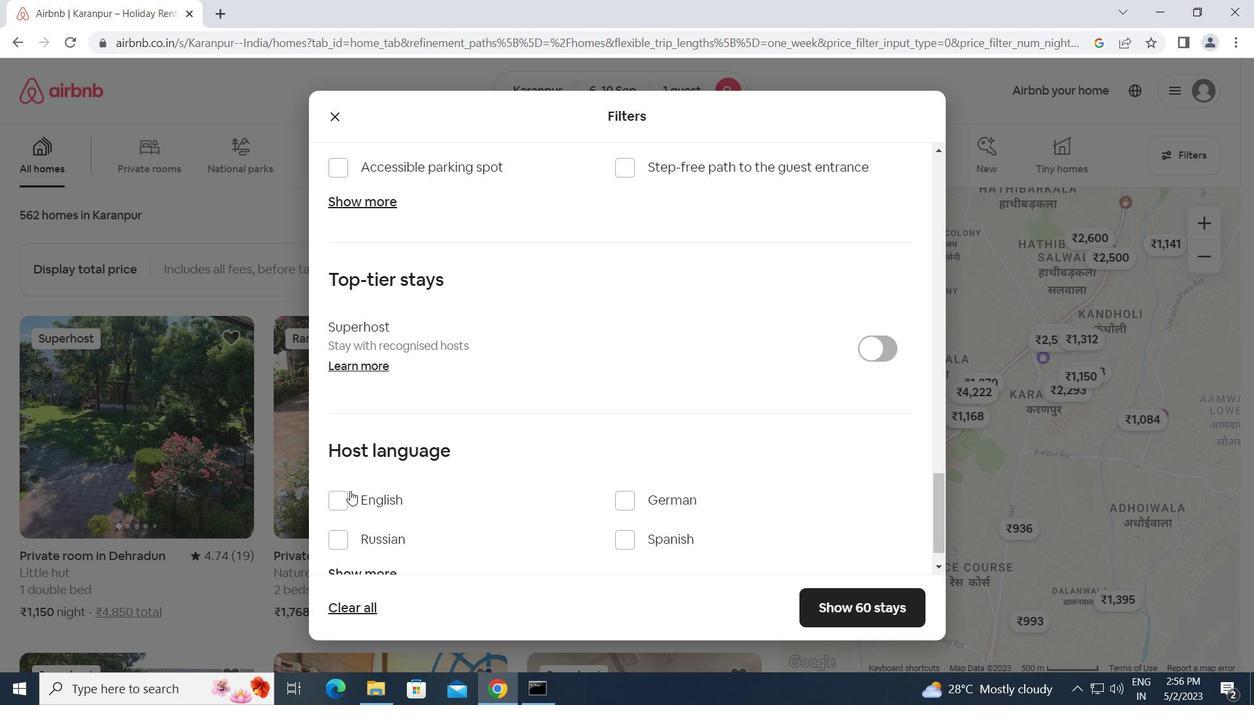 
Action: Mouse moved to (852, 601)
Screenshot: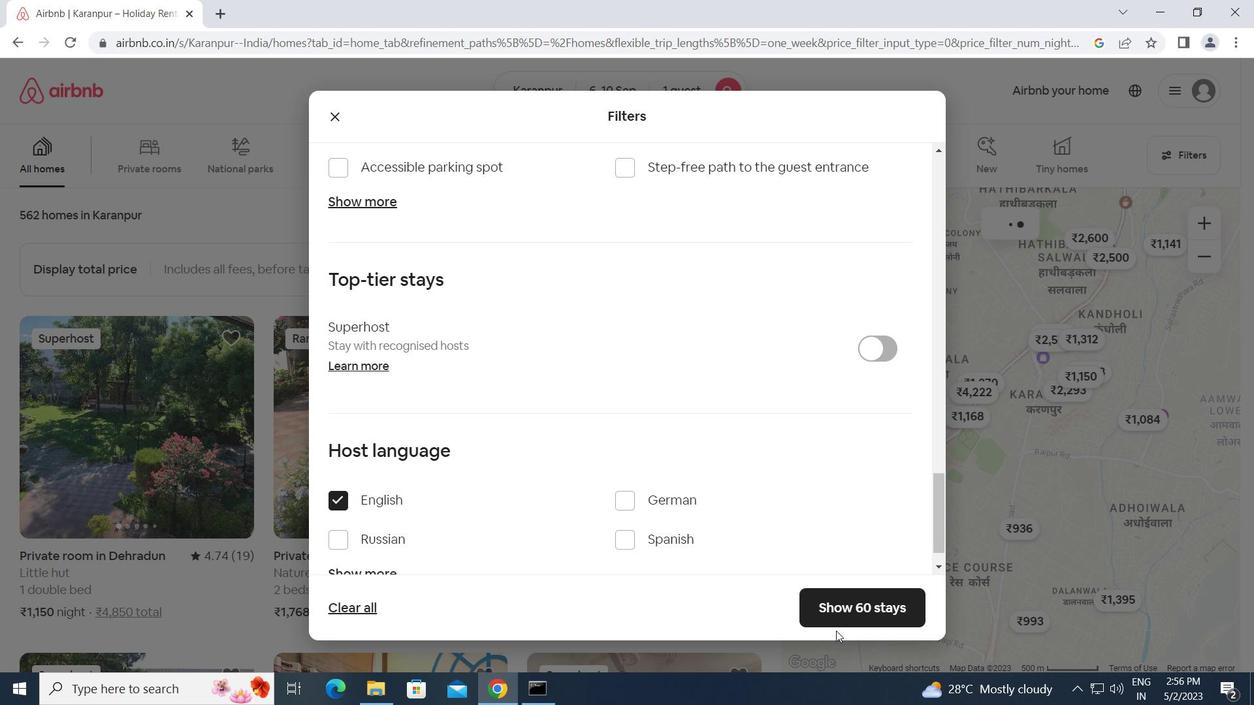 
Action: Mouse pressed left at (852, 601)
Screenshot: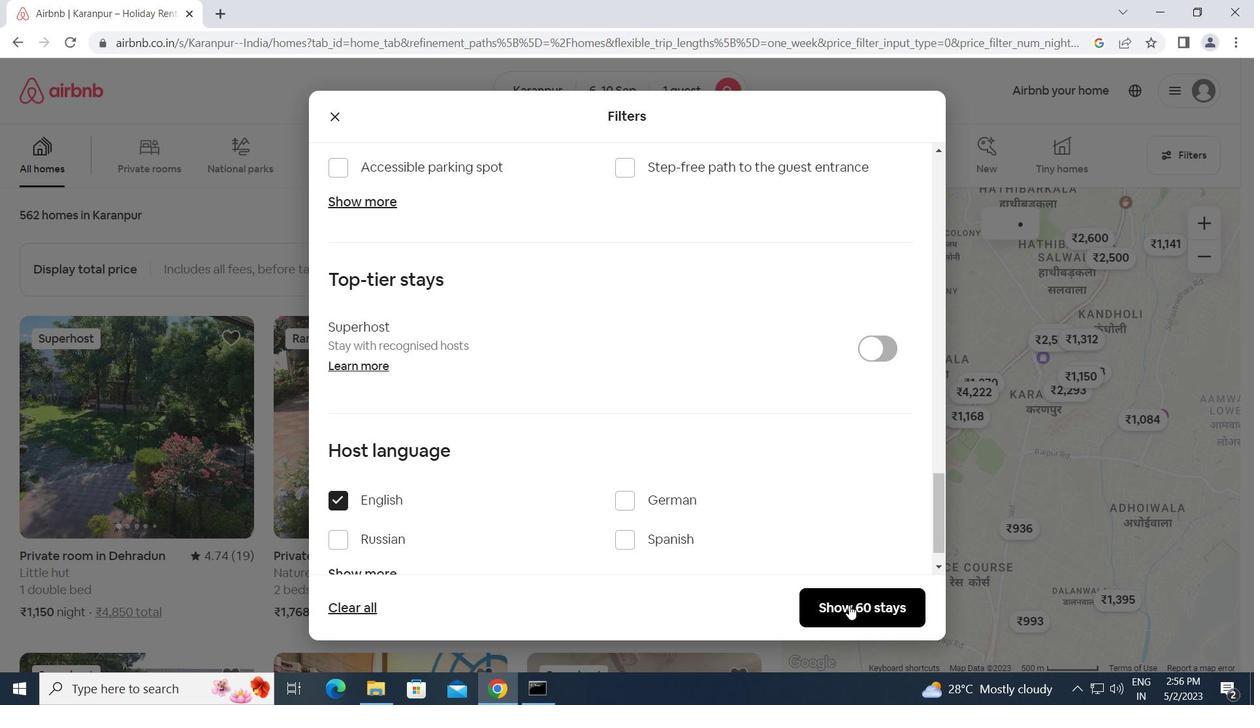 
